 Task: Find connections with filter location Almuñécar with filter topic #construction with filter profile language French with filter current company Dabur India Limited with filter school Gargi College with filter industry Community Development and Urban Planning with filter service category Executive Coaching with filter keywords title Spa Manager
Action: Mouse moved to (591, 81)
Screenshot: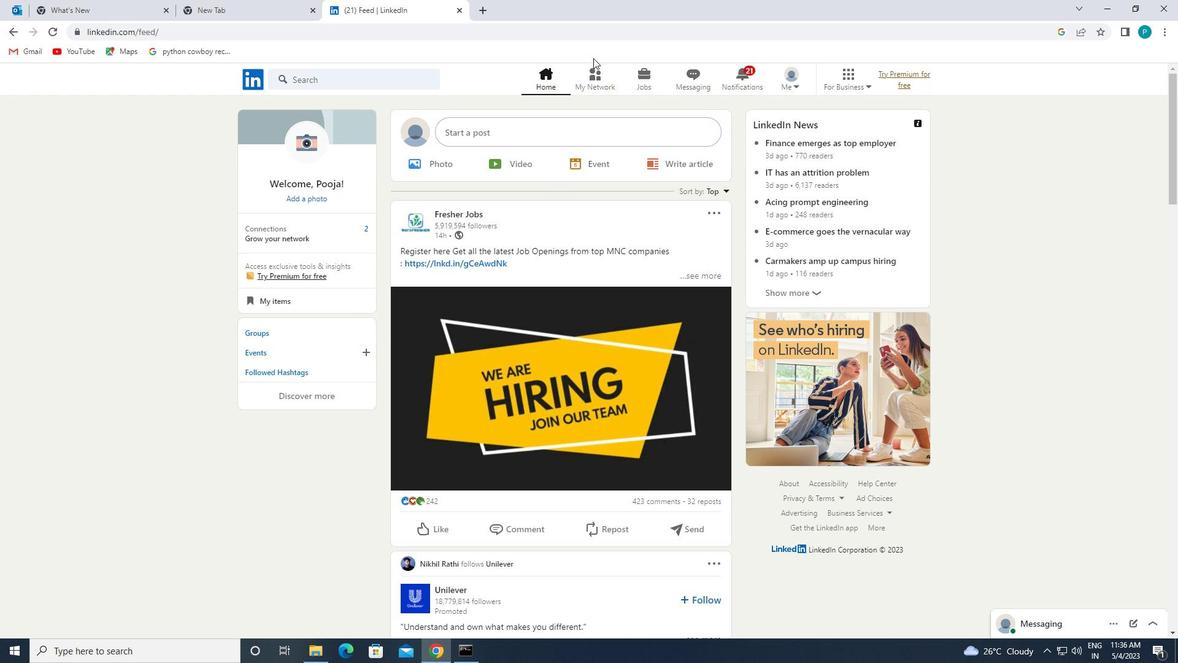 
Action: Mouse pressed left at (591, 81)
Screenshot: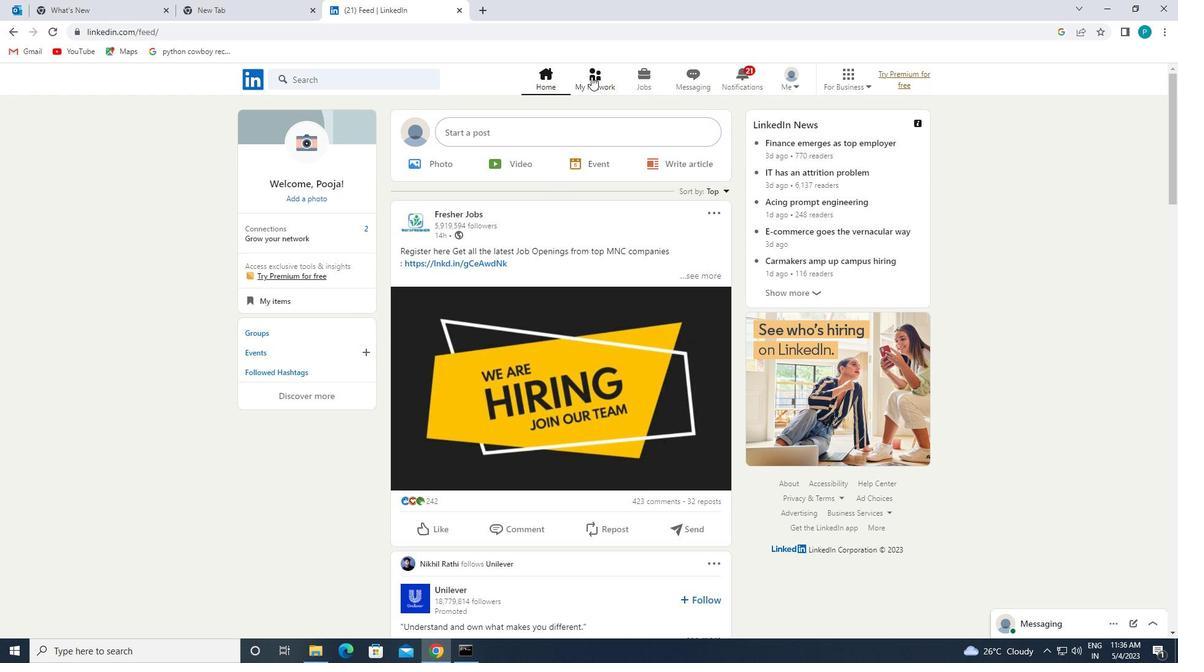 
Action: Mouse moved to (264, 155)
Screenshot: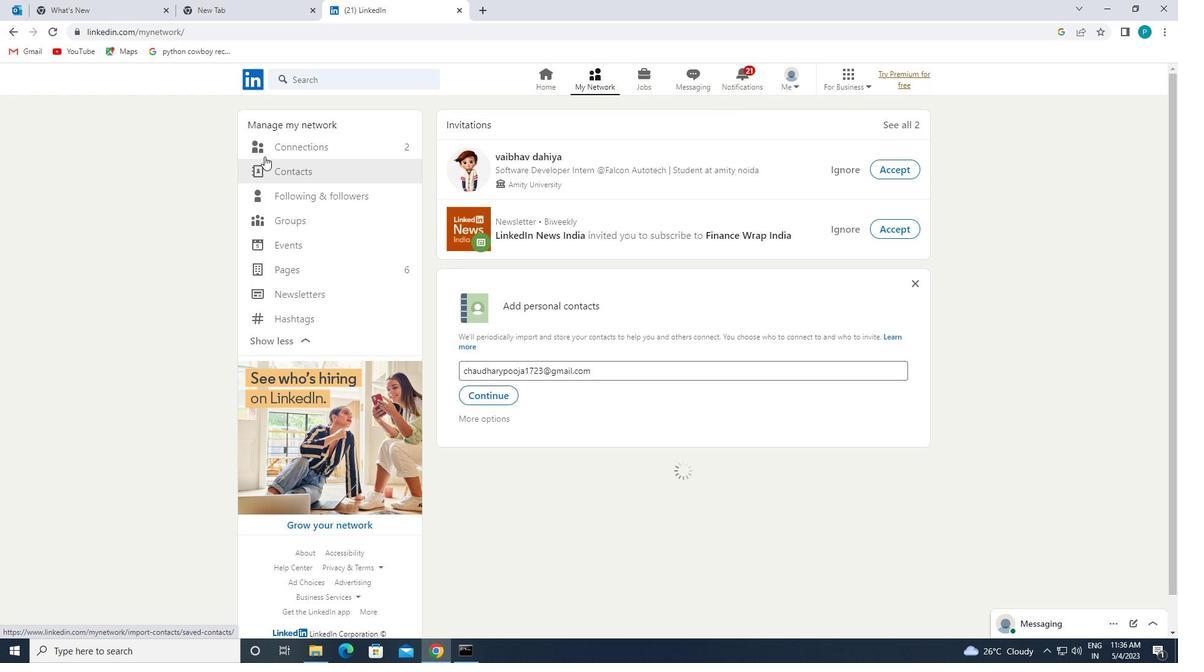 
Action: Mouse pressed left at (264, 155)
Screenshot: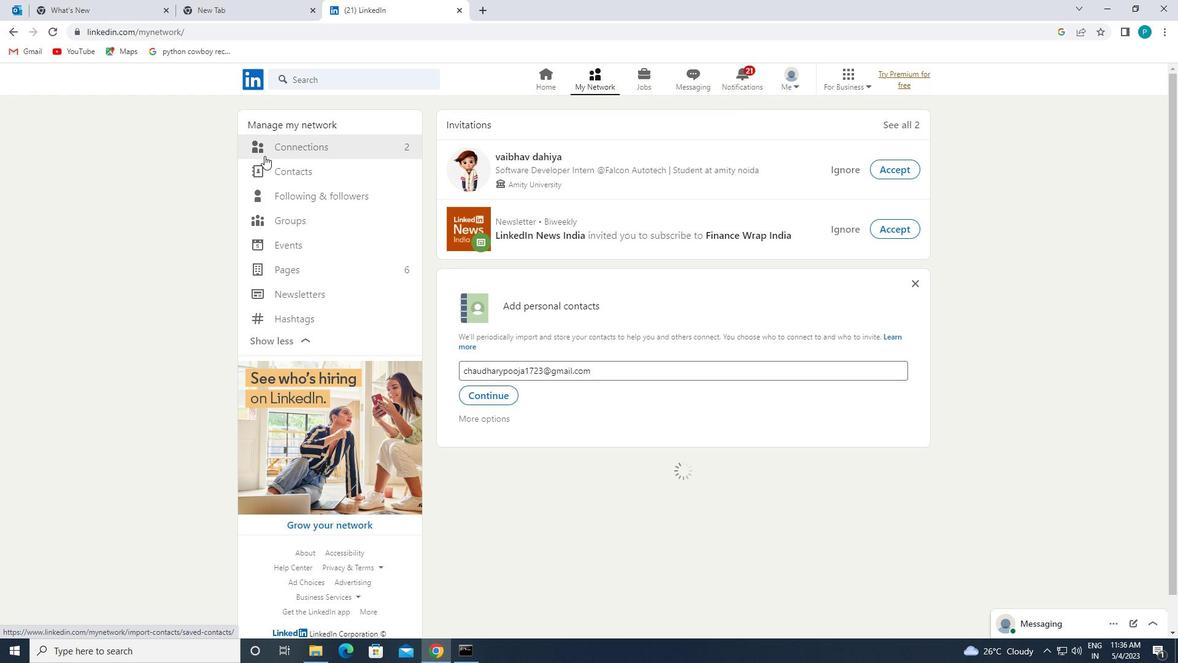 
Action: Mouse moved to (415, 143)
Screenshot: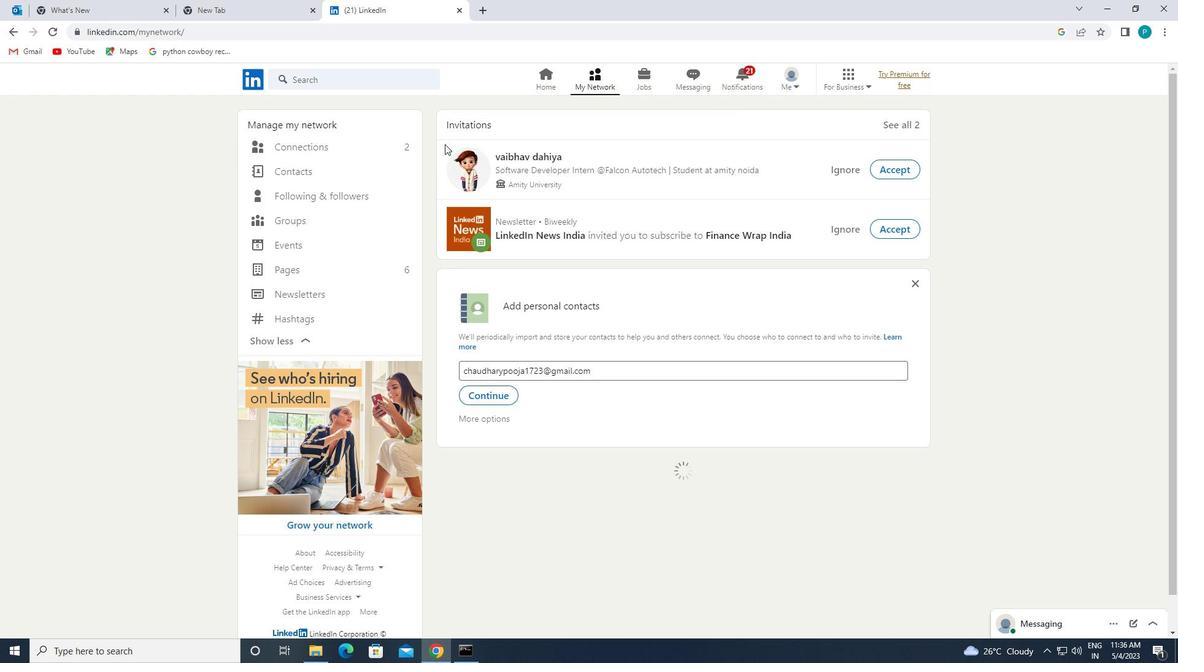 
Action: Mouse pressed left at (415, 143)
Screenshot: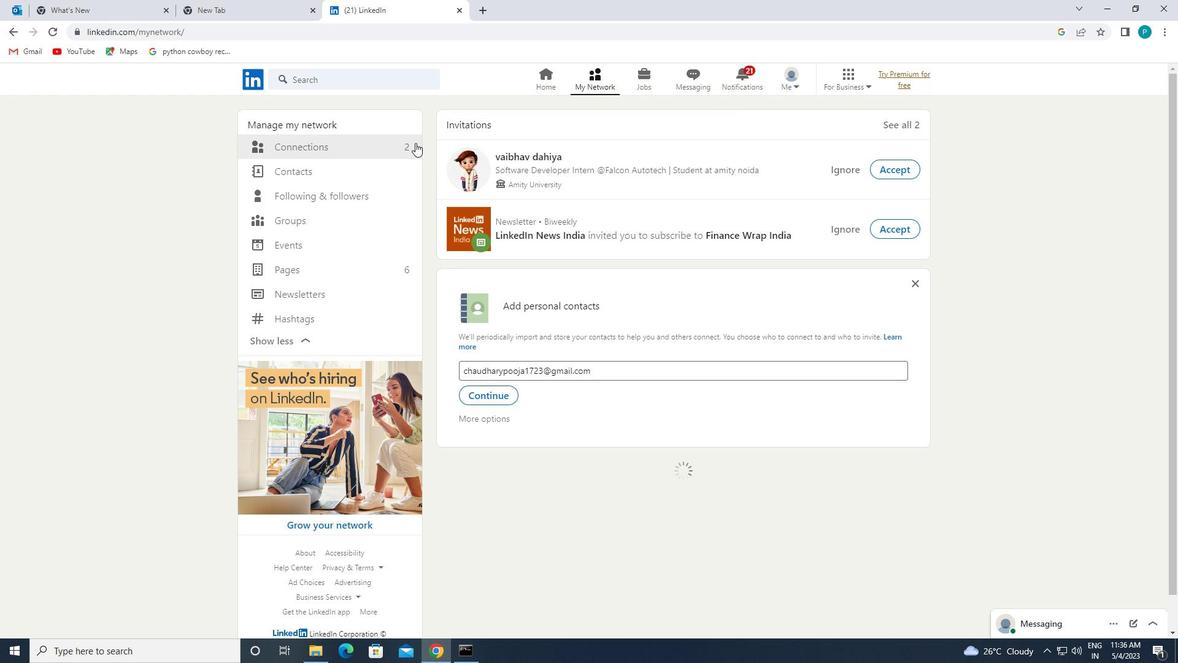 
Action: Mouse pressed left at (415, 143)
Screenshot: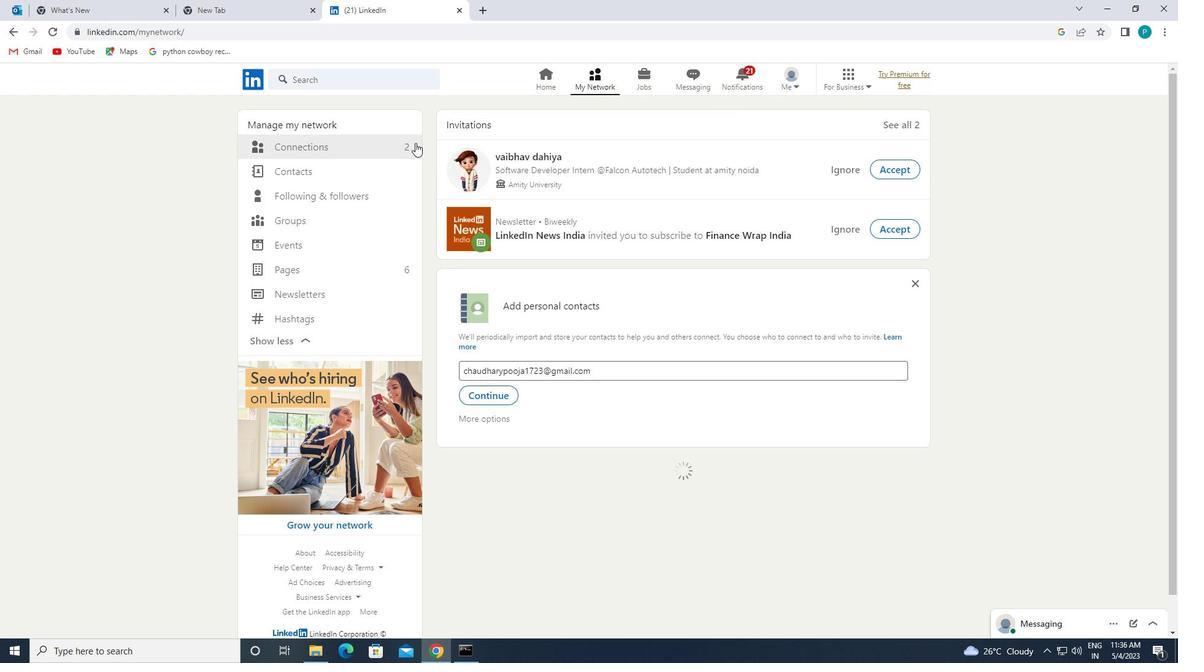 
Action: Mouse moved to (381, 137)
Screenshot: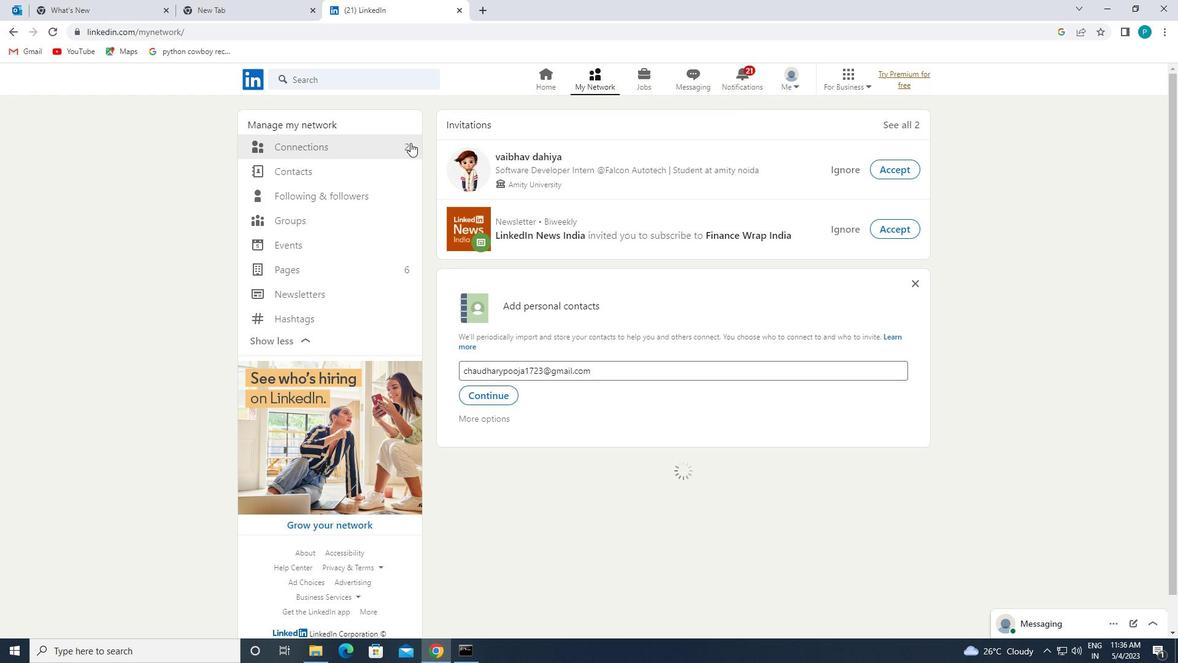 
Action: Mouse pressed left at (381, 137)
Screenshot: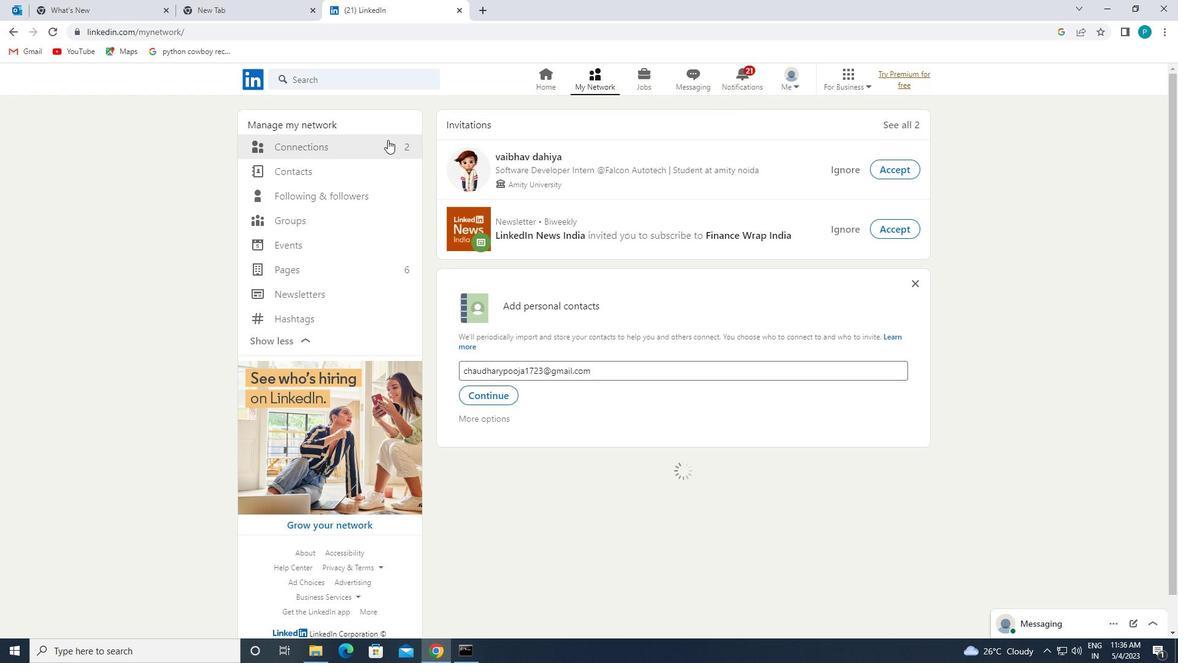 
Action: Mouse pressed left at (381, 137)
Screenshot: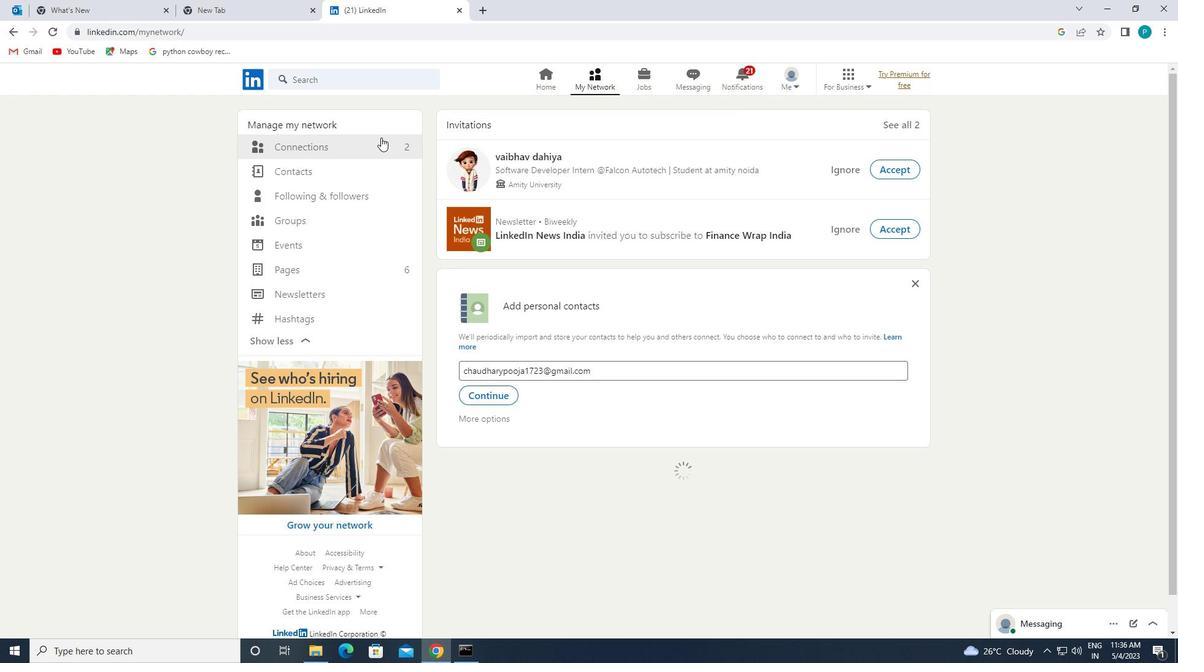 
Action: Mouse moved to (380, 137)
Screenshot: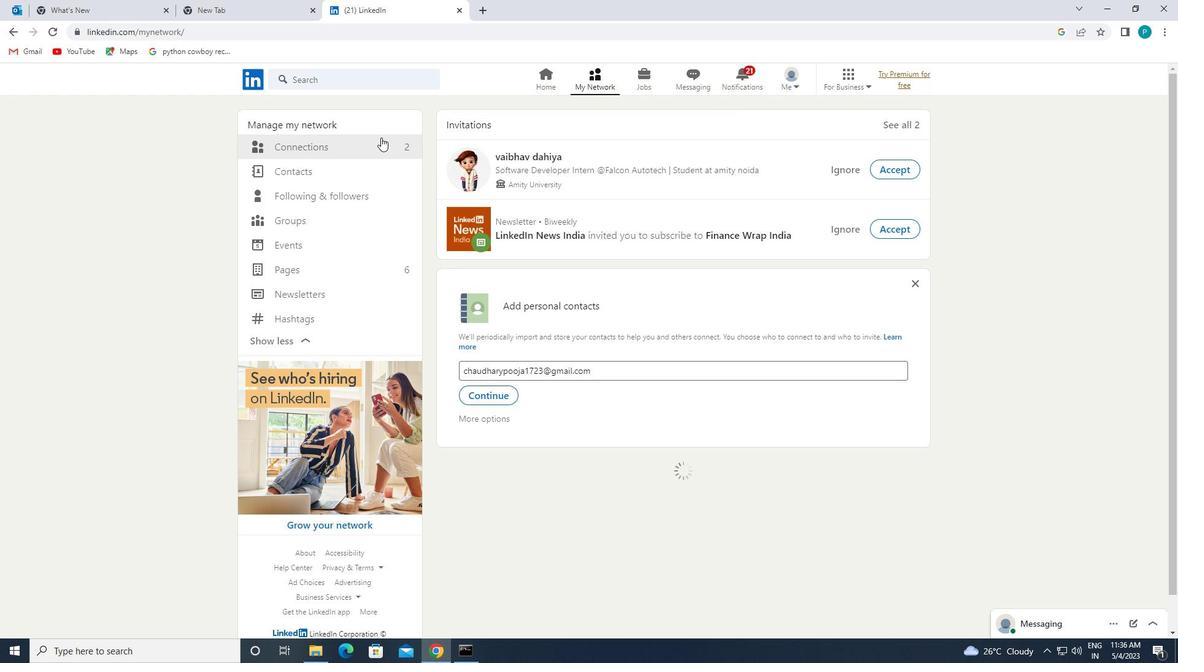 
Action: Mouse pressed left at (380, 137)
Screenshot: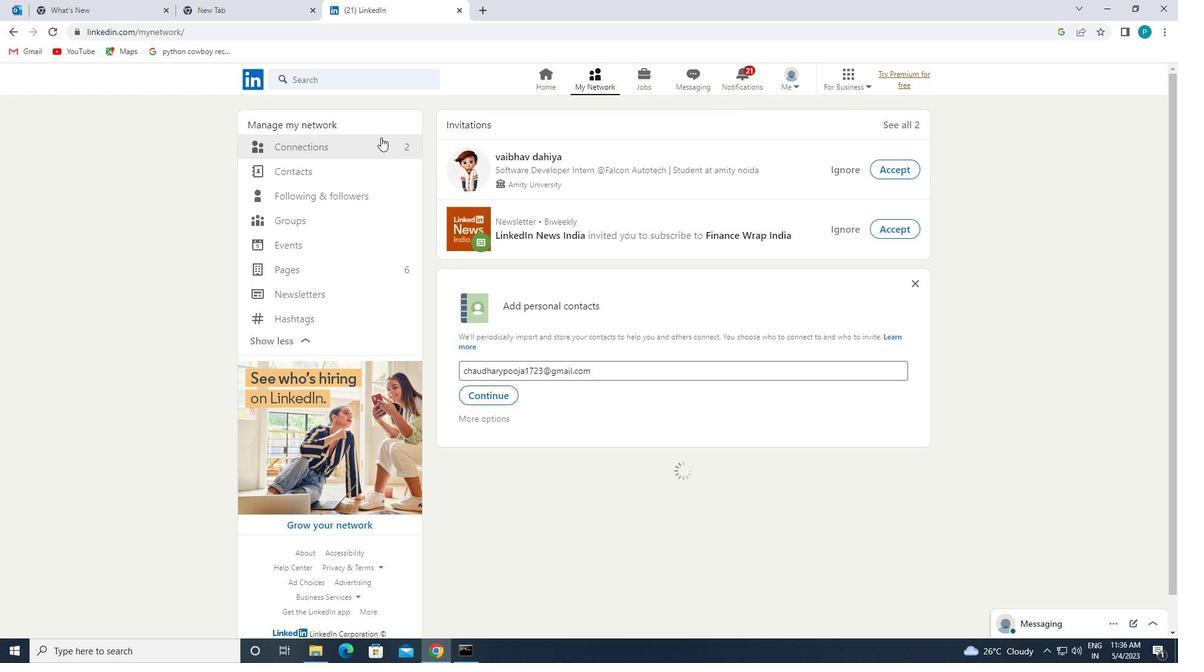 
Action: Mouse moved to (381, 155)
Screenshot: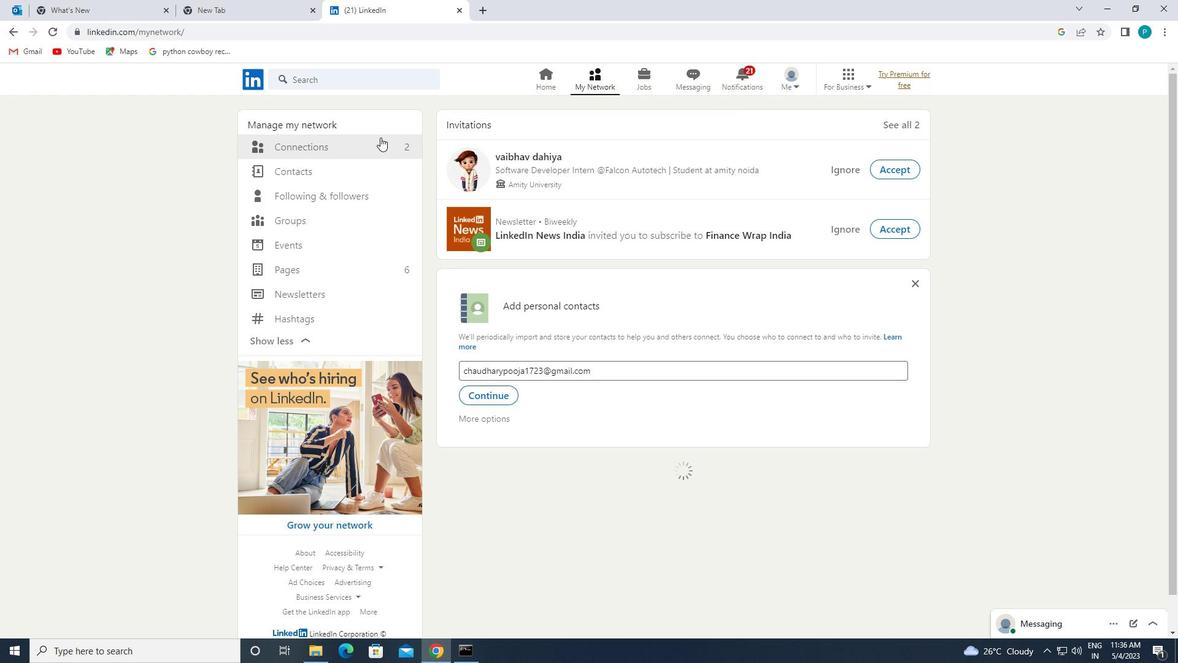 
Action: Mouse pressed left at (381, 155)
Screenshot: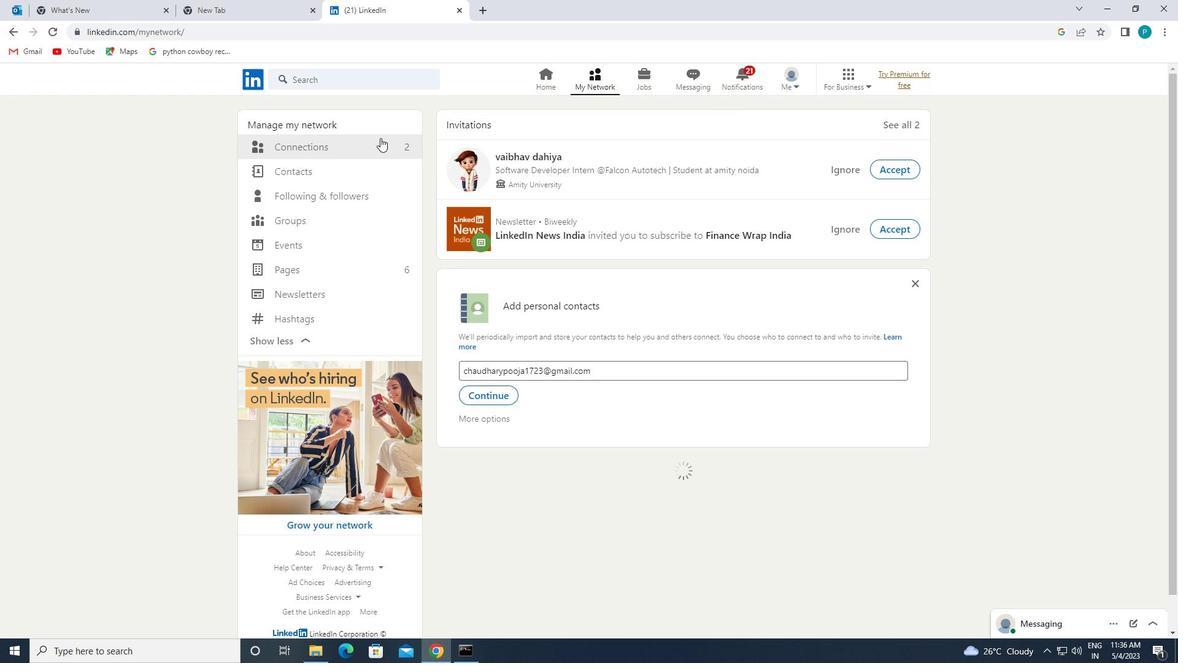 
Action: Mouse pressed left at (381, 155)
Screenshot: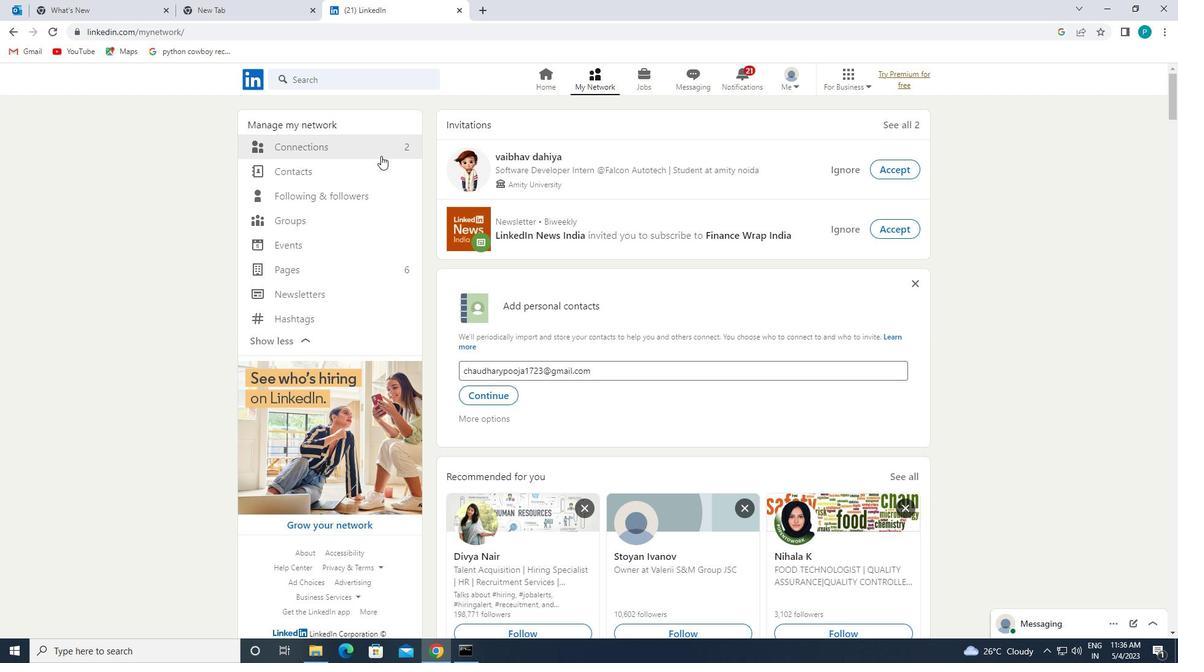 
Action: Mouse moved to (381, 155)
Screenshot: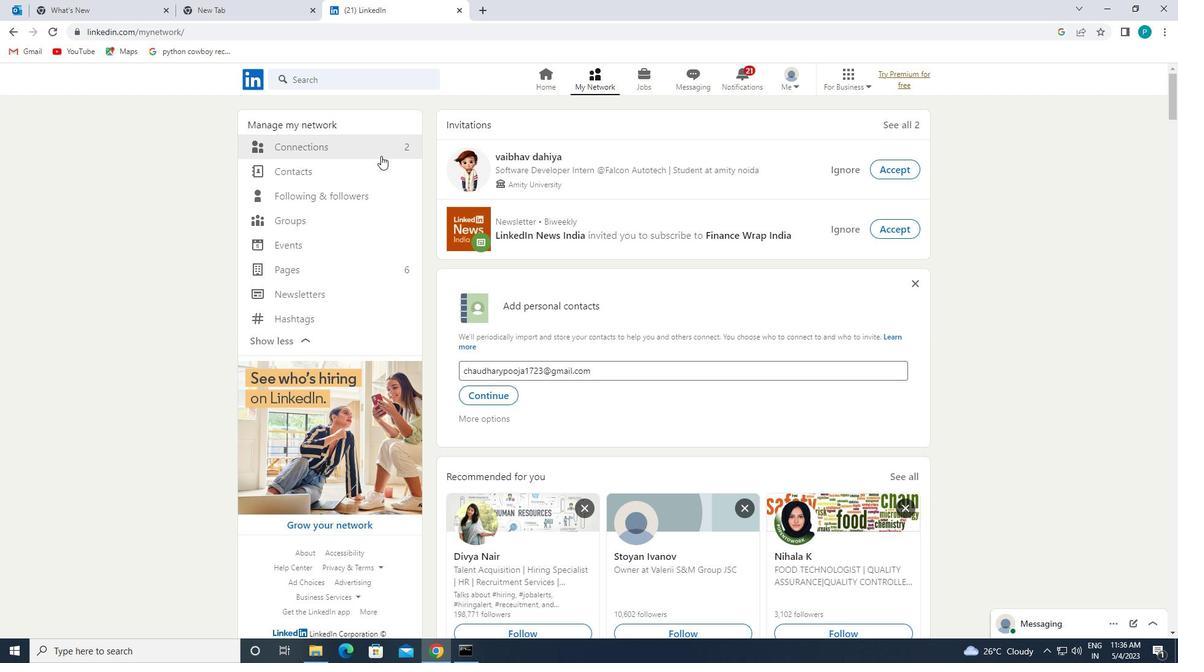 
Action: Mouse pressed left at (381, 155)
Screenshot: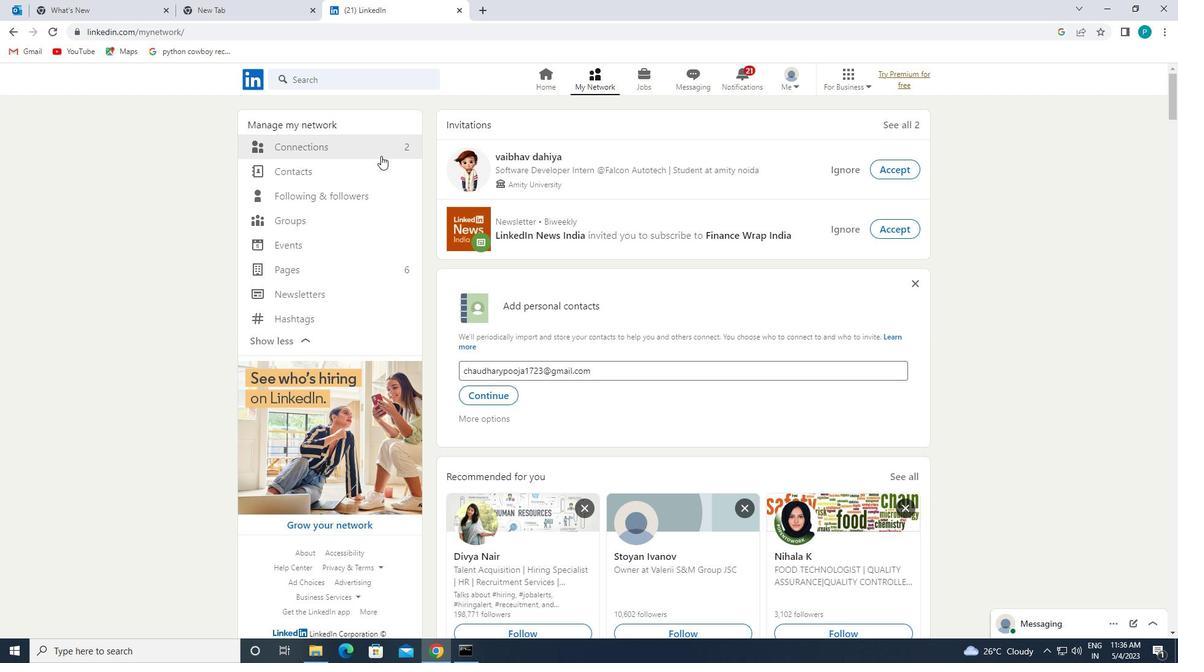 
Action: Mouse pressed left at (381, 155)
Screenshot: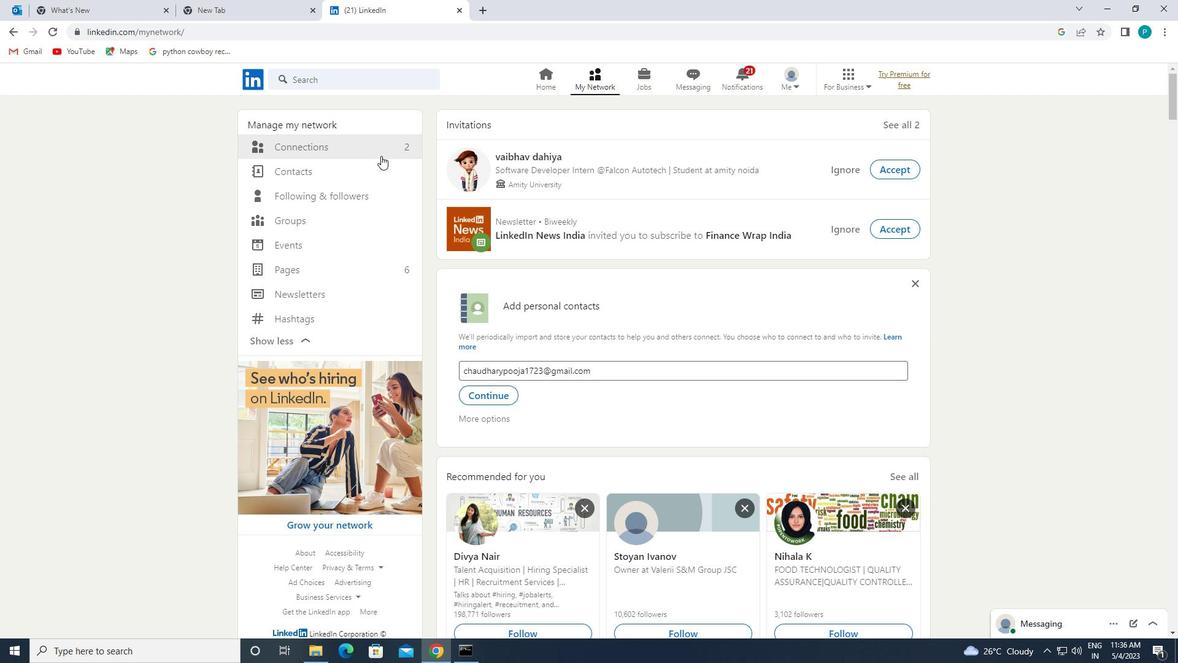 
Action: Mouse pressed left at (381, 155)
Screenshot: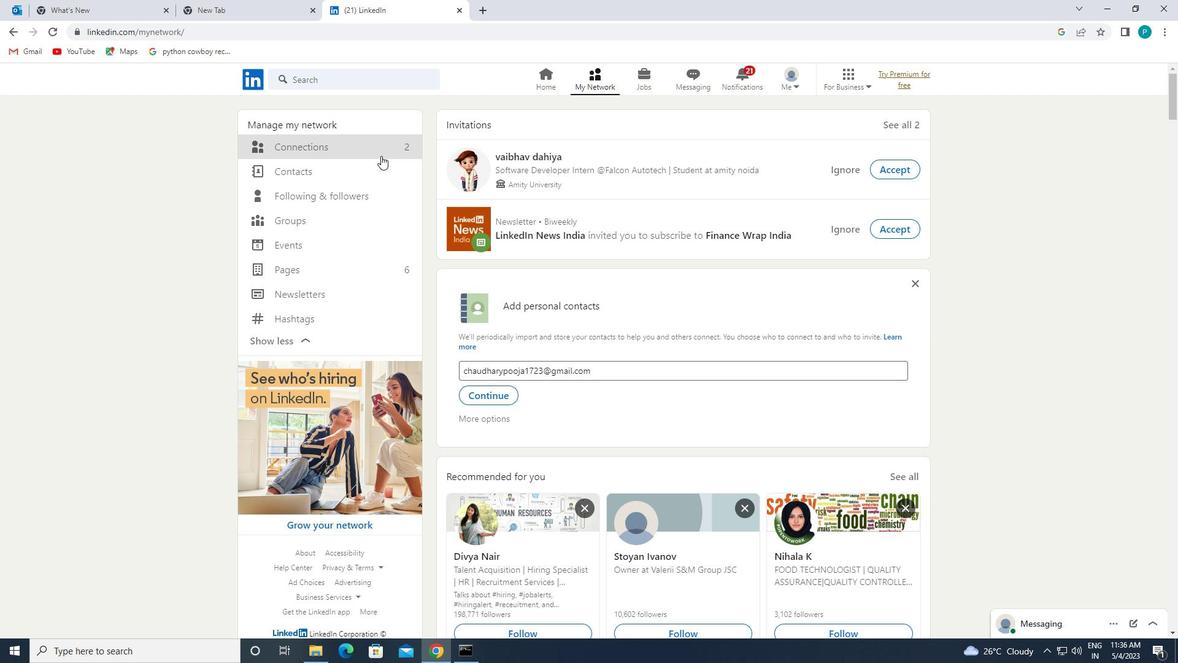 
Action: Mouse pressed left at (381, 155)
Screenshot: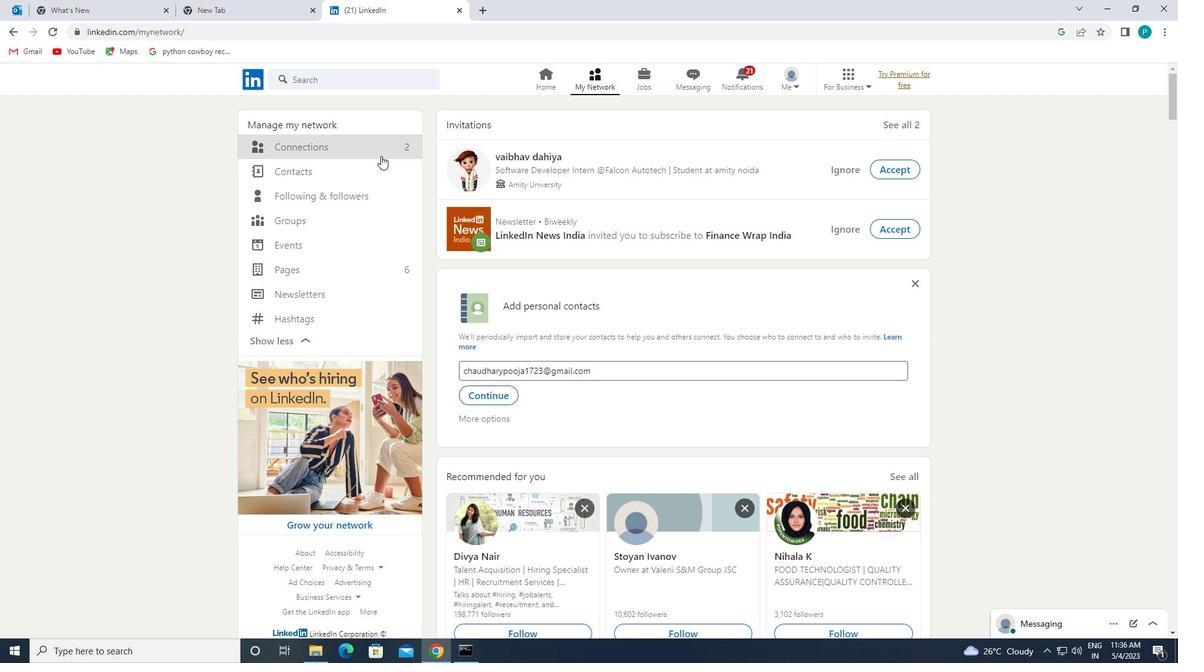 
Action: Mouse pressed left at (381, 155)
Screenshot: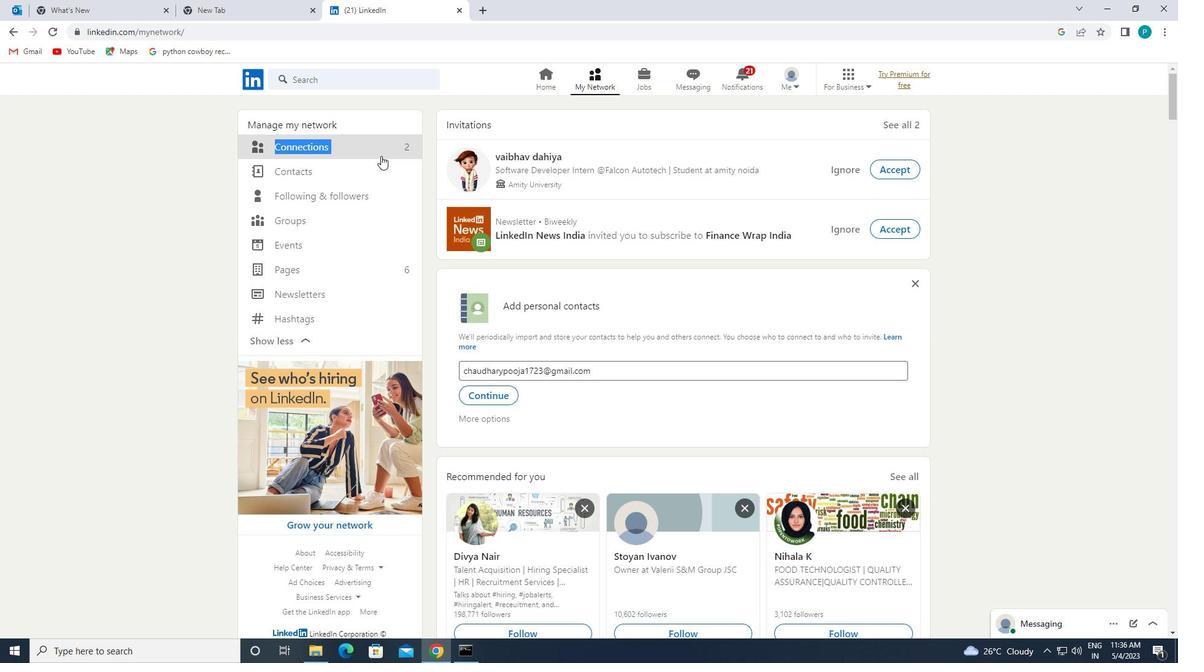 
Action: Mouse moved to (361, 137)
Screenshot: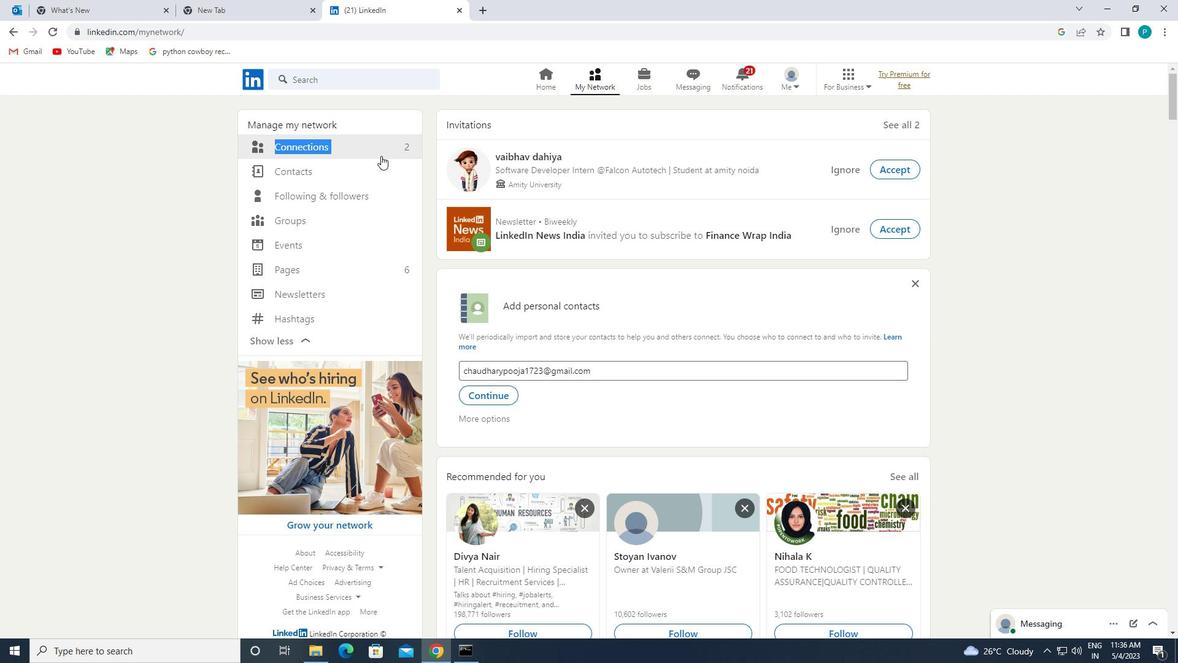 
Action: Mouse pressed left at (361, 137)
Screenshot: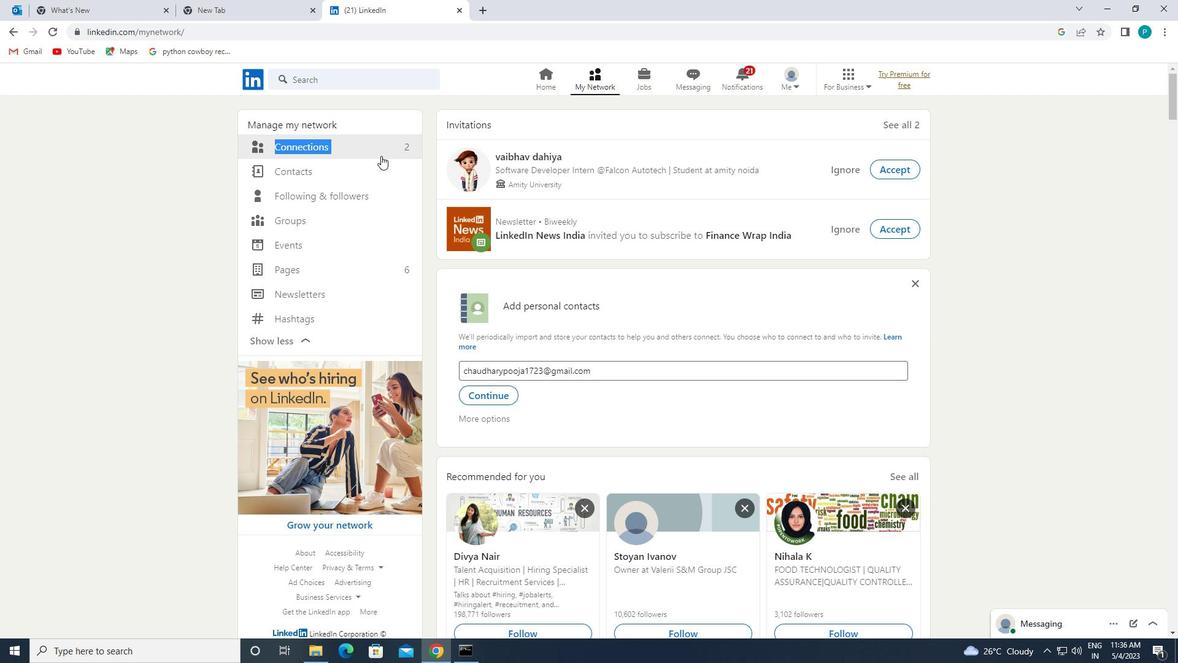 
Action: Mouse moved to (368, 142)
Screenshot: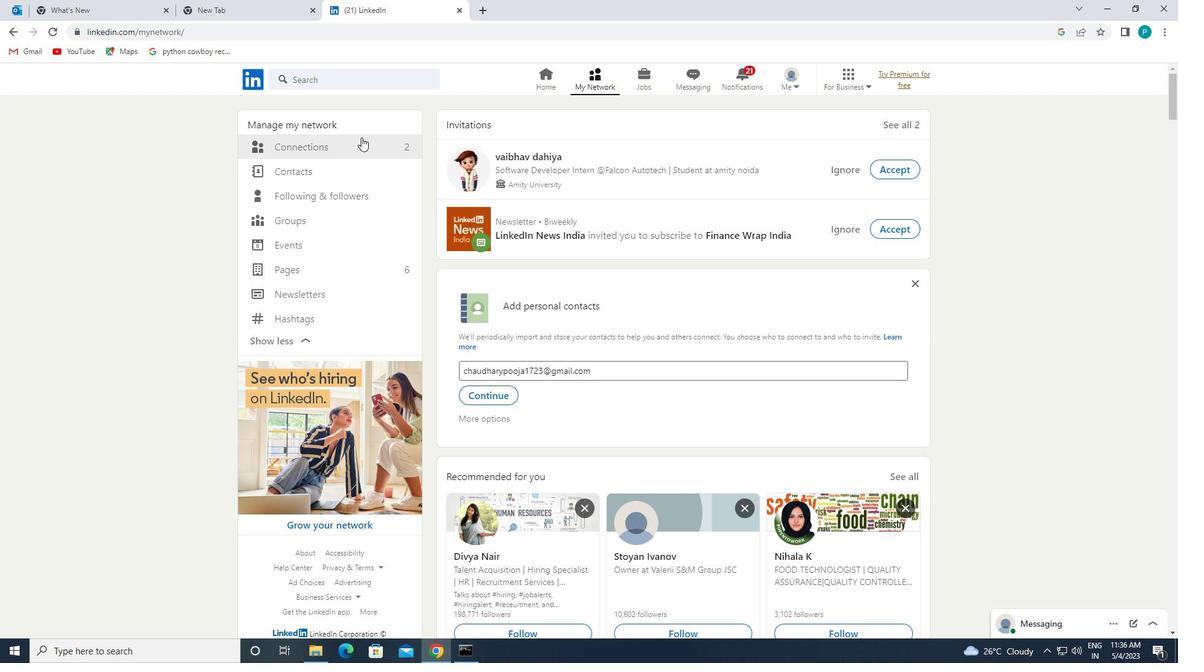 
Action: Mouse pressed left at (368, 142)
Screenshot: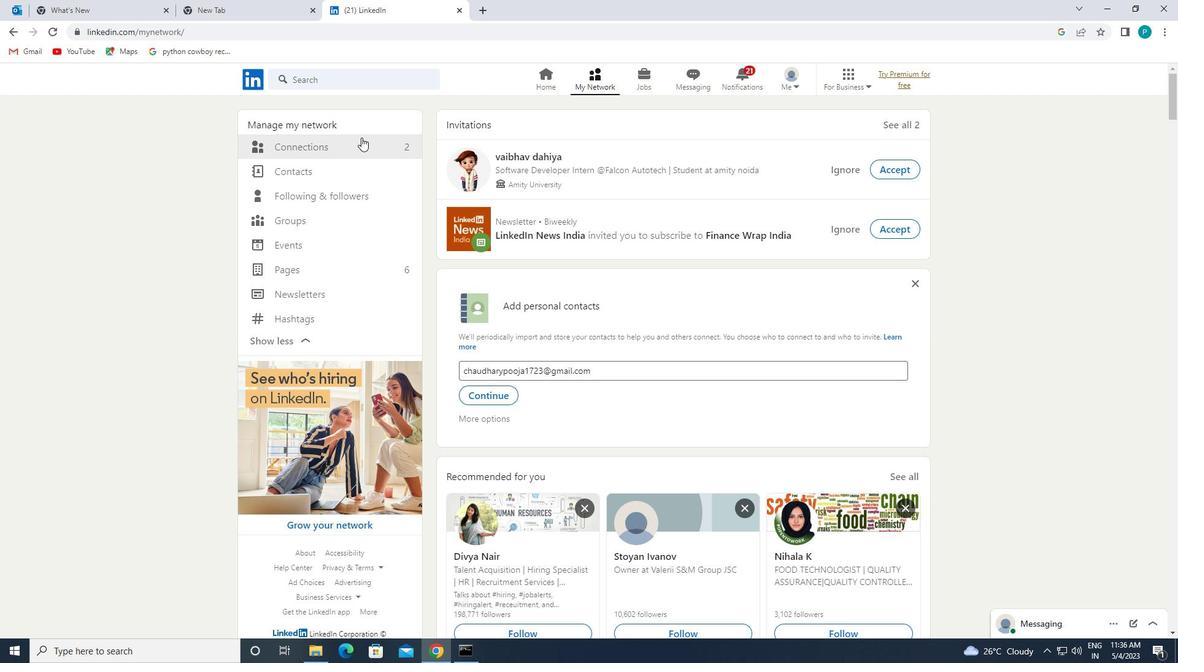 
Action: Mouse pressed left at (368, 142)
Screenshot: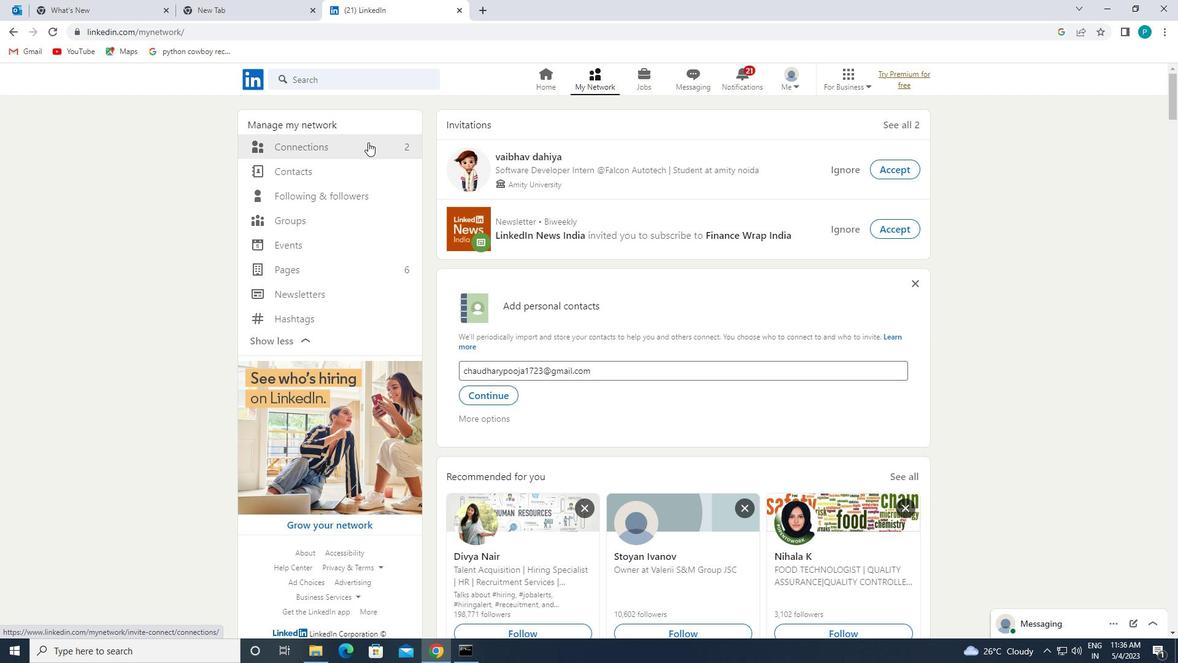 
Action: Mouse moved to (669, 142)
Screenshot: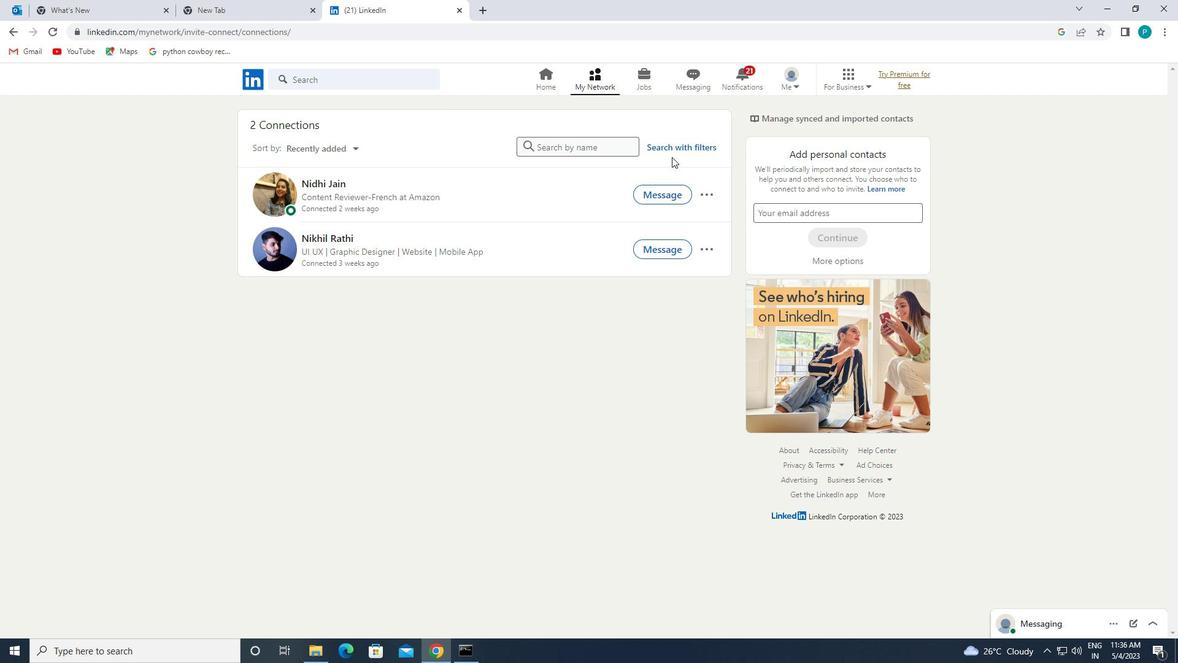 
Action: Mouse pressed left at (669, 142)
Screenshot: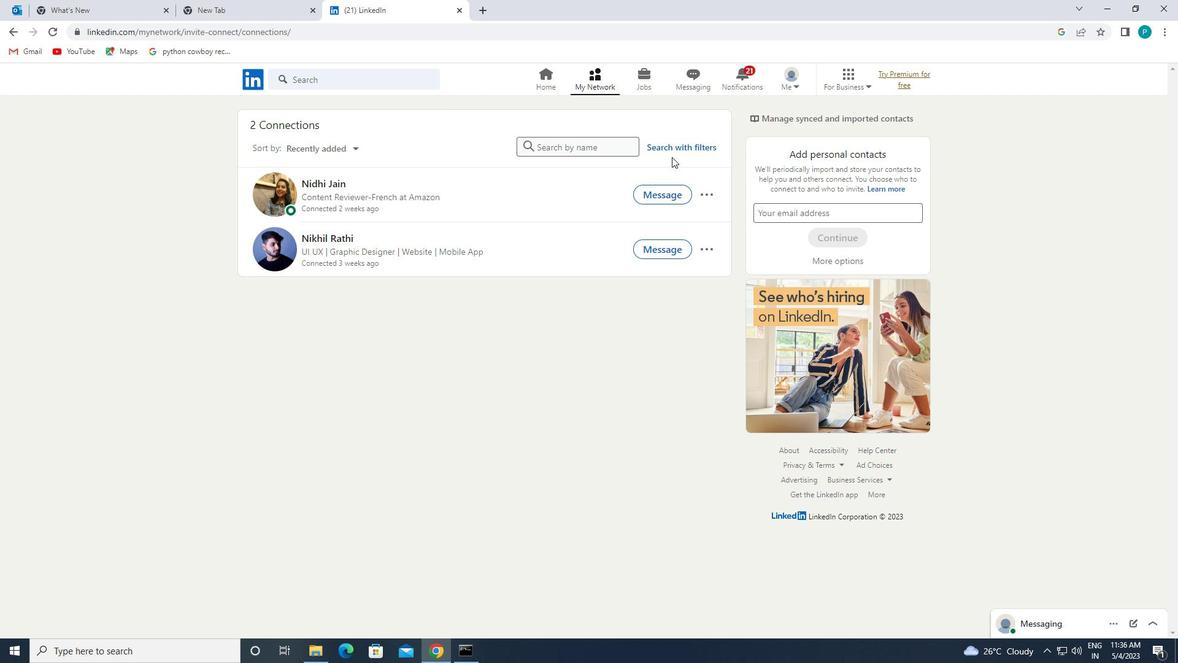 
Action: Mouse moved to (631, 112)
Screenshot: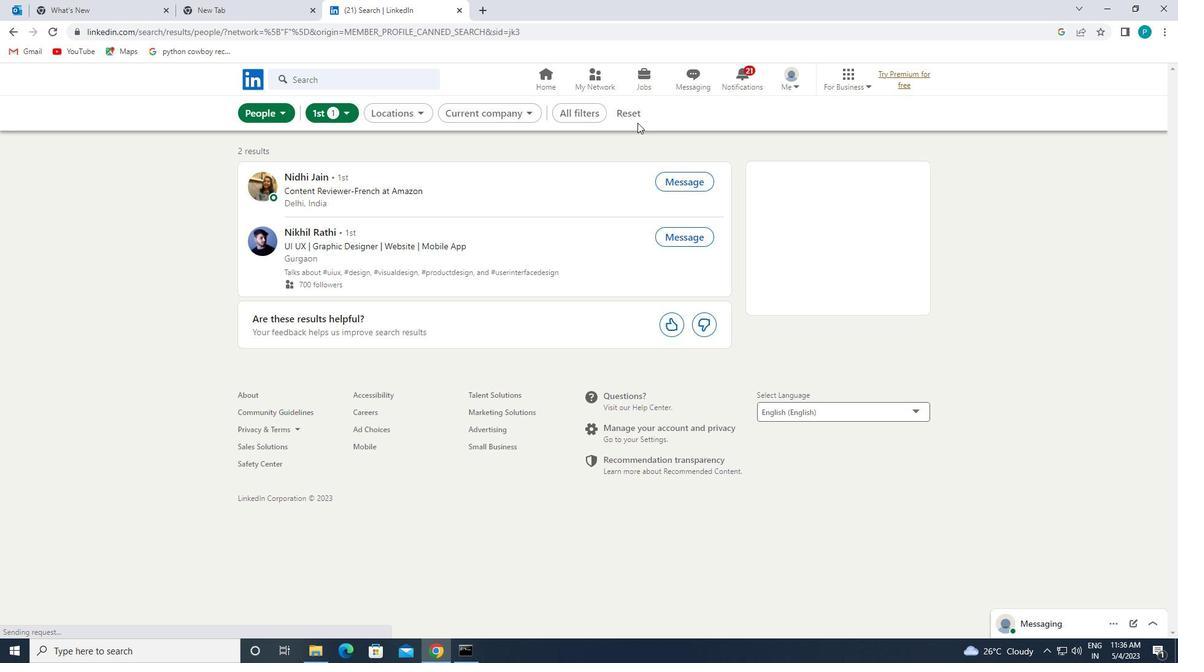 
Action: Mouse pressed left at (631, 112)
Screenshot: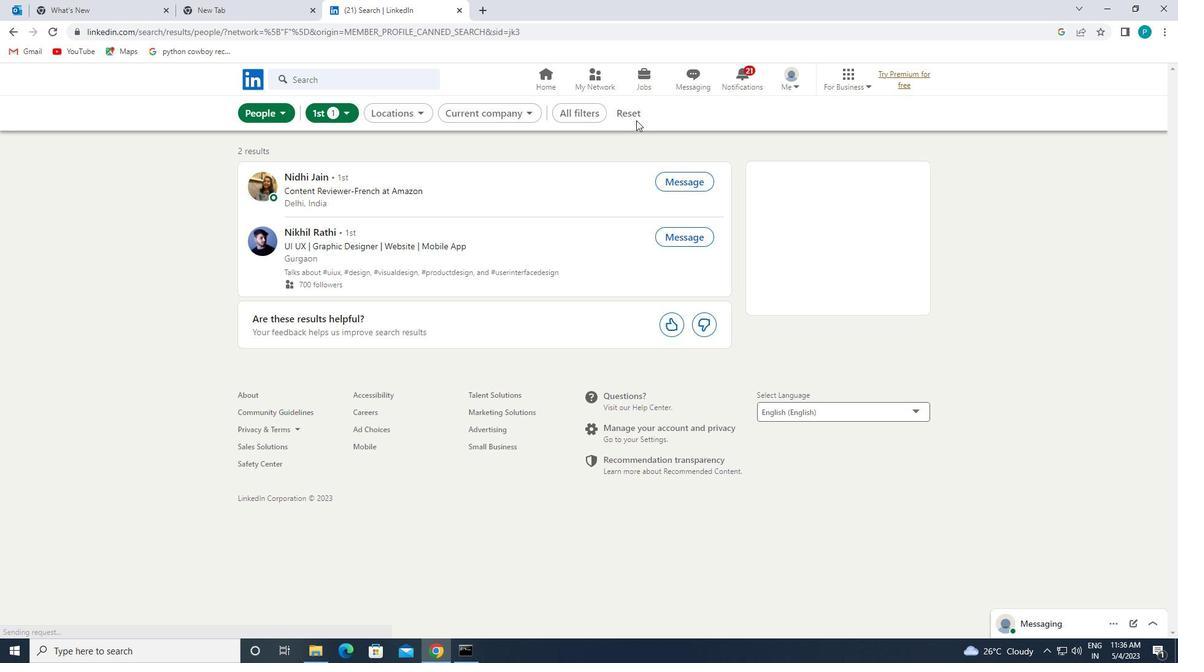 
Action: Mouse moved to (617, 109)
Screenshot: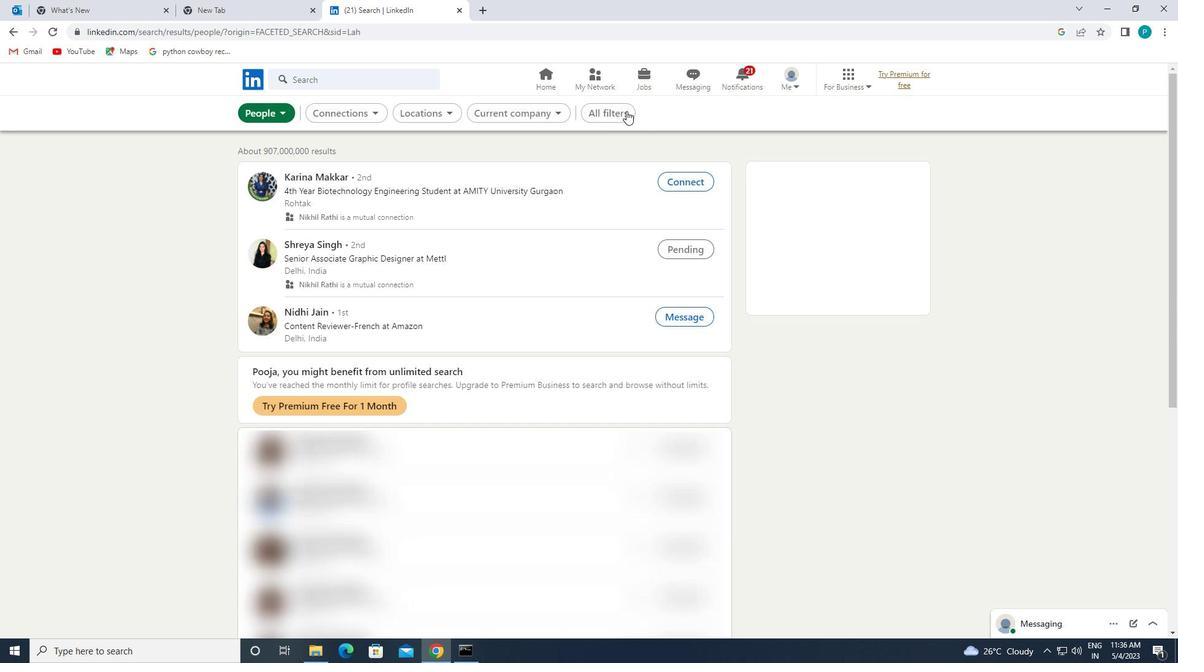 
Action: Mouse pressed left at (617, 109)
Screenshot: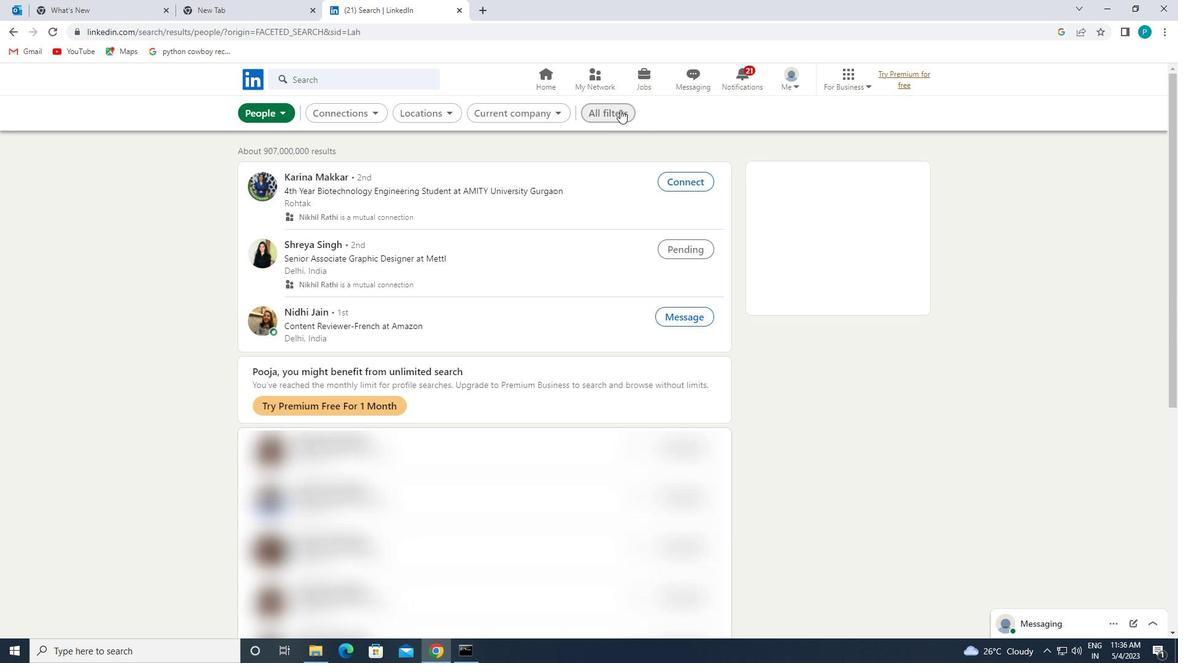 
Action: Mouse moved to (1036, 384)
Screenshot: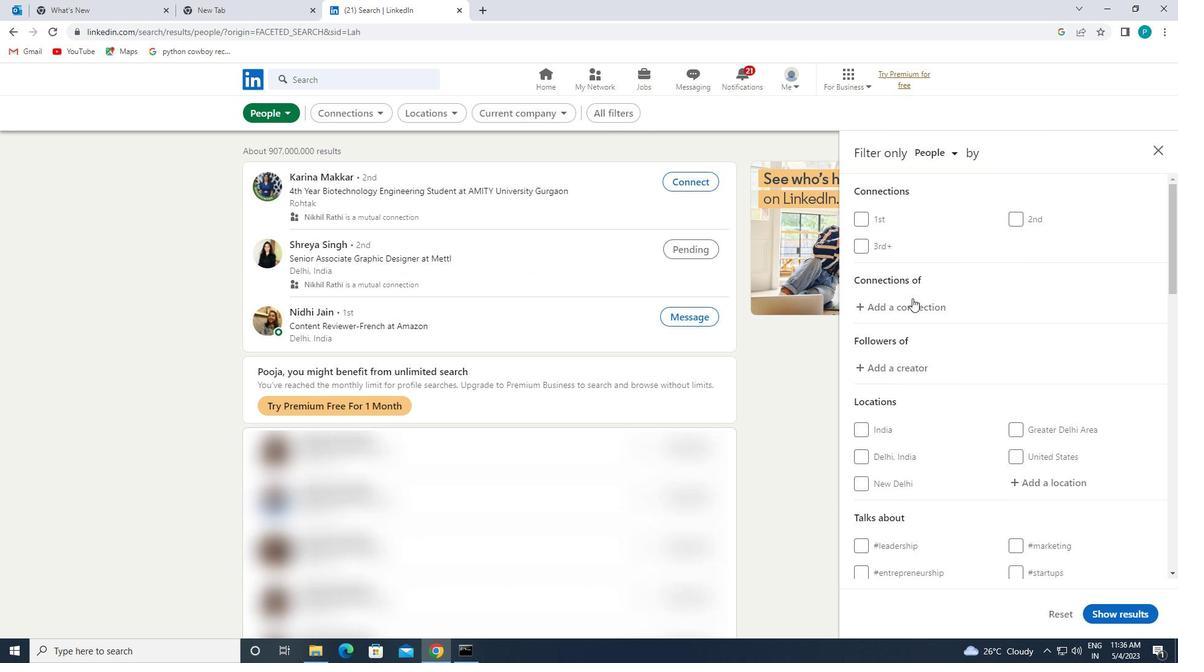 
Action: Mouse scrolled (1036, 384) with delta (0, 0)
Screenshot: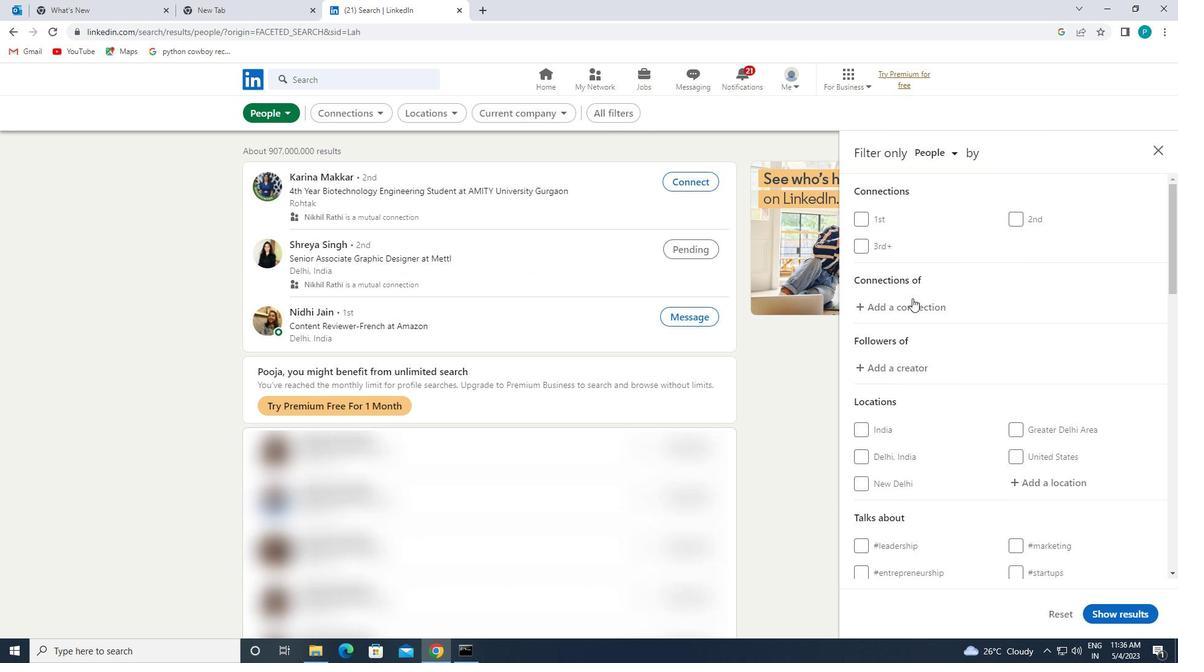 
Action: Mouse scrolled (1036, 384) with delta (0, 0)
Screenshot: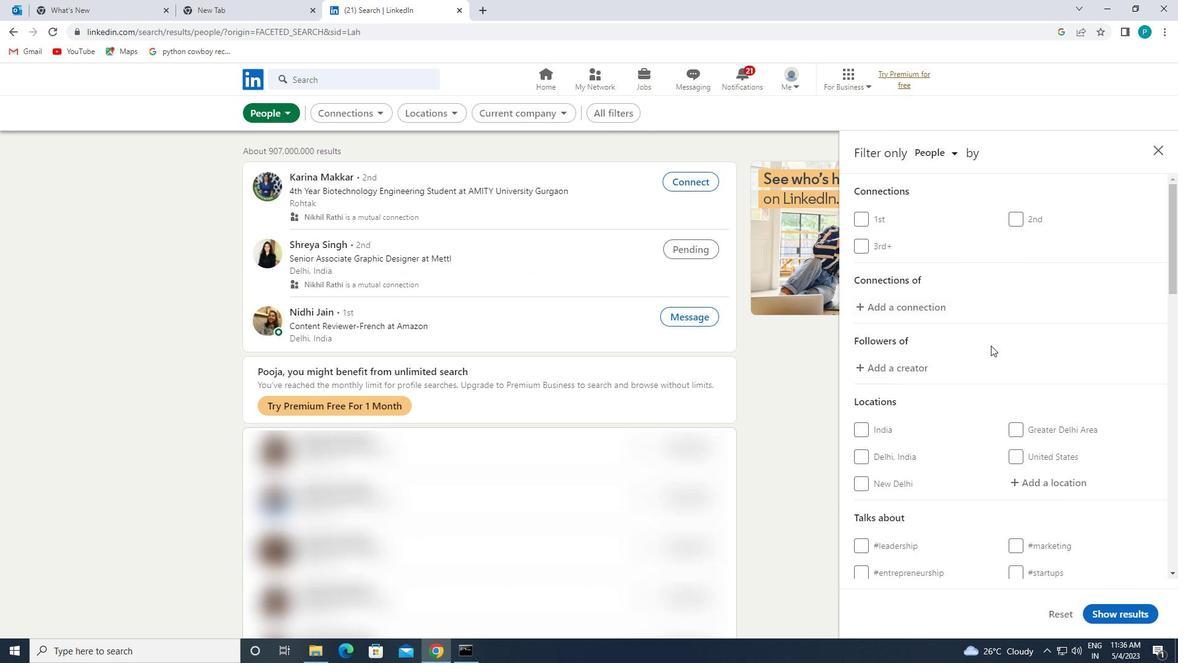 
Action: Mouse moved to (1027, 344)
Screenshot: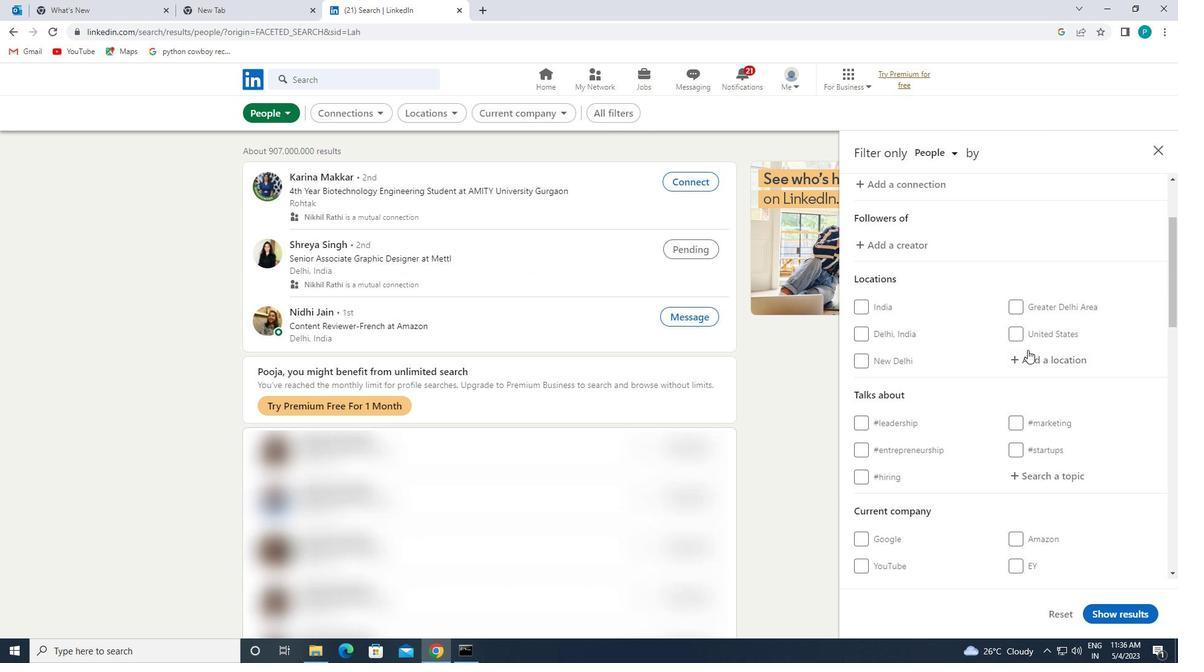 
Action: Mouse pressed left at (1027, 344)
Screenshot: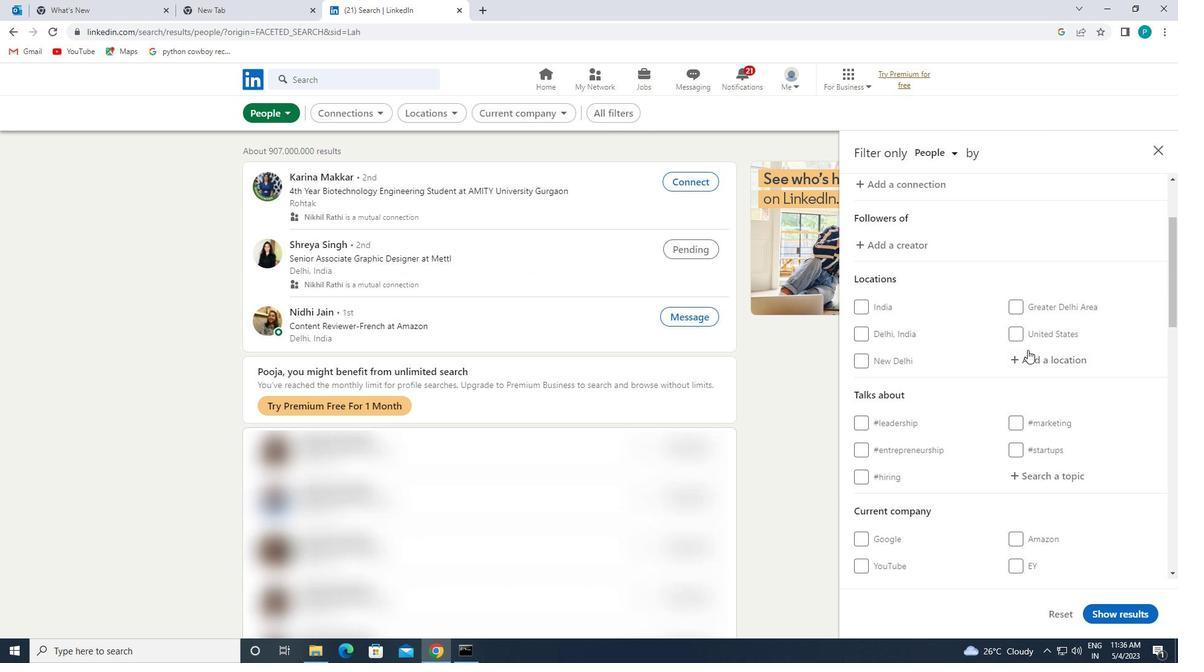 
Action: Mouse moved to (1029, 346)
Screenshot: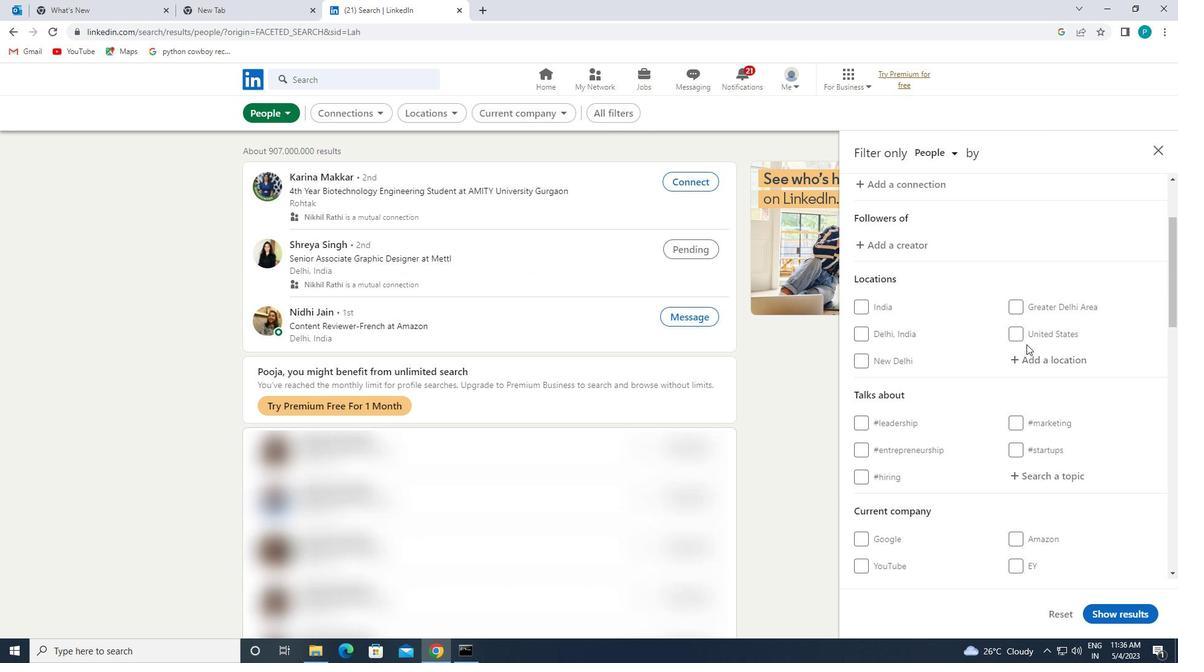 
Action: Mouse pressed left at (1029, 346)
Screenshot: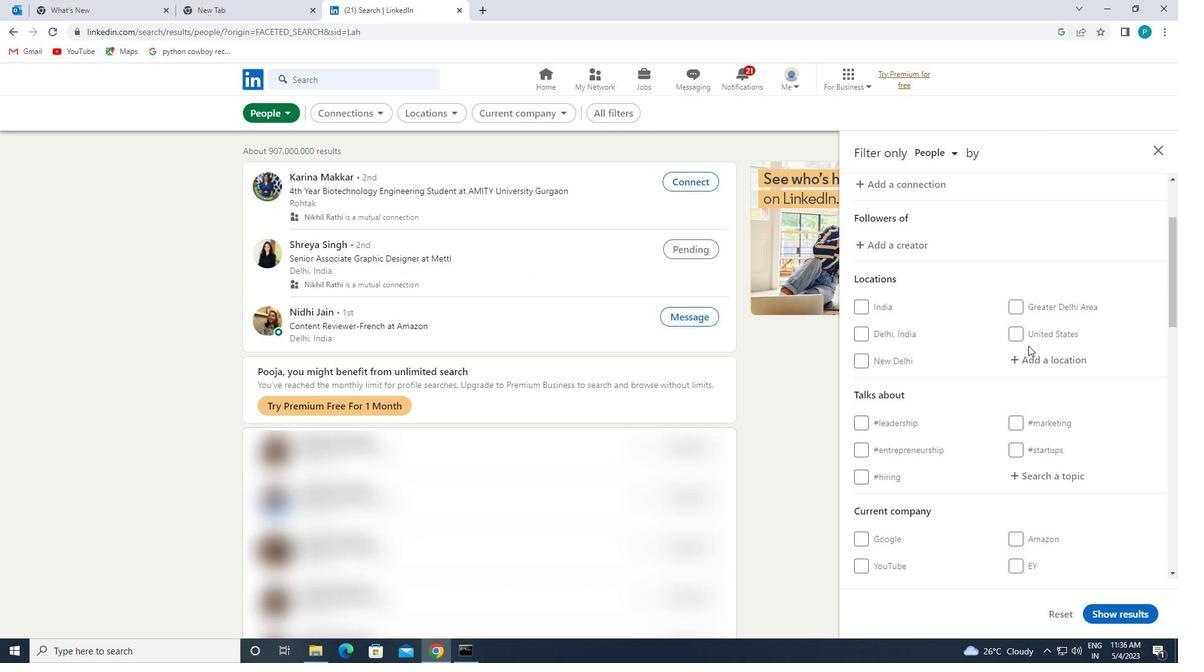 
Action: Mouse moved to (1035, 351)
Screenshot: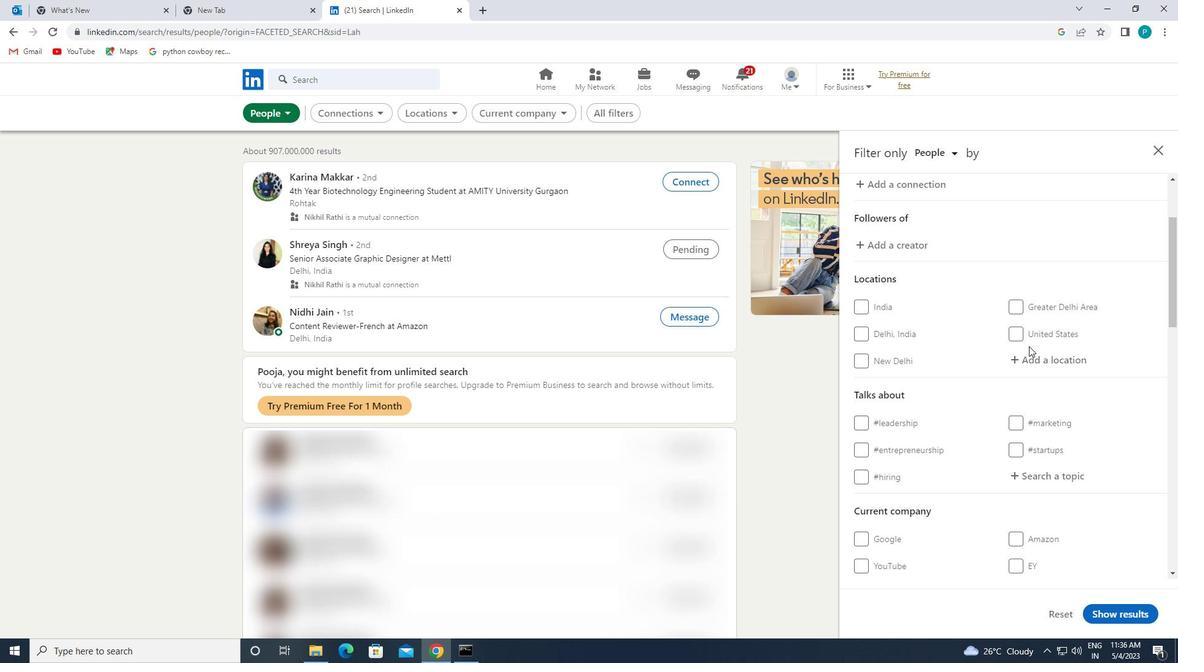
Action: Mouse pressed left at (1035, 351)
Screenshot: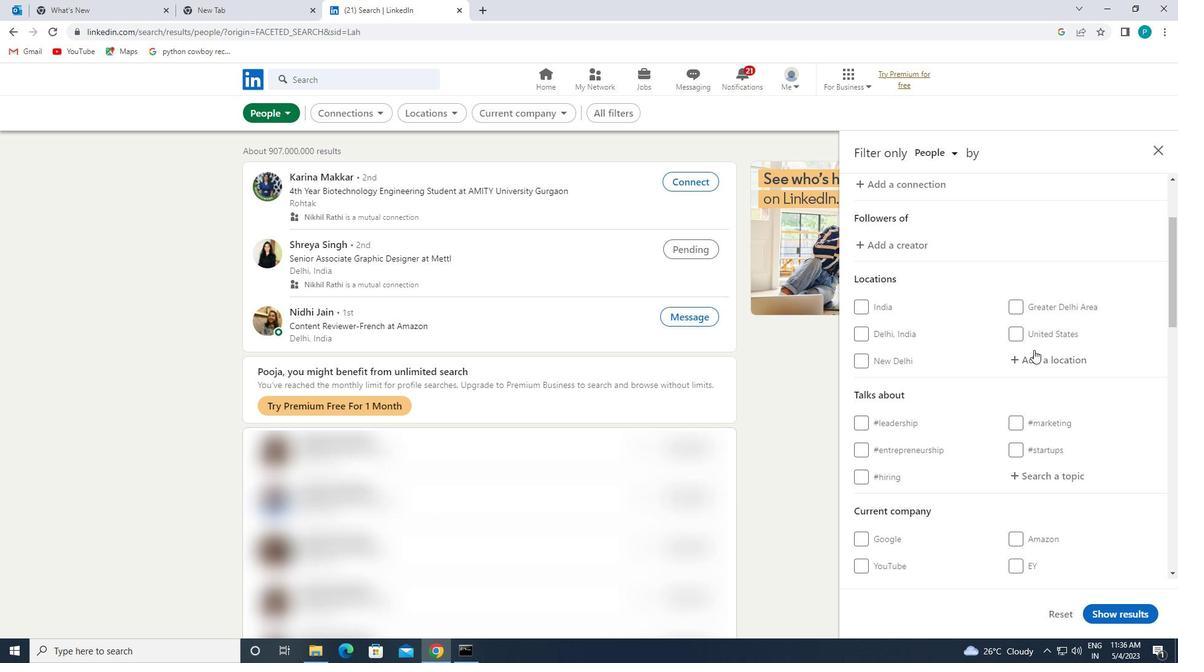 
Action: Key pressed <Key.caps_lock>a<Key.caps_lock>l
Screenshot: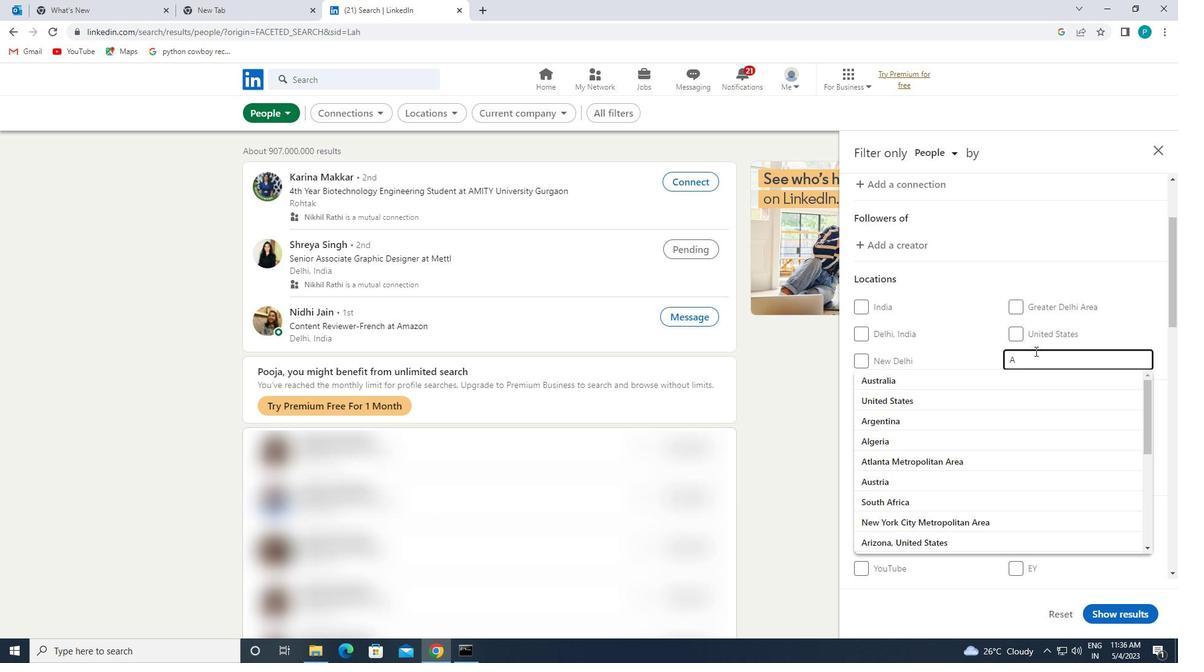 
Action: Mouse moved to (1036, 351)
Screenshot: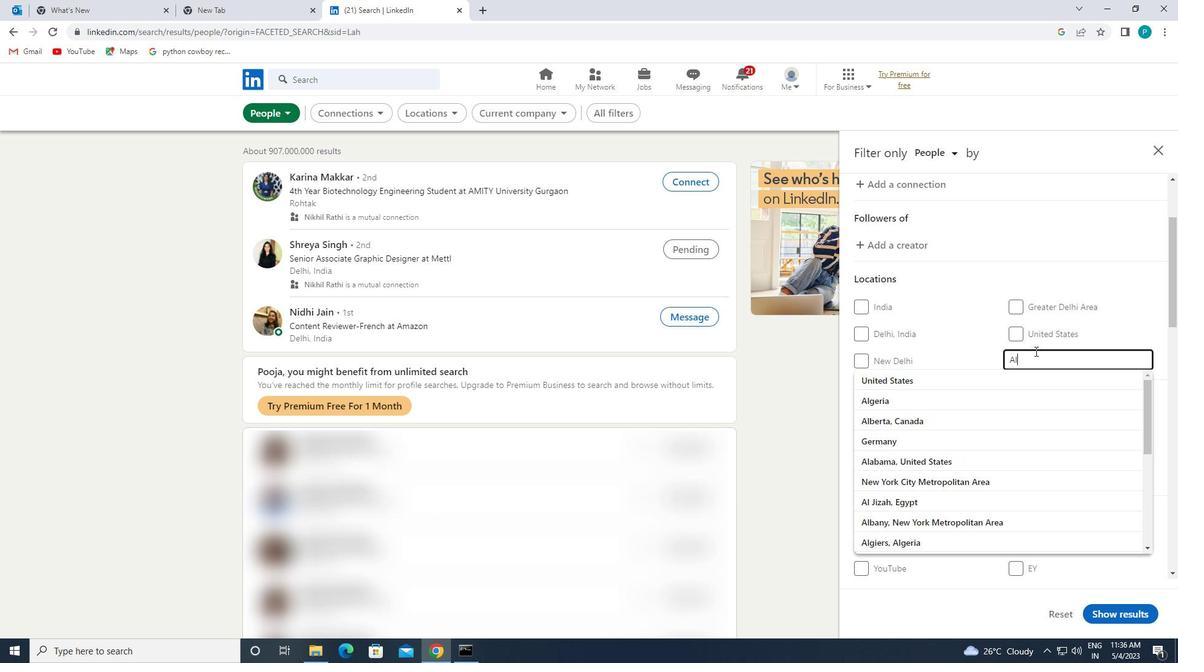 
Action: Key pressed mune
Screenshot: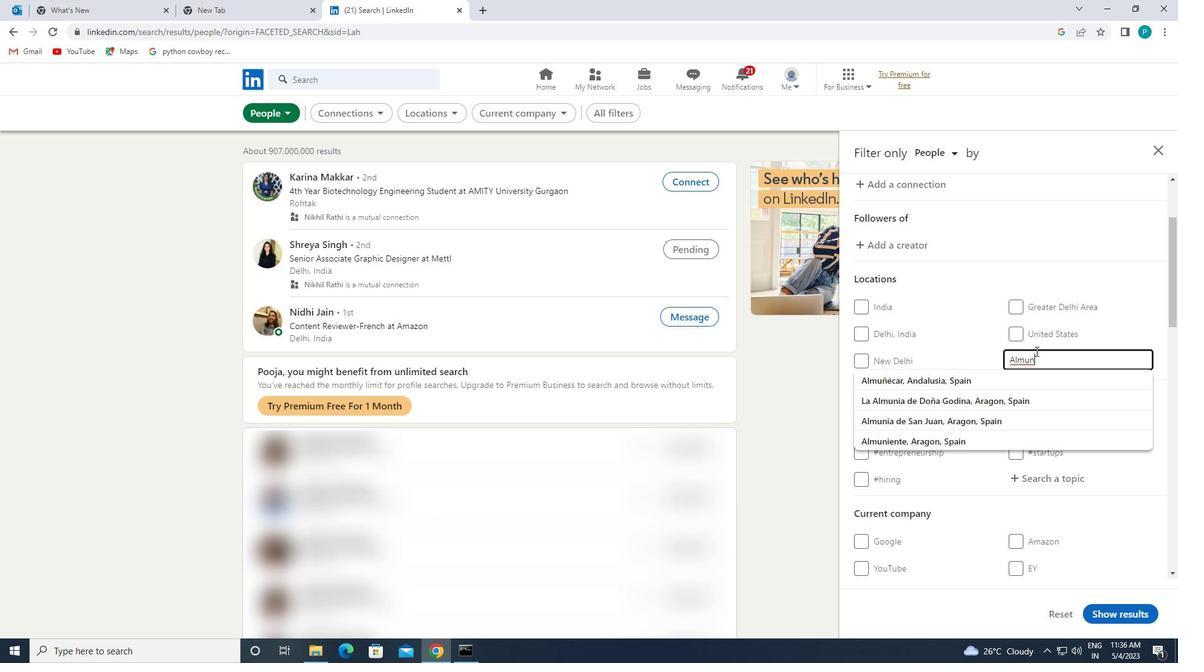 
Action: Mouse moved to (1028, 389)
Screenshot: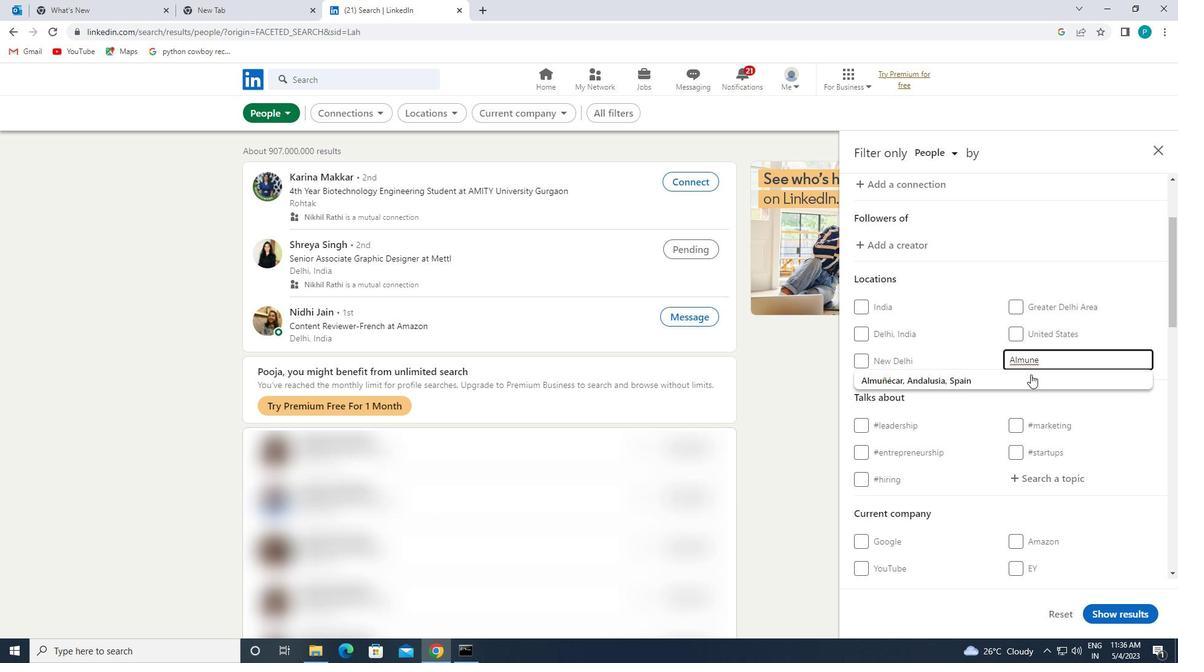 
Action: Mouse pressed left at (1028, 389)
Screenshot: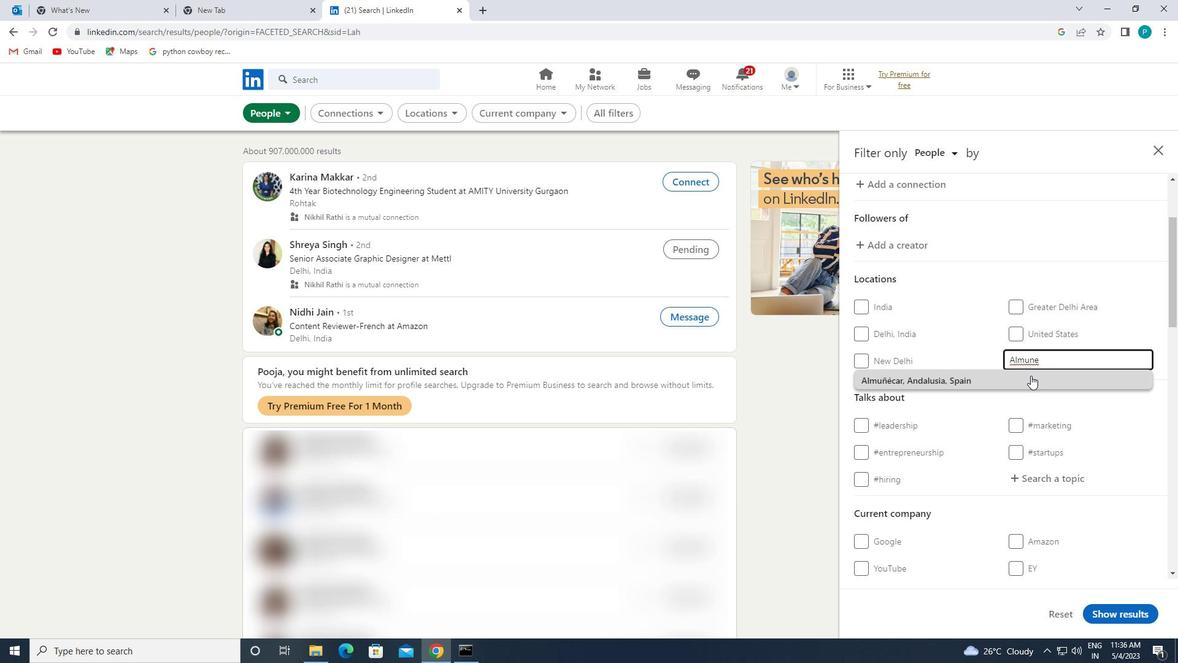 
Action: Mouse moved to (1043, 364)
Screenshot: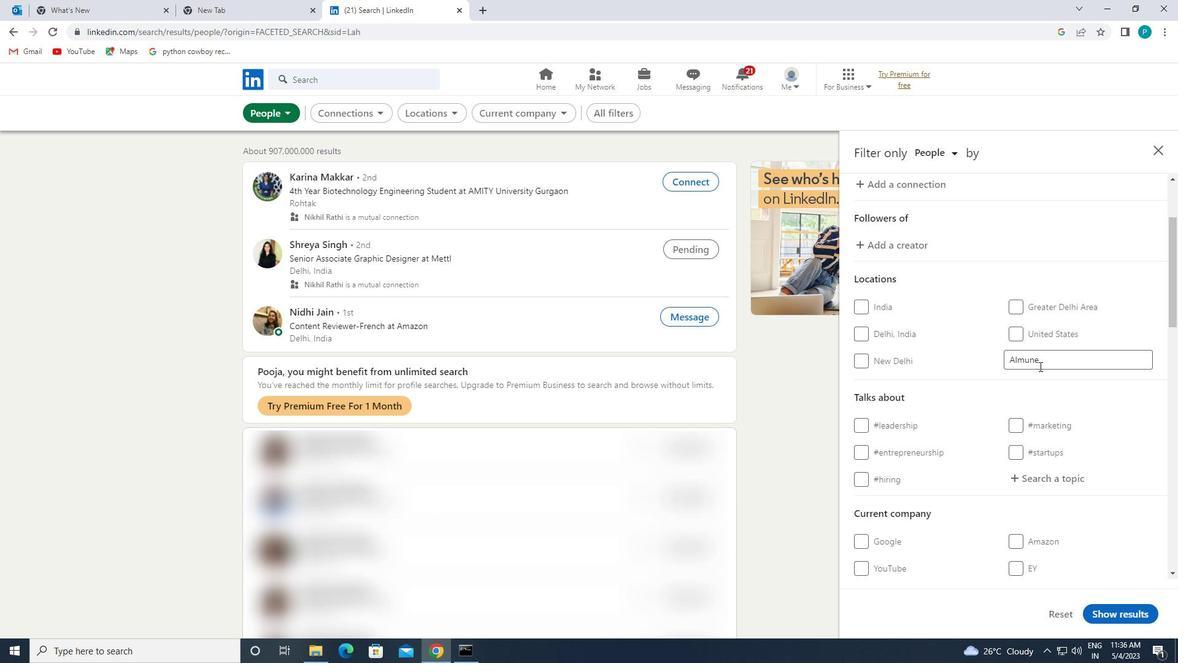 
Action: Mouse pressed left at (1043, 364)
Screenshot: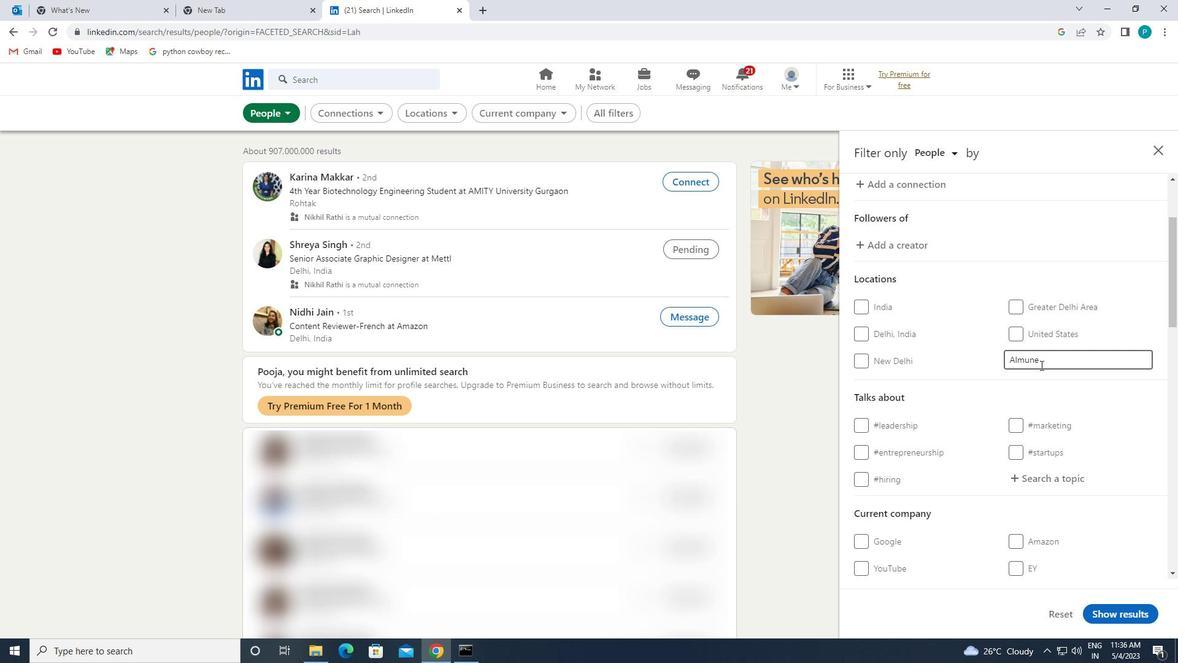
Action: Mouse moved to (1044, 381)
Screenshot: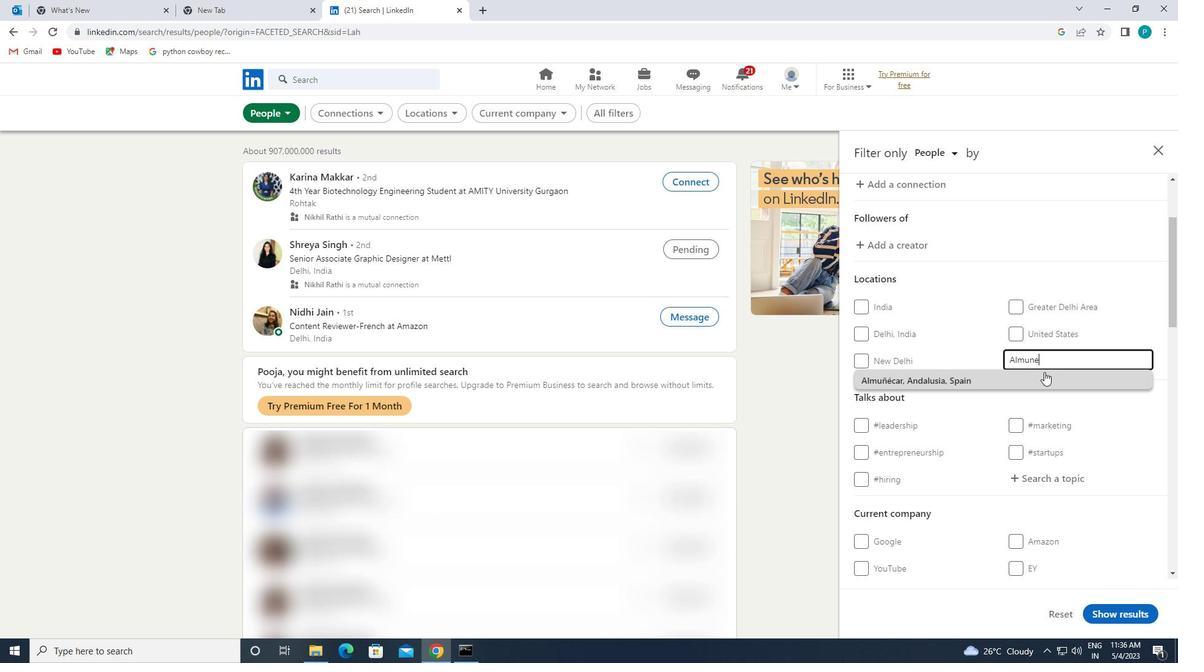 
Action: Mouse pressed left at (1044, 381)
Screenshot: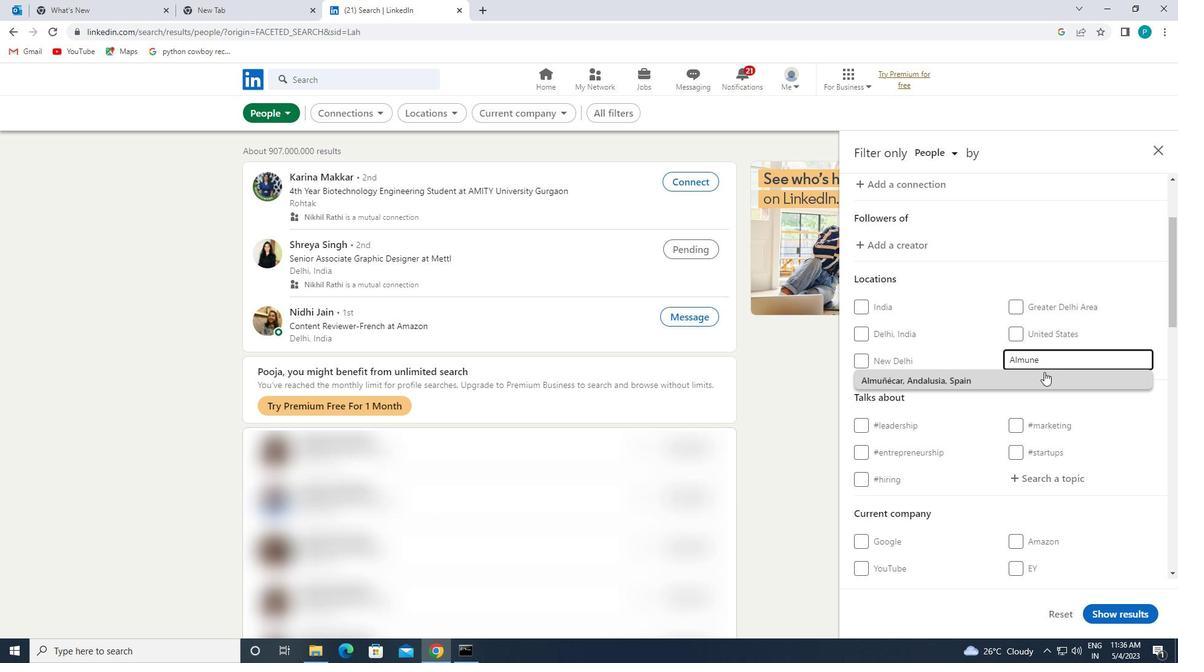
Action: Mouse scrolled (1044, 380) with delta (0, 0)
Screenshot: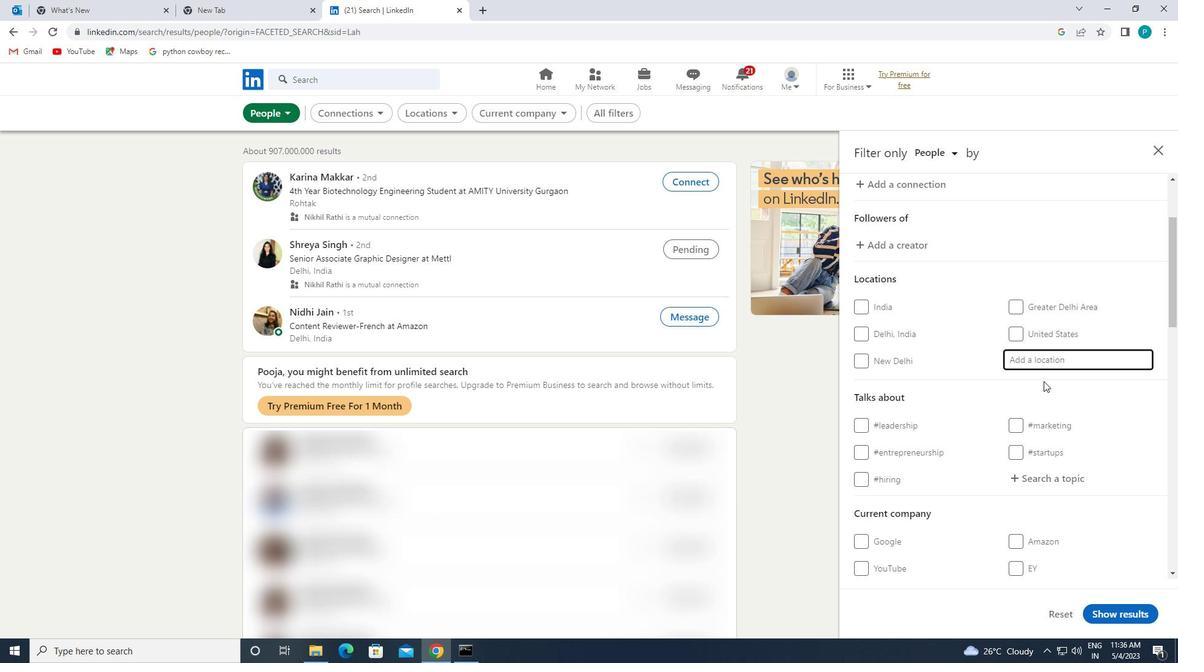 
Action: Mouse scrolled (1044, 380) with delta (0, 0)
Screenshot: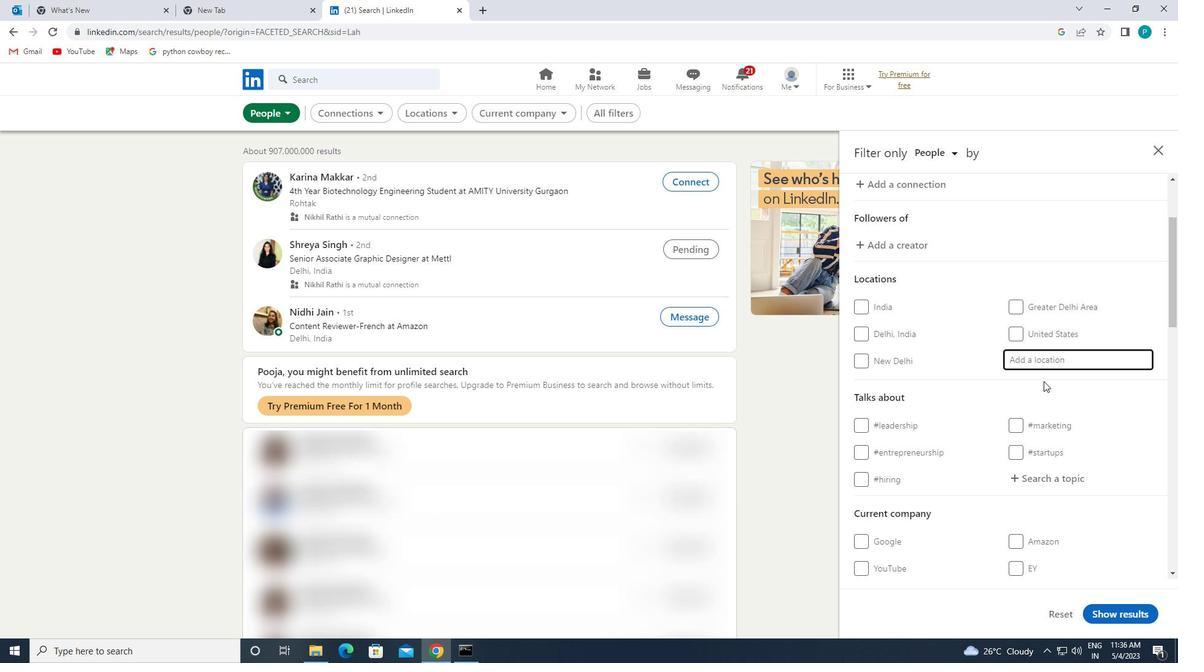 
Action: Mouse scrolled (1044, 380) with delta (0, 0)
Screenshot: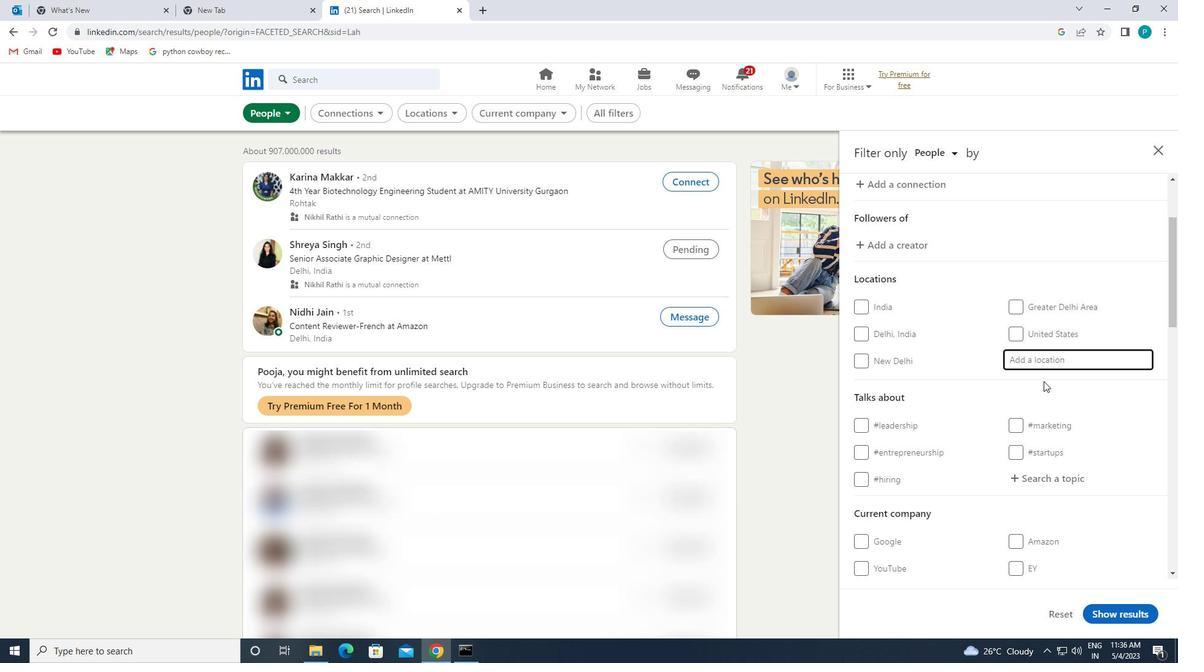 
Action: Mouse scrolled (1044, 380) with delta (0, 0)
Screenshot: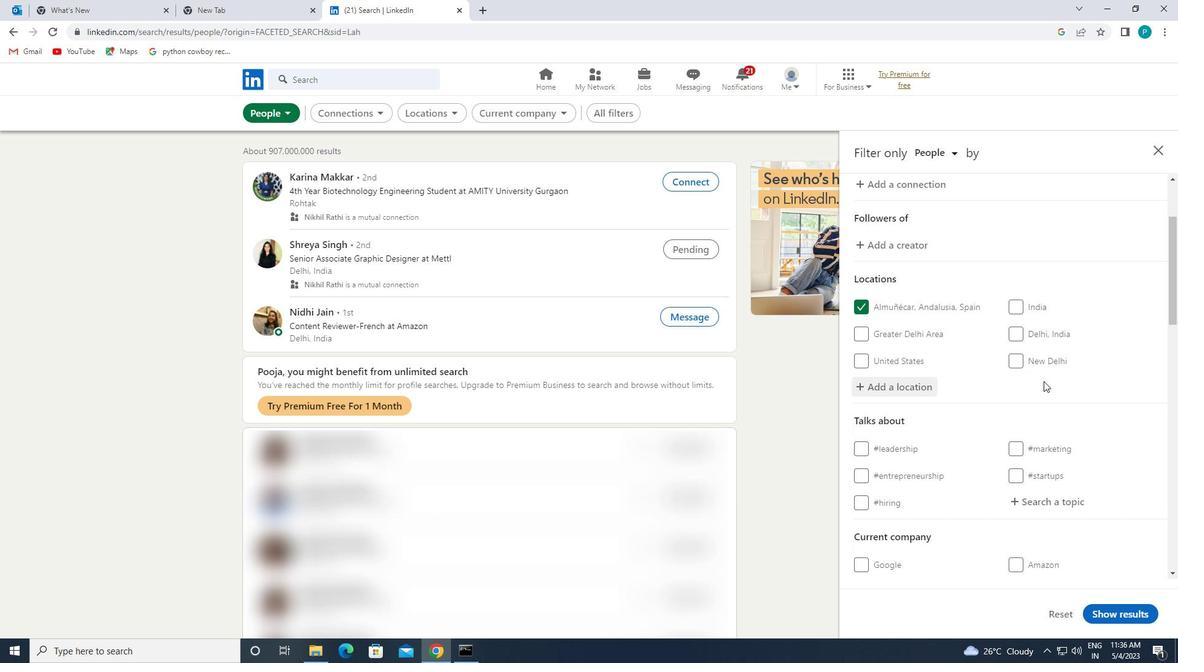 
Action: Mouse moved to (1029, 252)
Screenshot: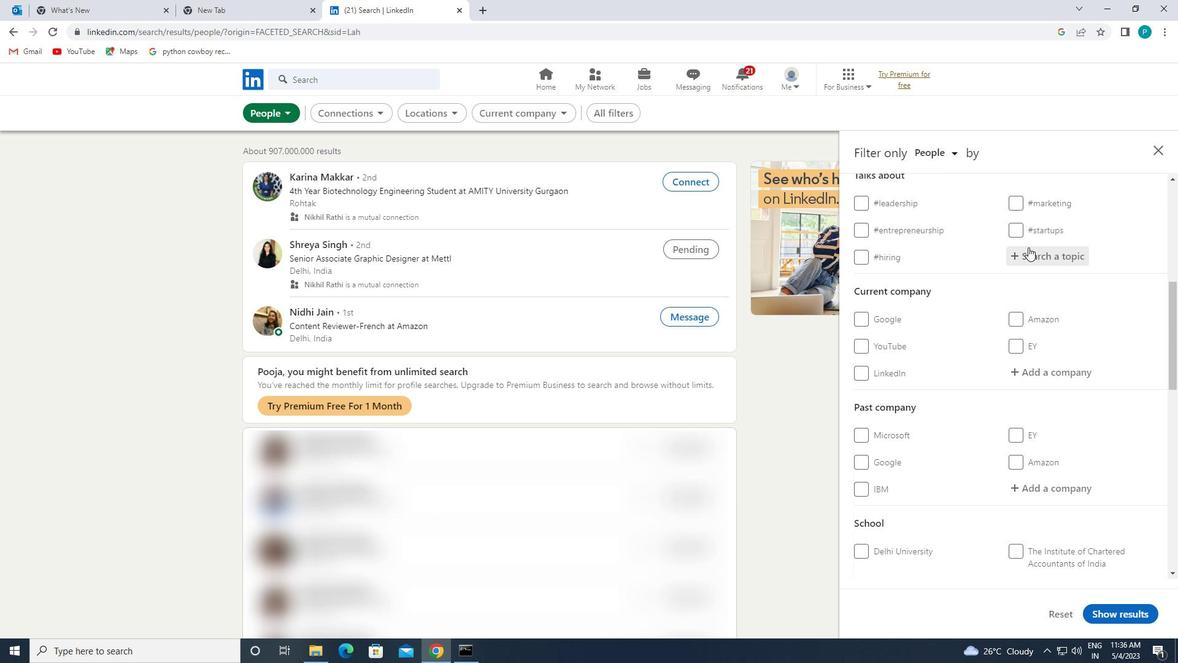 
Action: Mouse pressed left at (1029, 252)
Screenshot: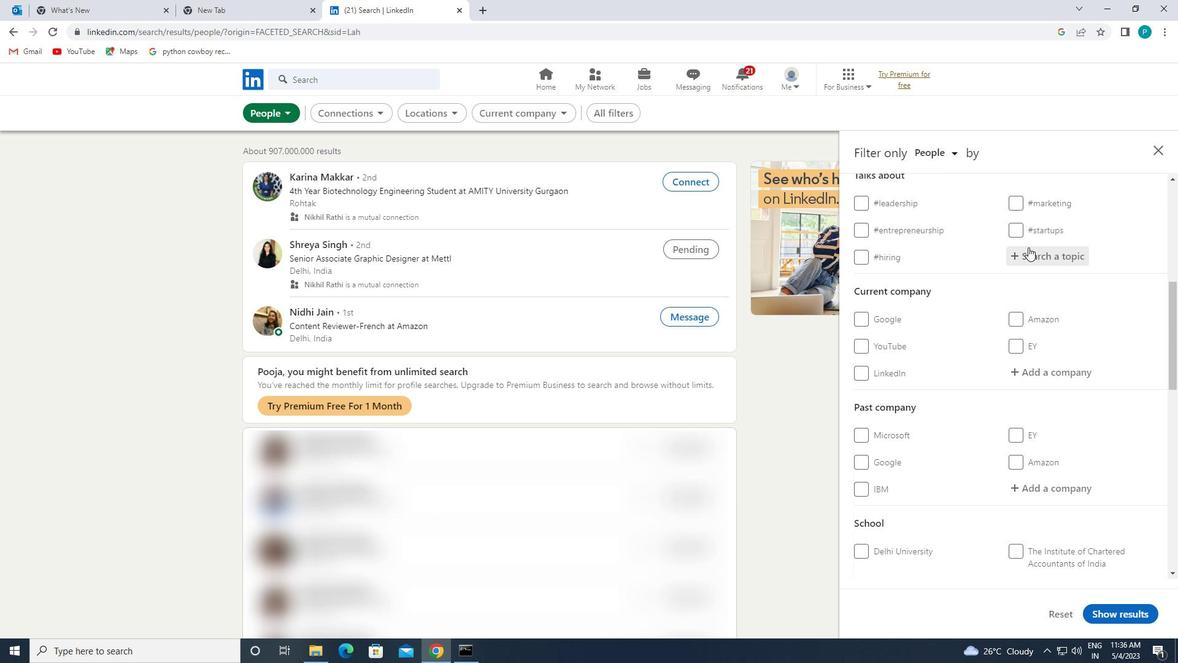 
Action: Mouse moved to (1024, 249)
Screenshot: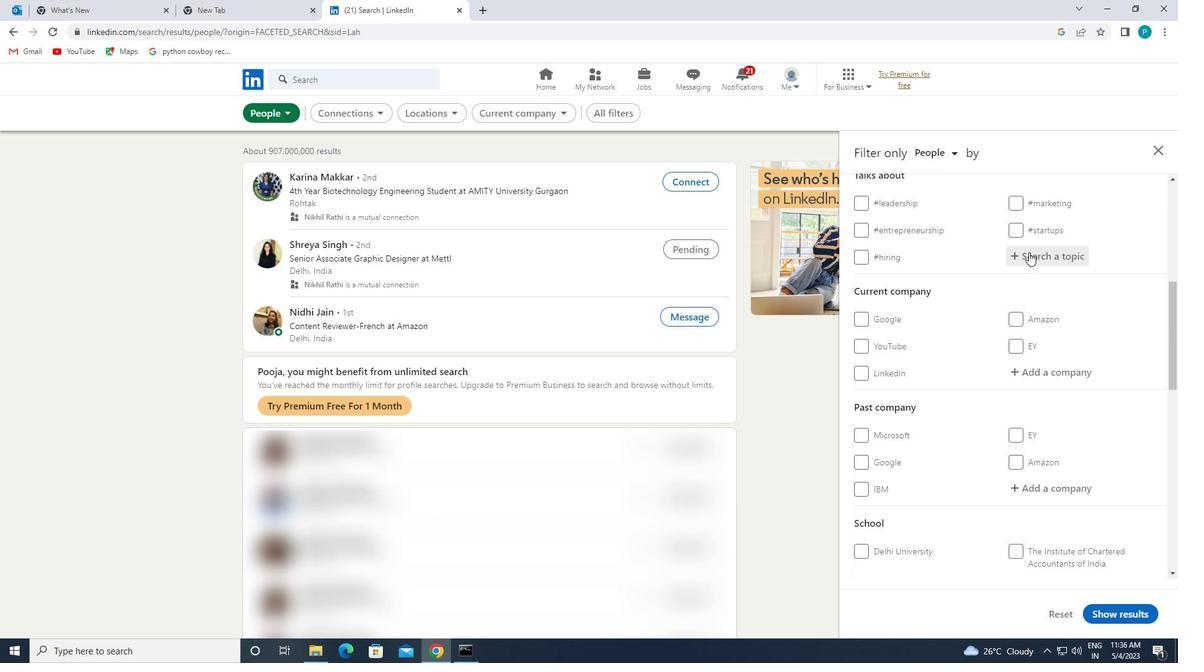 
Action: Key pressed <Key.shift>#CONSTRUCTION
Screenshot: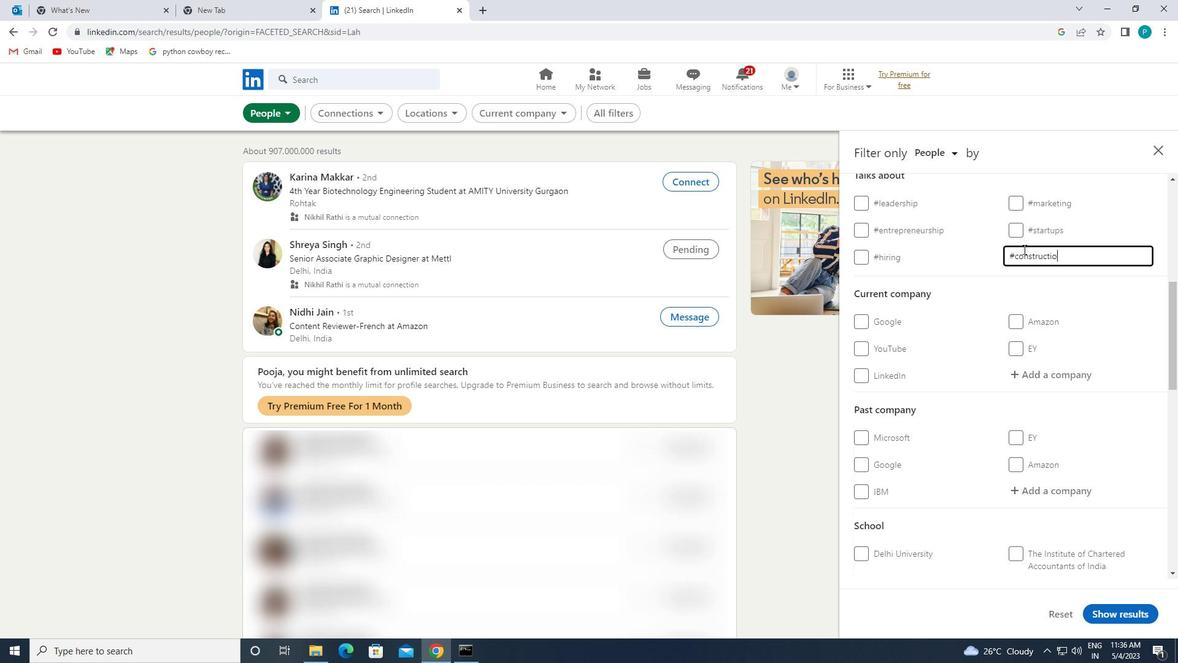 
Action: Mouse moved to (1005, 271)
Screenshot: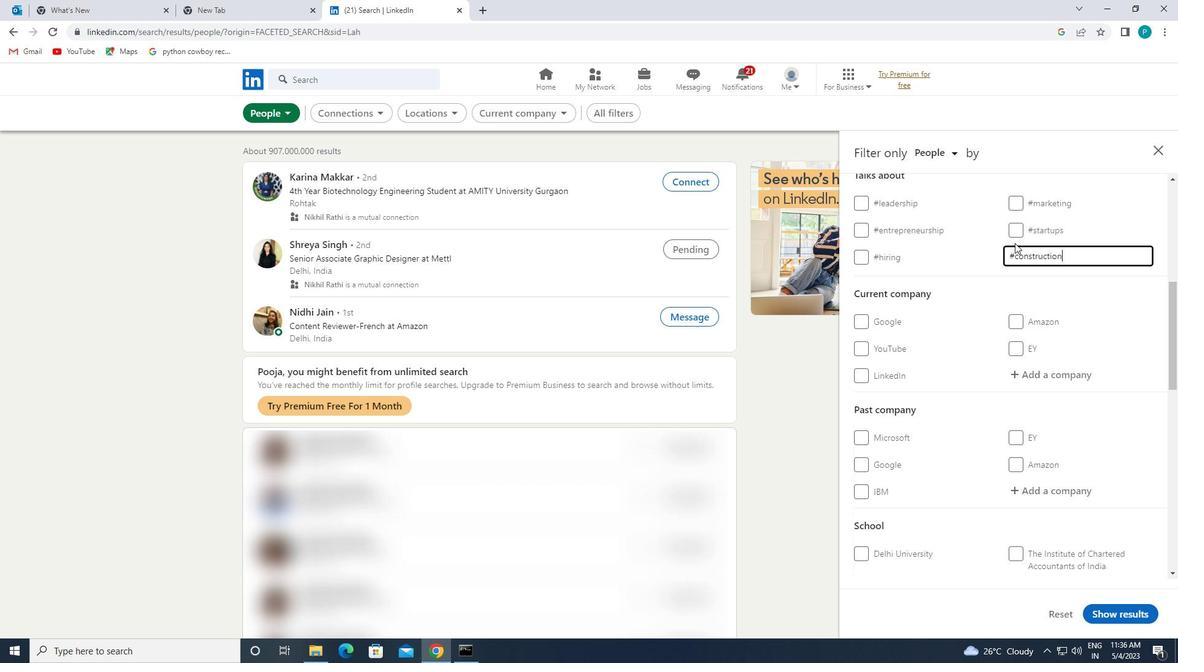 
Action: Mouse scrolled (1005, 270) with delta (0, 0)
Screenshot: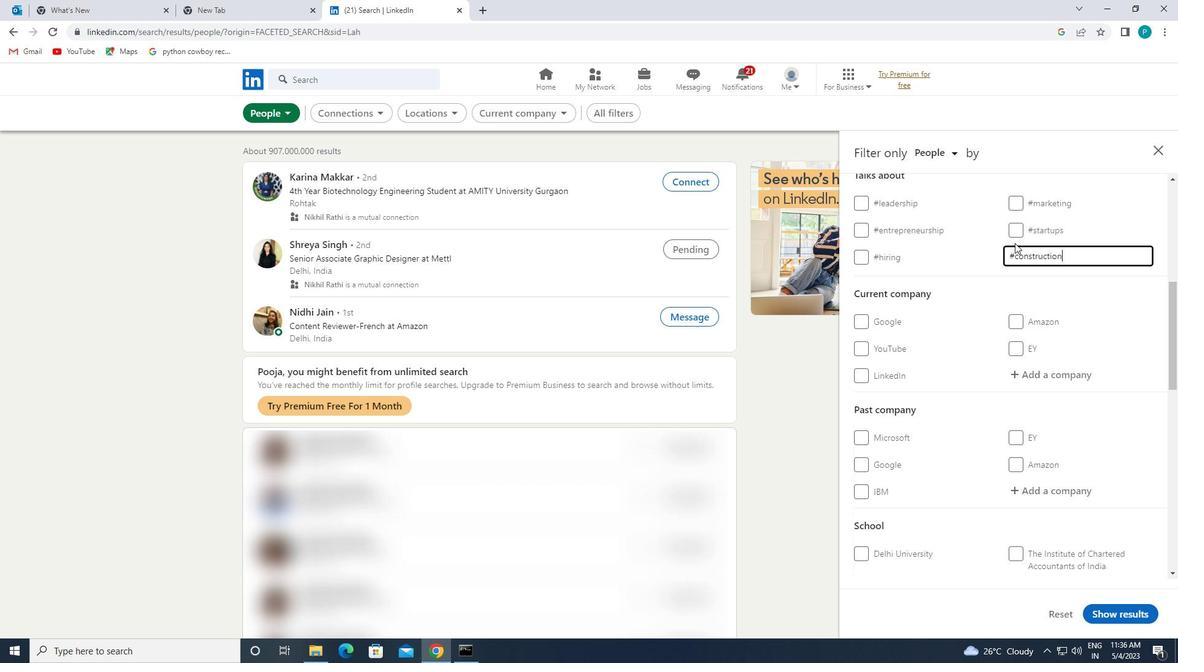 
Action: Mouse moved to (1004, 276)
Screenshot: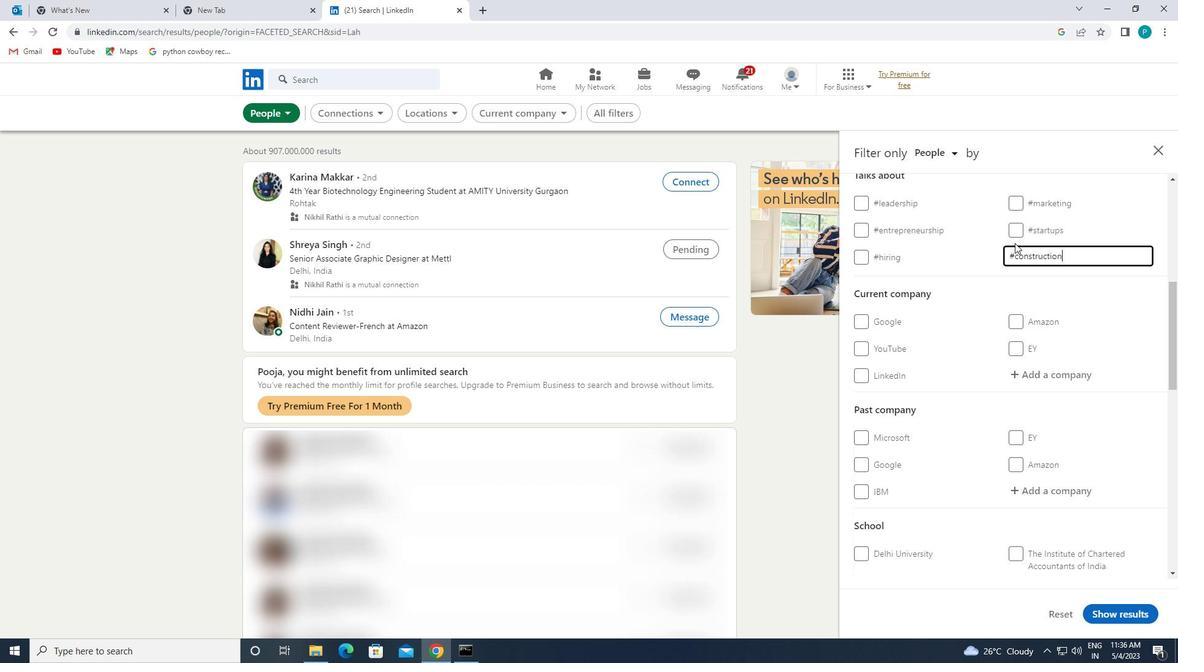 
Action: Mouse scrolled (1004, 276) with delta (0, 0)
Screenshot: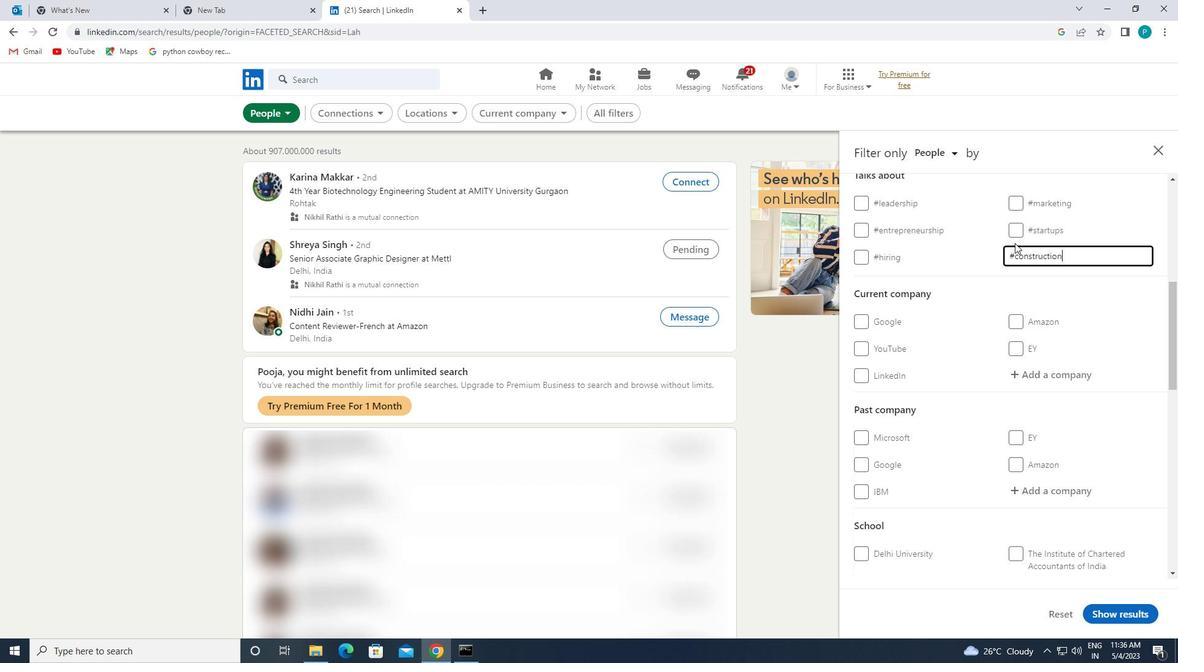 
Action: Mouse moved to (1004, 279)
Screenshot: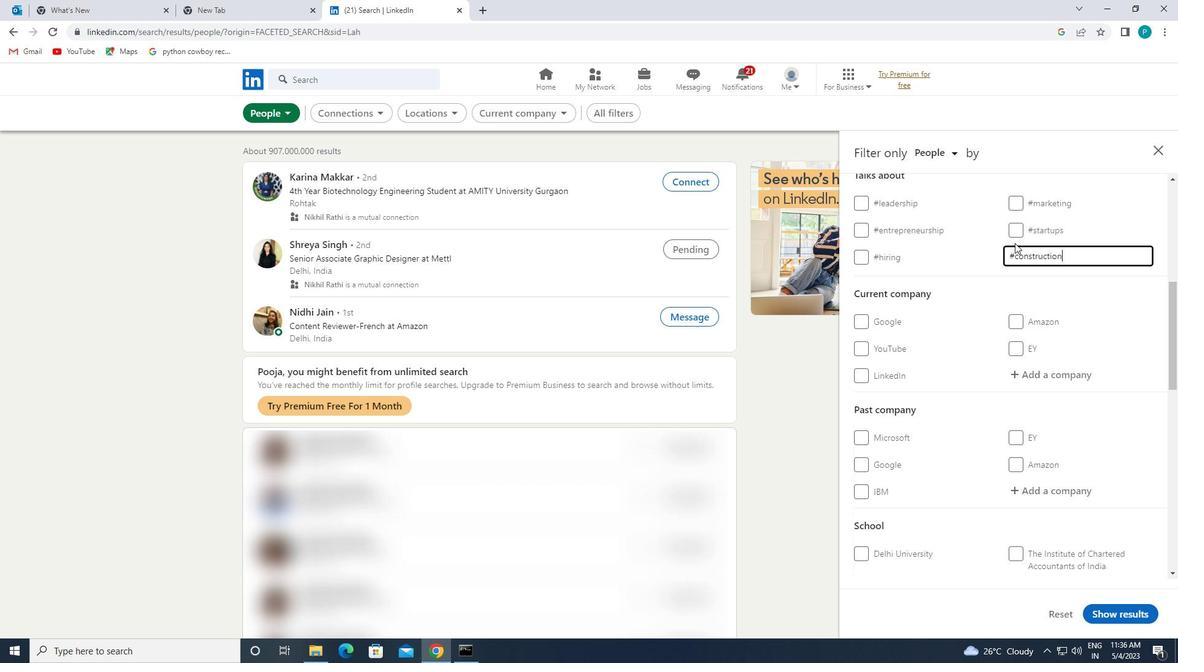 
Action: Mouse scrolled (1004, 278) with delta (0, 0)
Screenshot: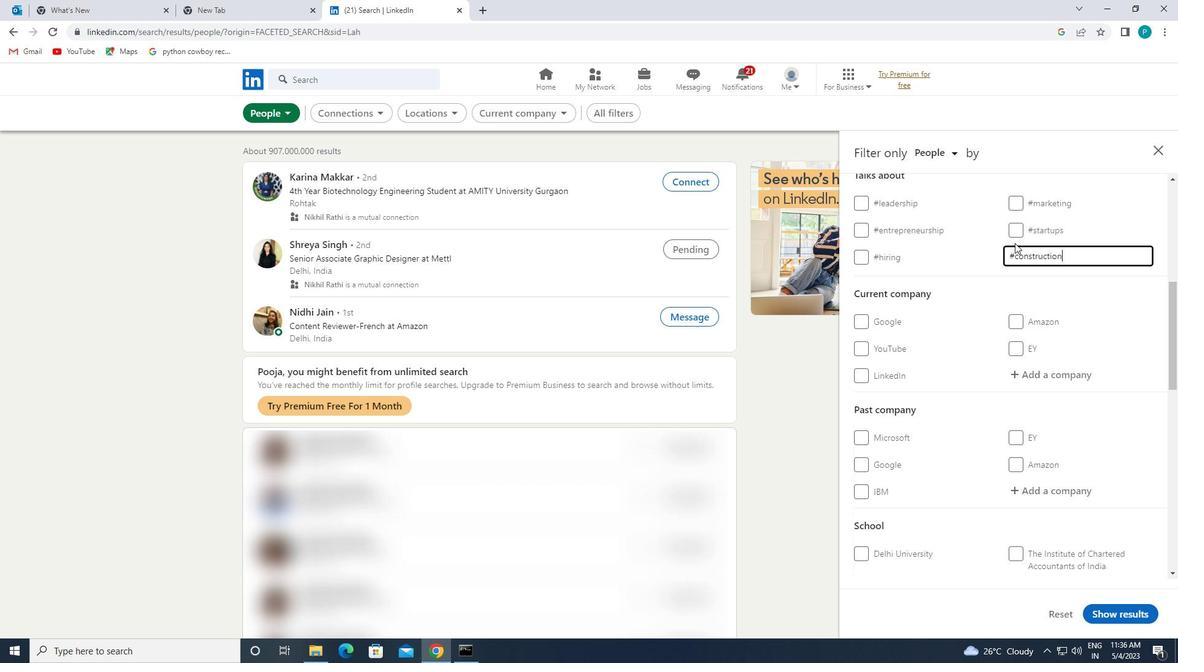 
Action: Mouse moved to (1004, 279)
Screenshot: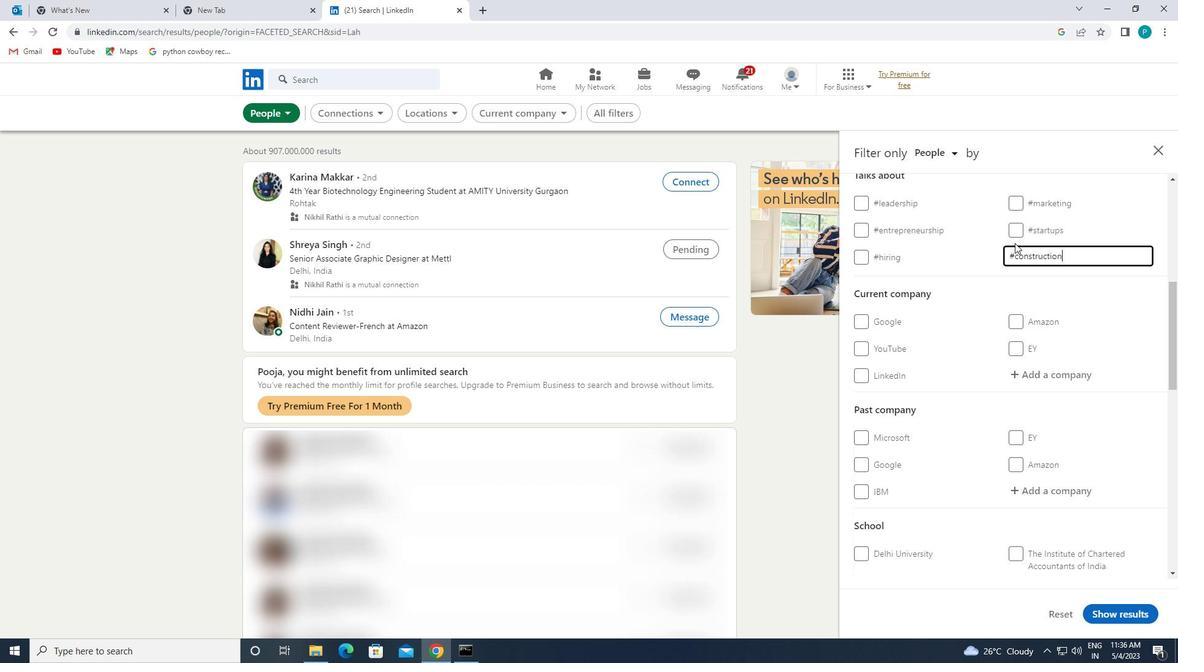 
Action: Mouse scrolled (1004, 279) with delta (0, 0)
Screenshot: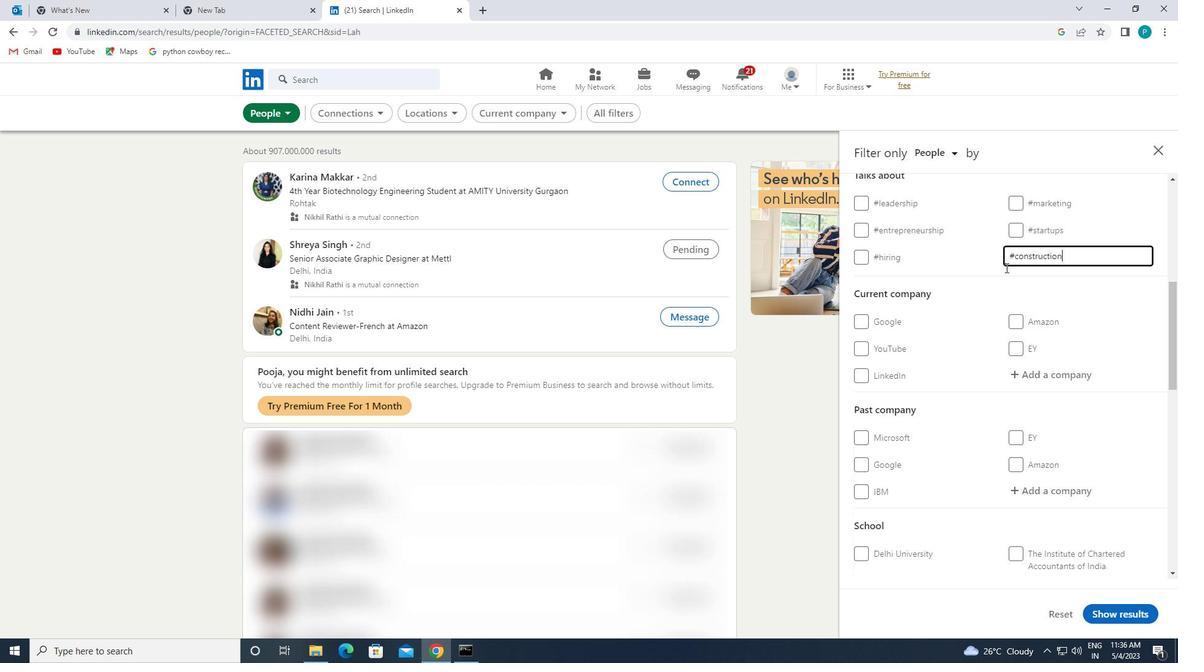 
Action: Mouse moved to (998, 276)
Screenshot: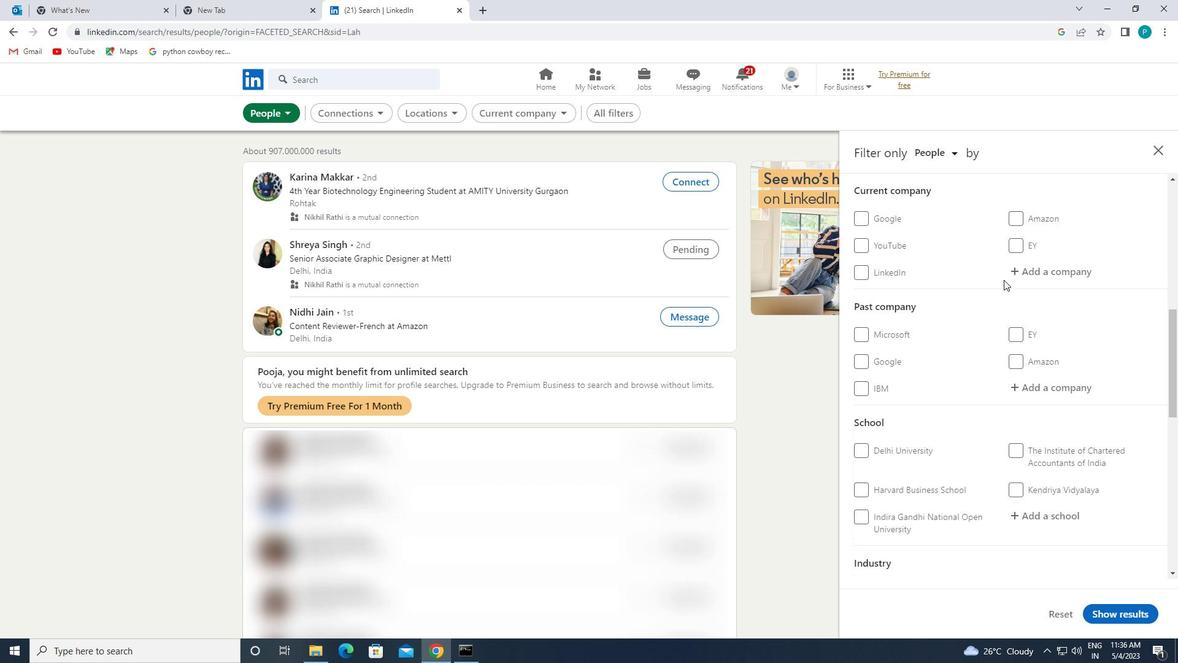 
Action: Mouse scrolled (998, 276) with delta (0, 0)
Screenshot: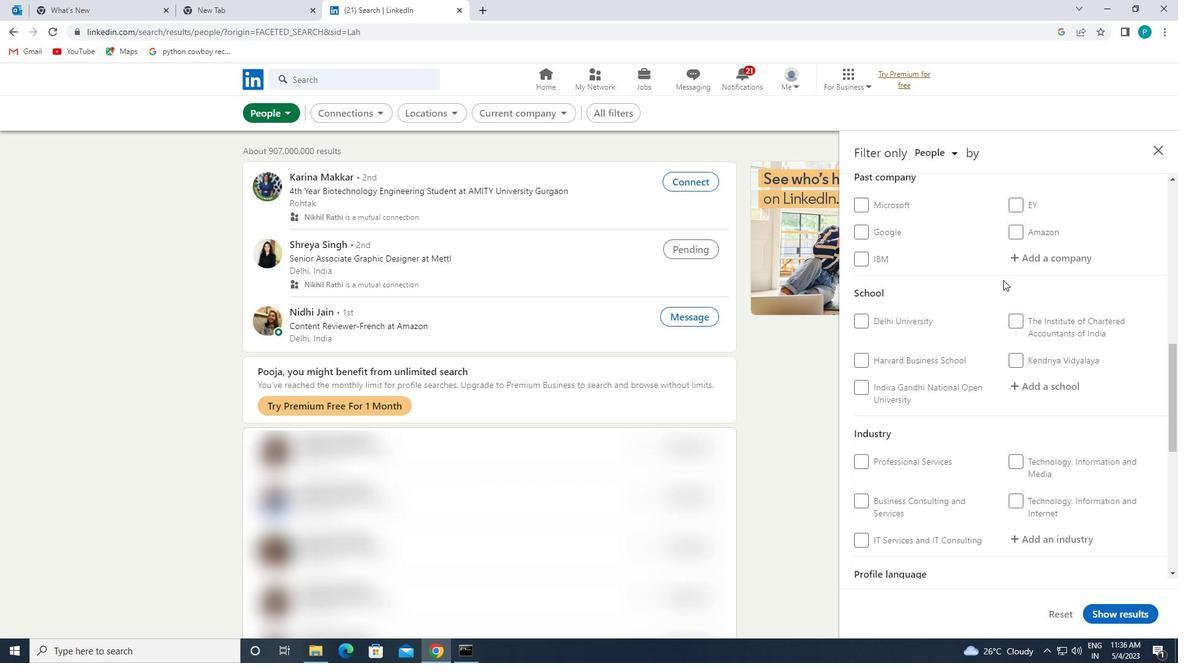 
Action: Mouse moved to (997, 276)
Screenshot: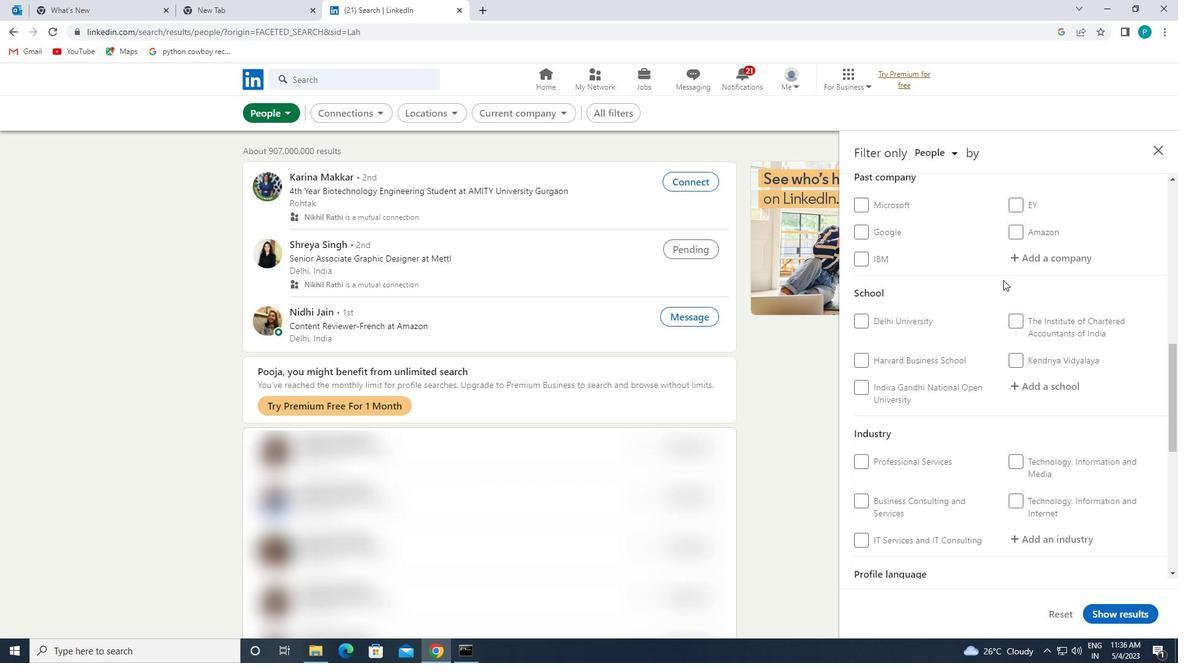 
Action: Mouse scrolled (997, 276) with delta (0, 0)
Screenshot: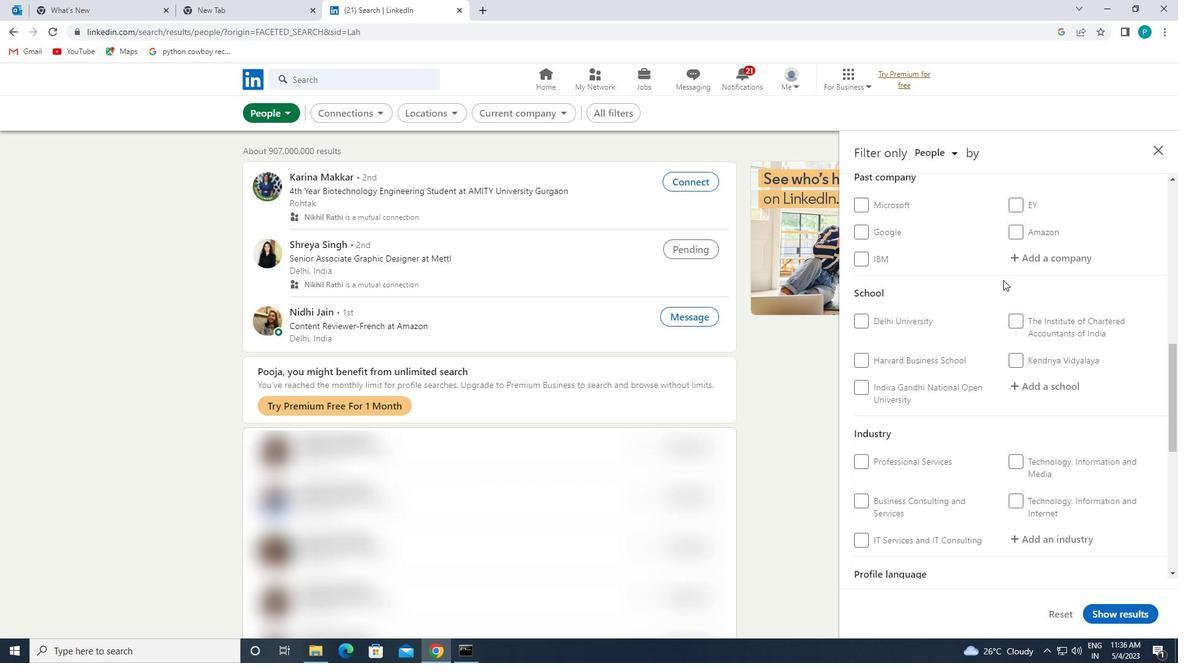 
Action: Mouse moved to (993, 280)
Screenshot: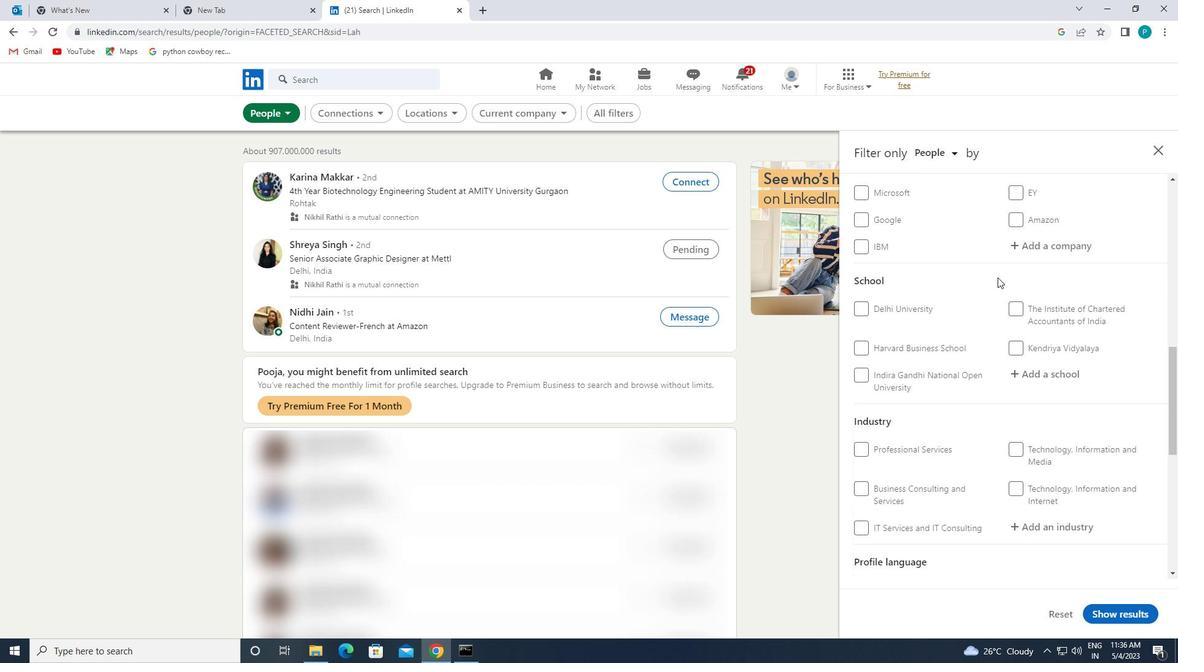 
Action: Mouse scrolled (993, 279) with delta (0, 0)
Screenshot: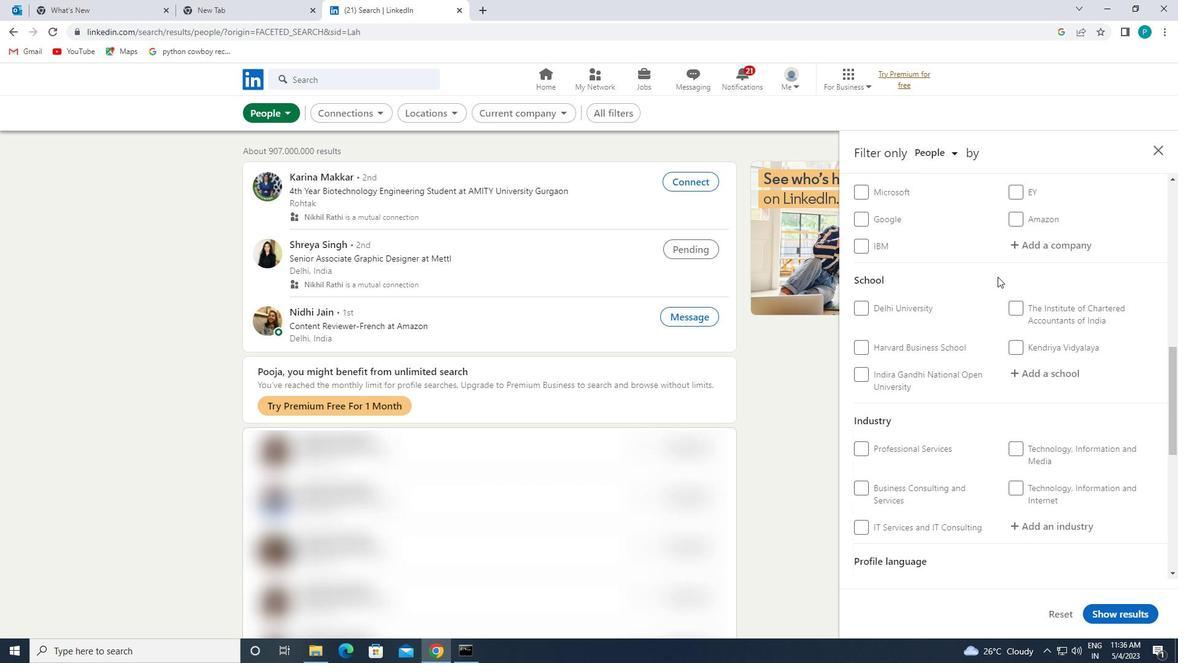 
Action: Mouse moved to (914, 356)
Screenshot: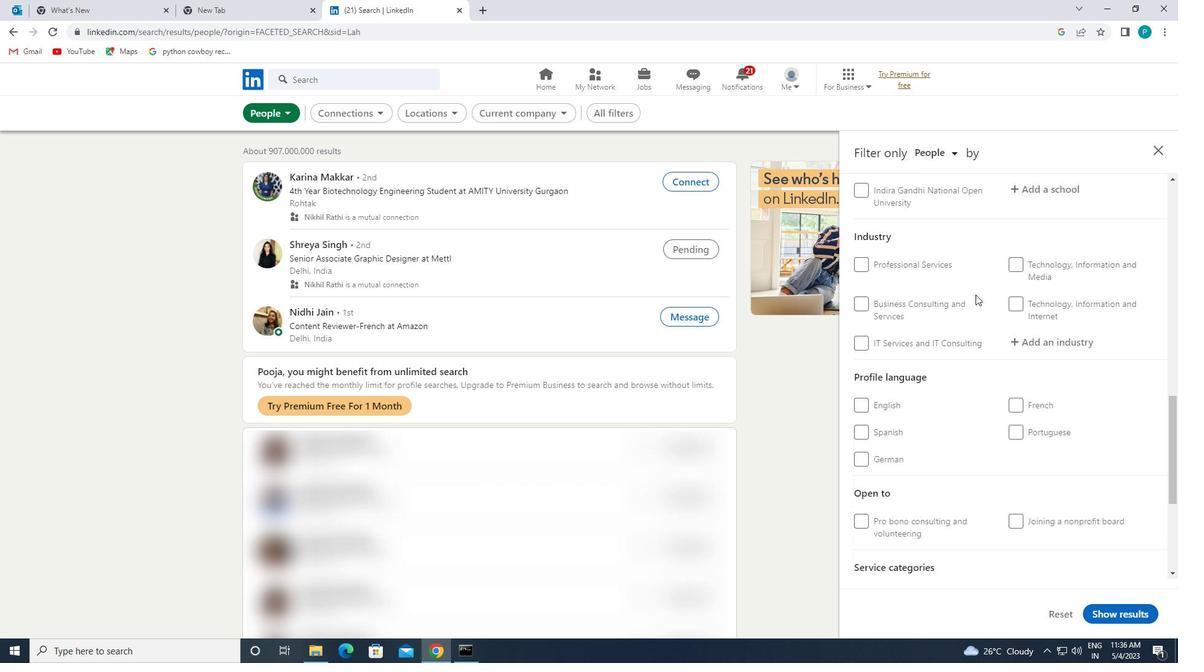 
Action: Mouse scrolled (914, 355) with delta (0, 0)
Screenshot: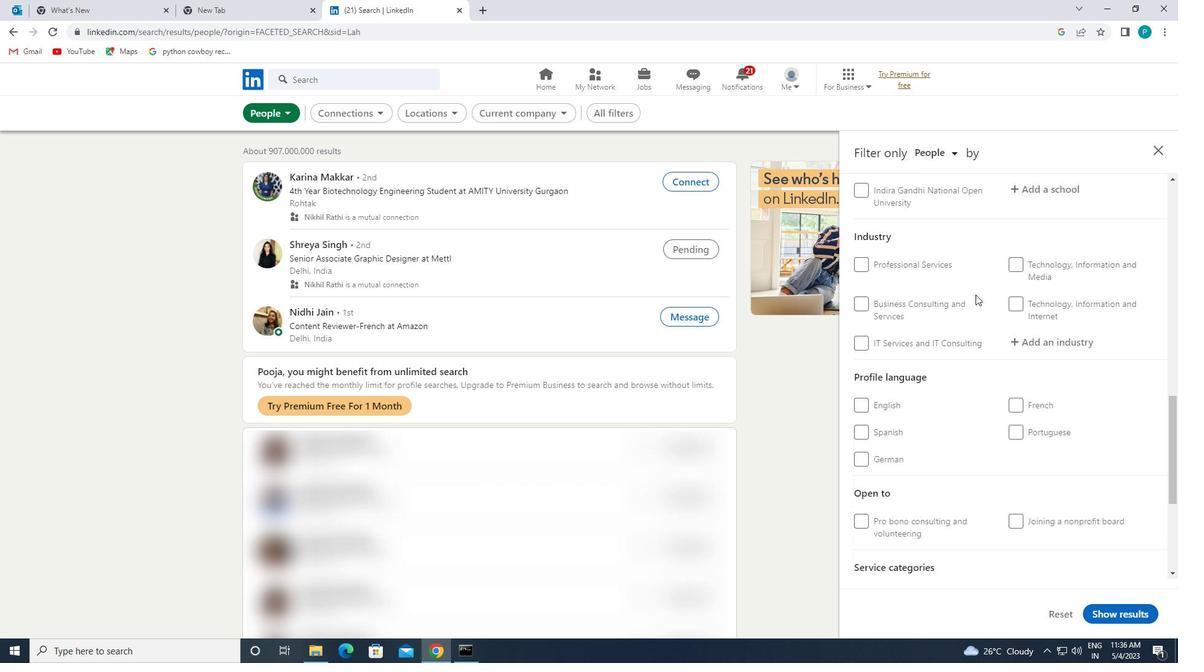 
Action: Mouse moved to (914, 357)
Screenshot: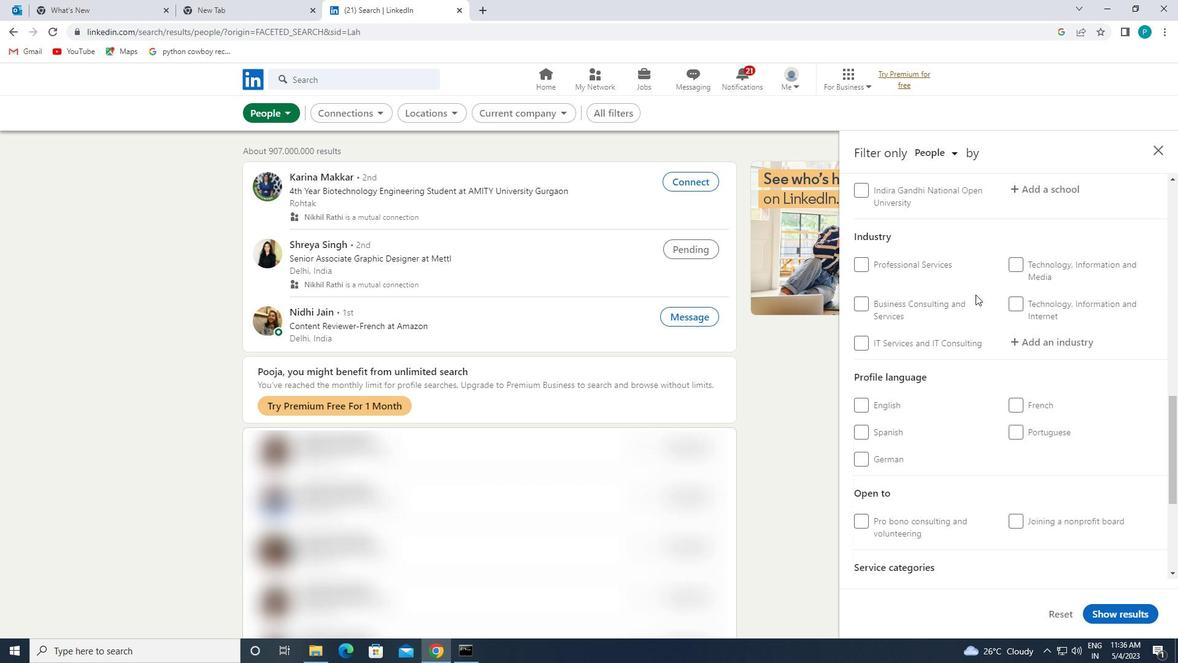 
Action: Mouse scrolled (914, 357) with delta (0, 0)
Screenshot: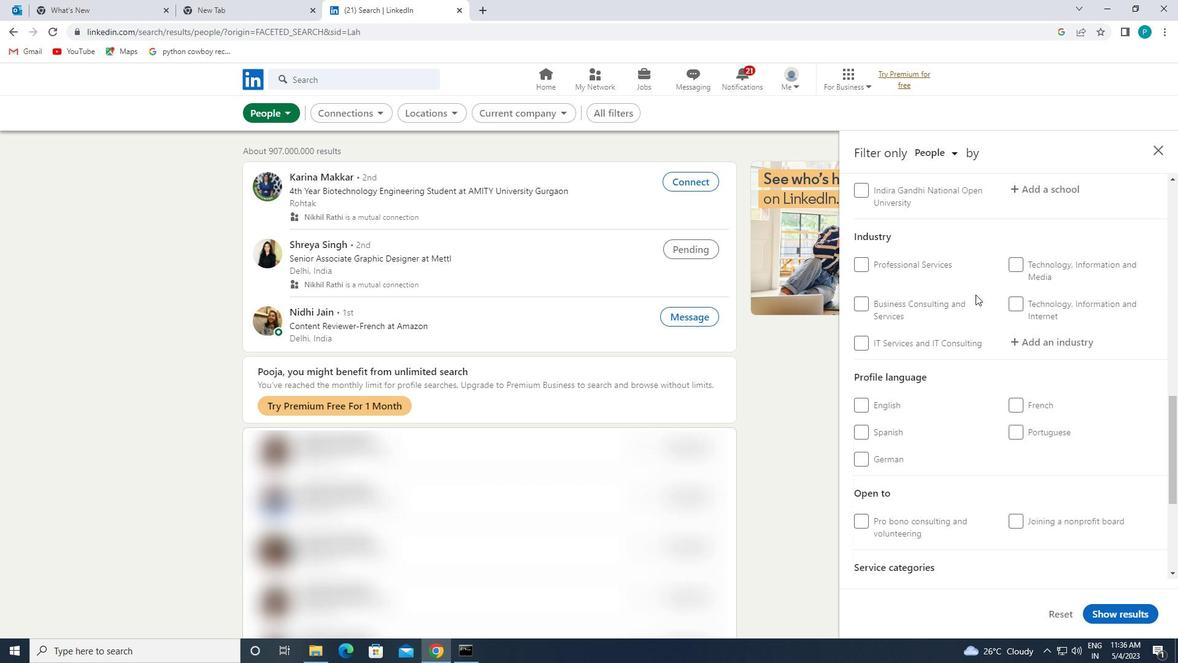 
Action: Mouse moved to (1050, 276)
Screenshot: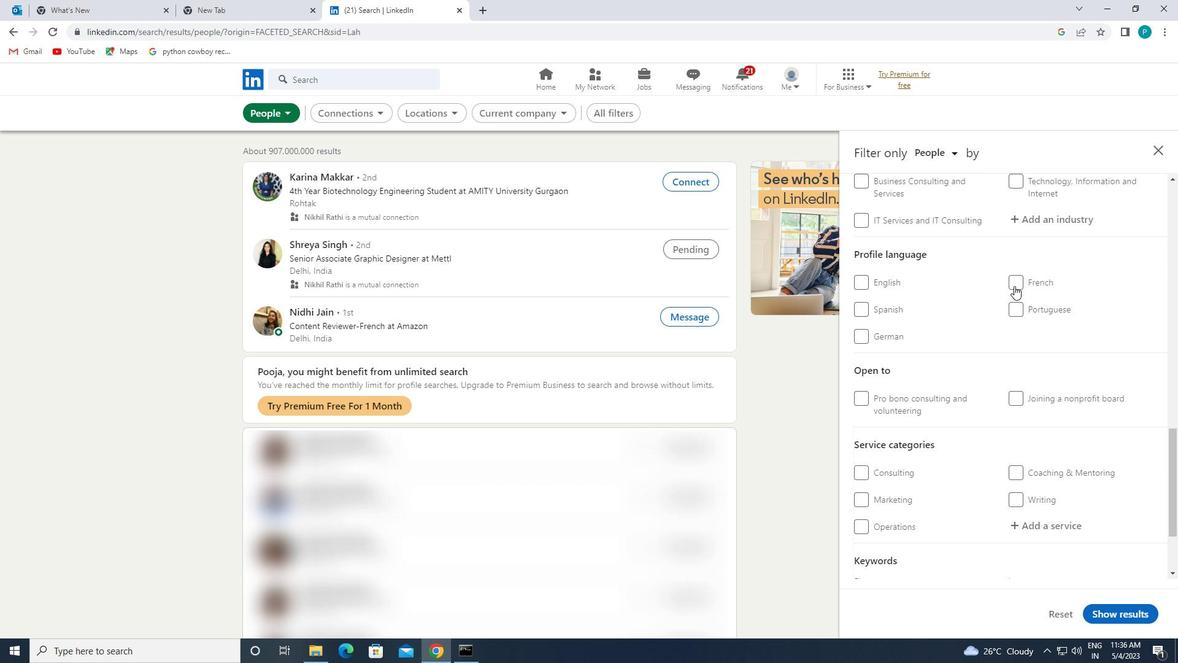 
Action: Mouse pressed left at (1050, 276)
Screenshot: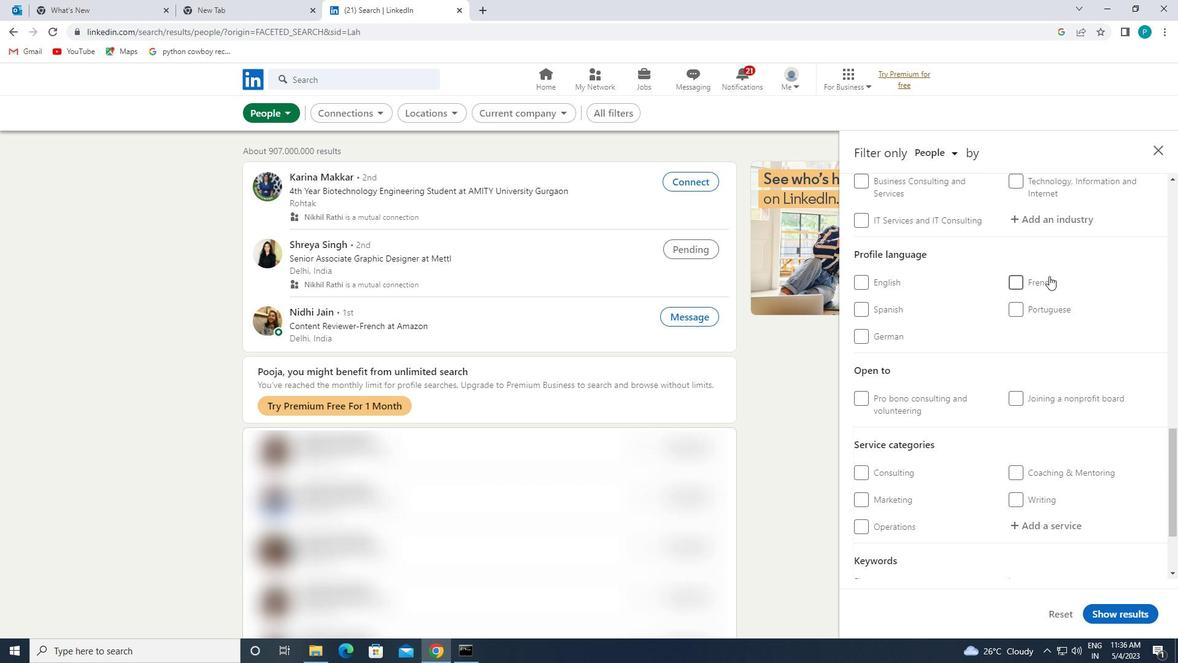 
Action: Mouse moved to (1044, 271)
Screenshot: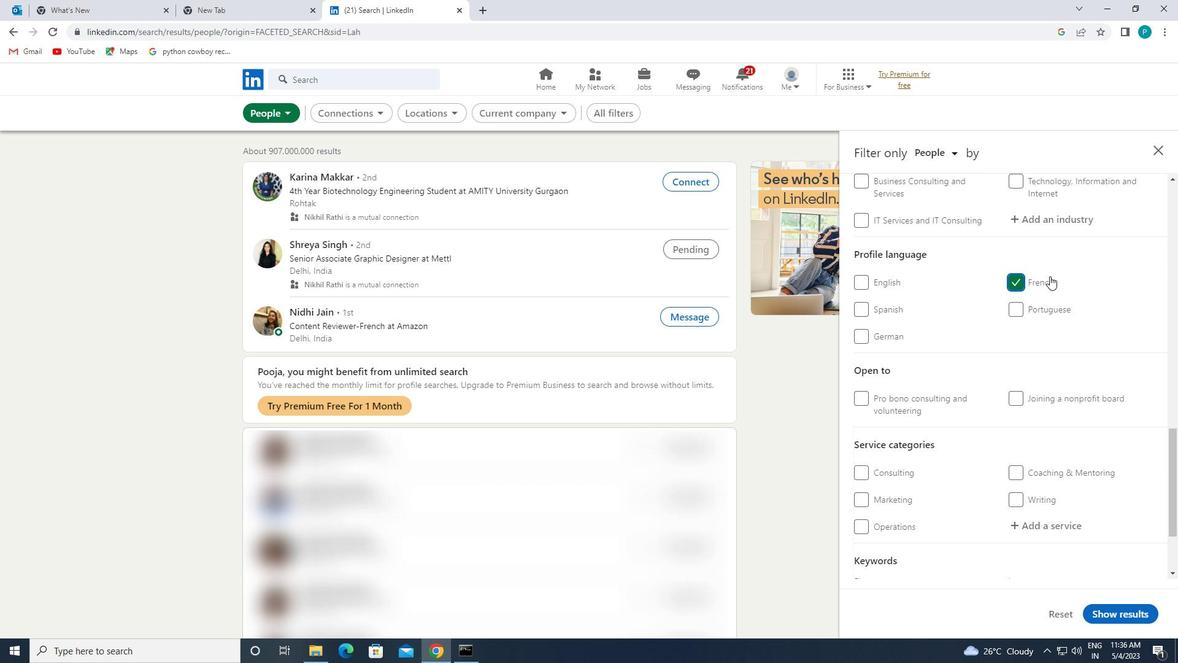 
Action: Mouse scrolled (1044, 272) with delta (0, 0)
Screenshot: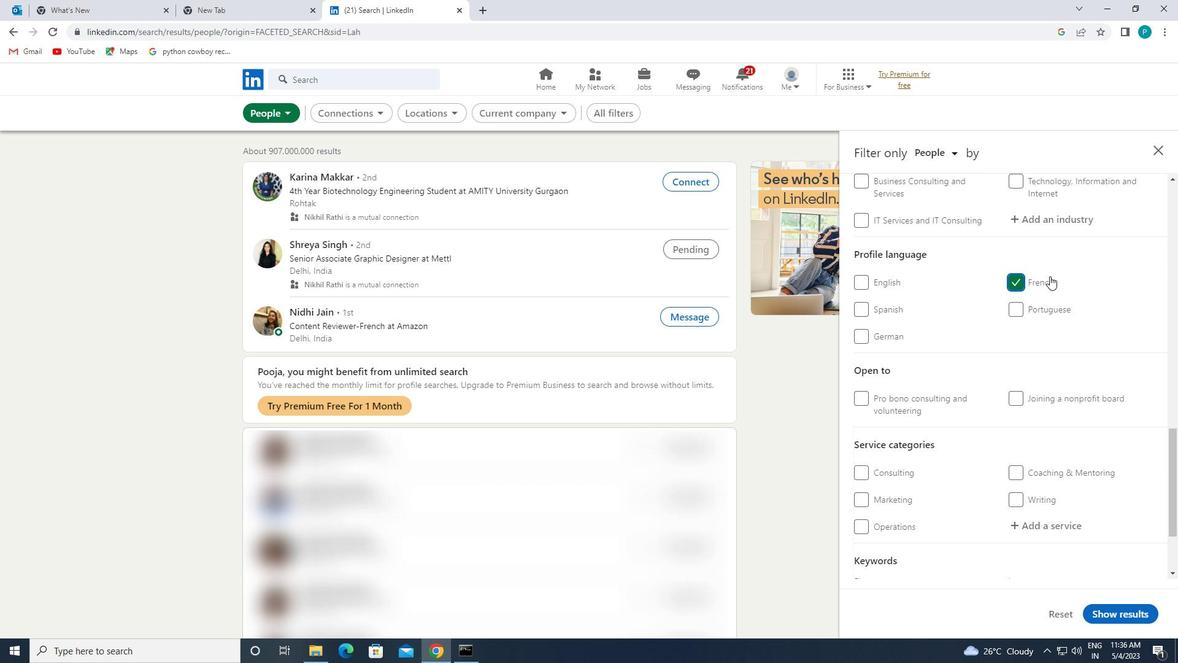 
Action: Mouse scrolled (1044, 272) with delta (0, 0)
Screenshot: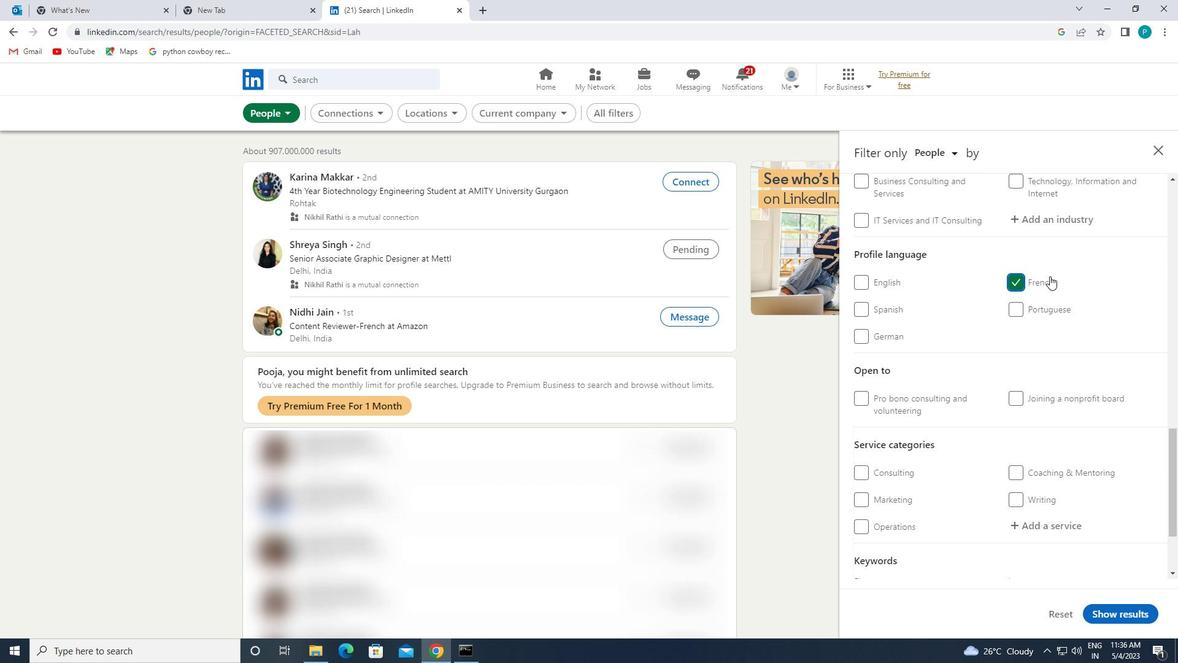 
Action: Mouse scrolled (1044, 272) with delta (0, 0)
Screenshot: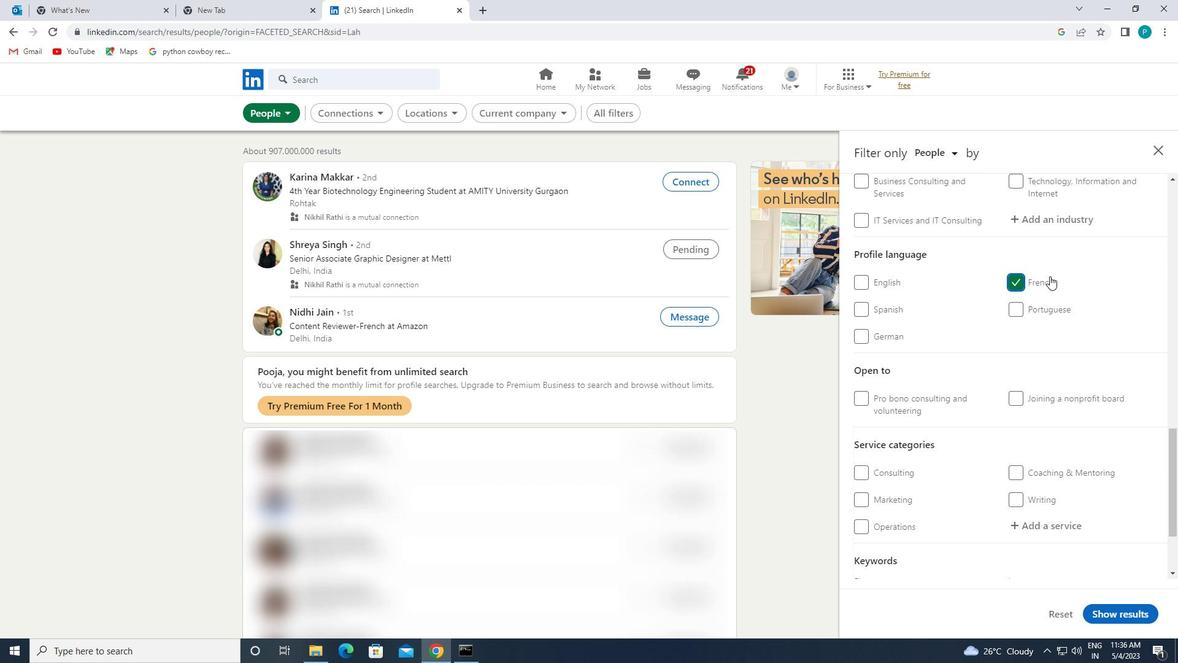 
Action: Mouse scrolled (1044, 272) with delta (0, 0)
Screenshot: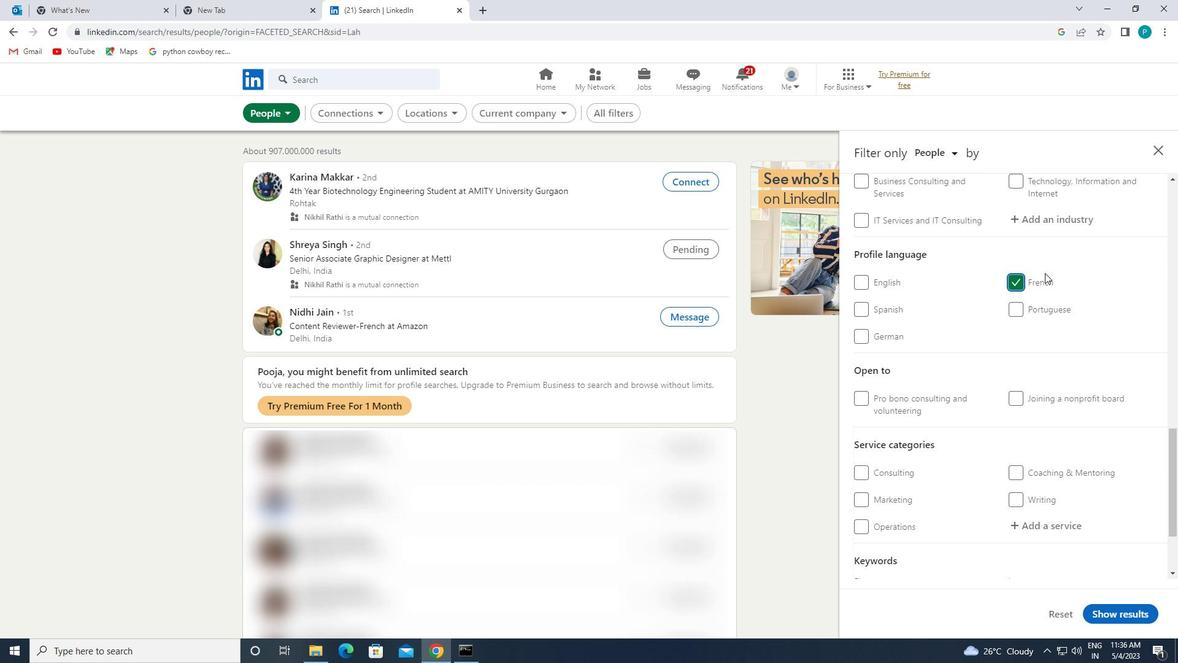 
Action: Mouse scrolled (1044, 272) with delta (0, 0)
Screenshot: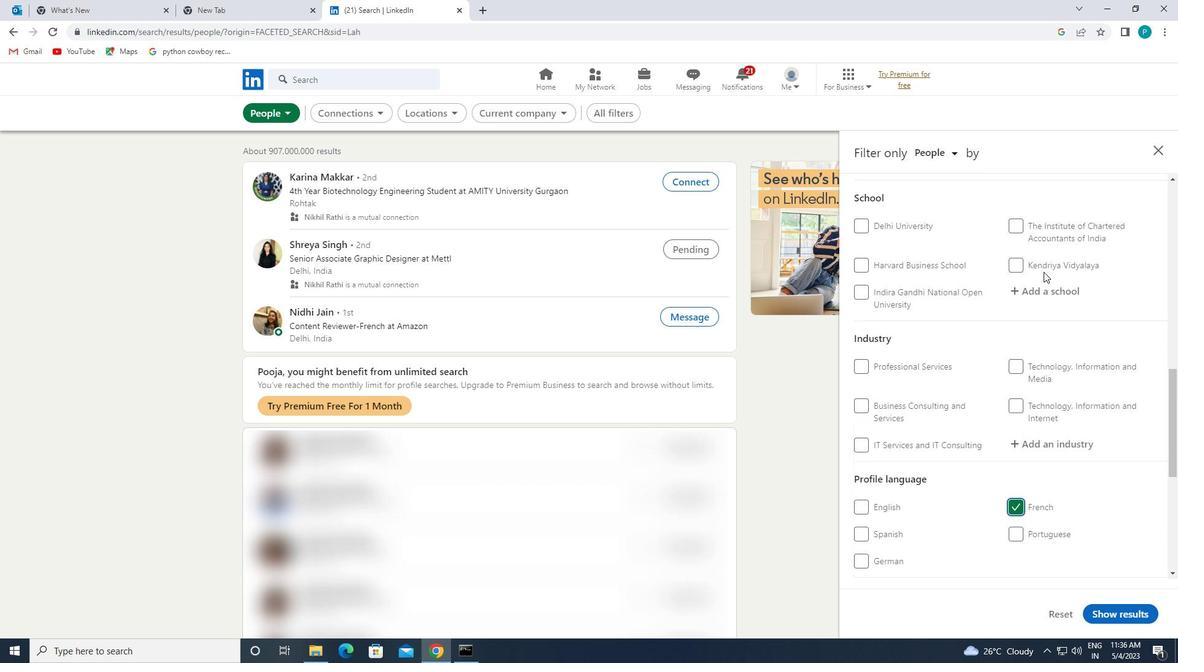 
Action: Mouse scrolled (1044, 272) with delta (0, 0)
Screenshot: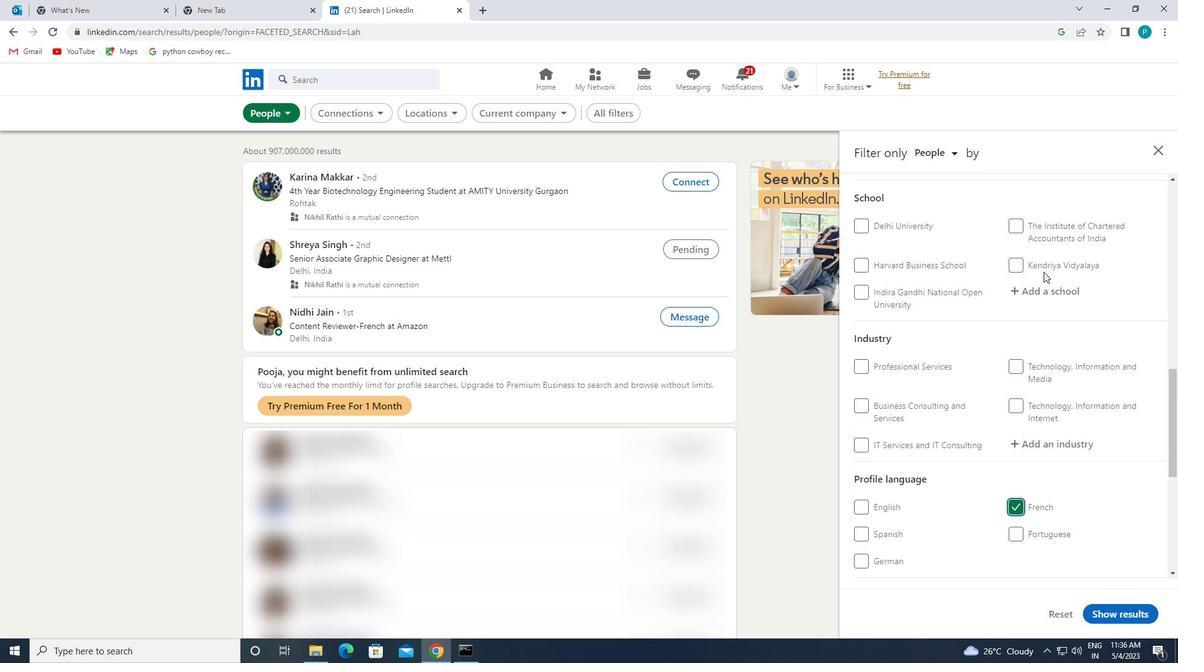 
Action: Mouse scrolled (1044, 272) with delta (0, 0)
Screenshot: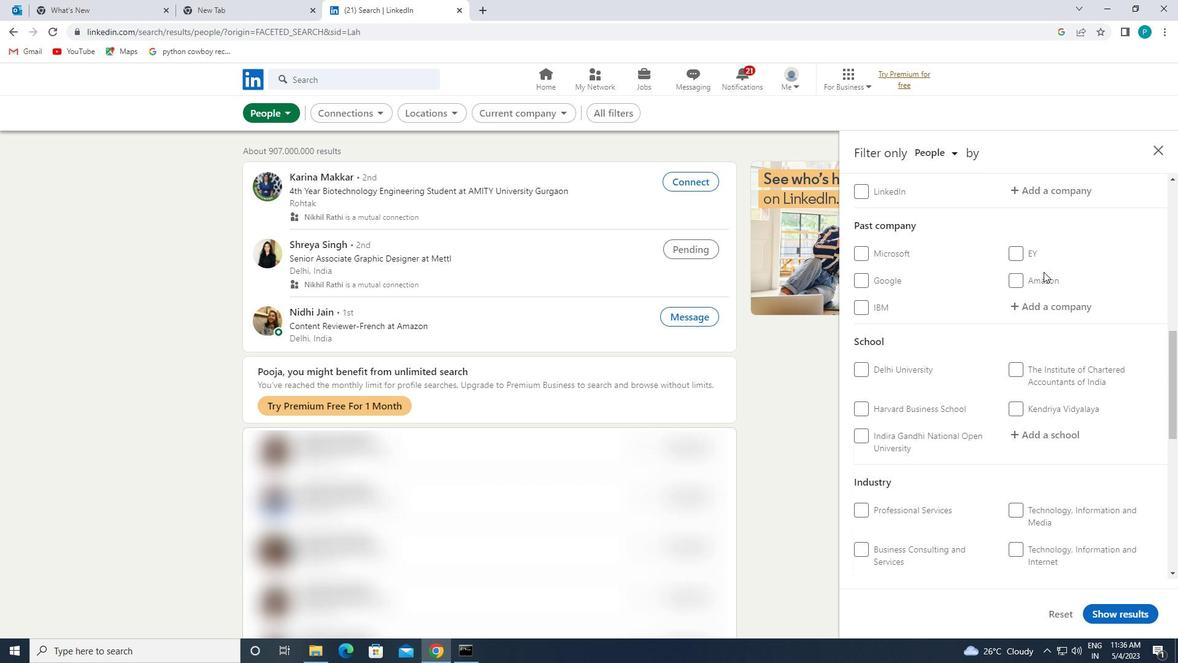 
Action: Mouse moved to (1041, 267)
Screenshot: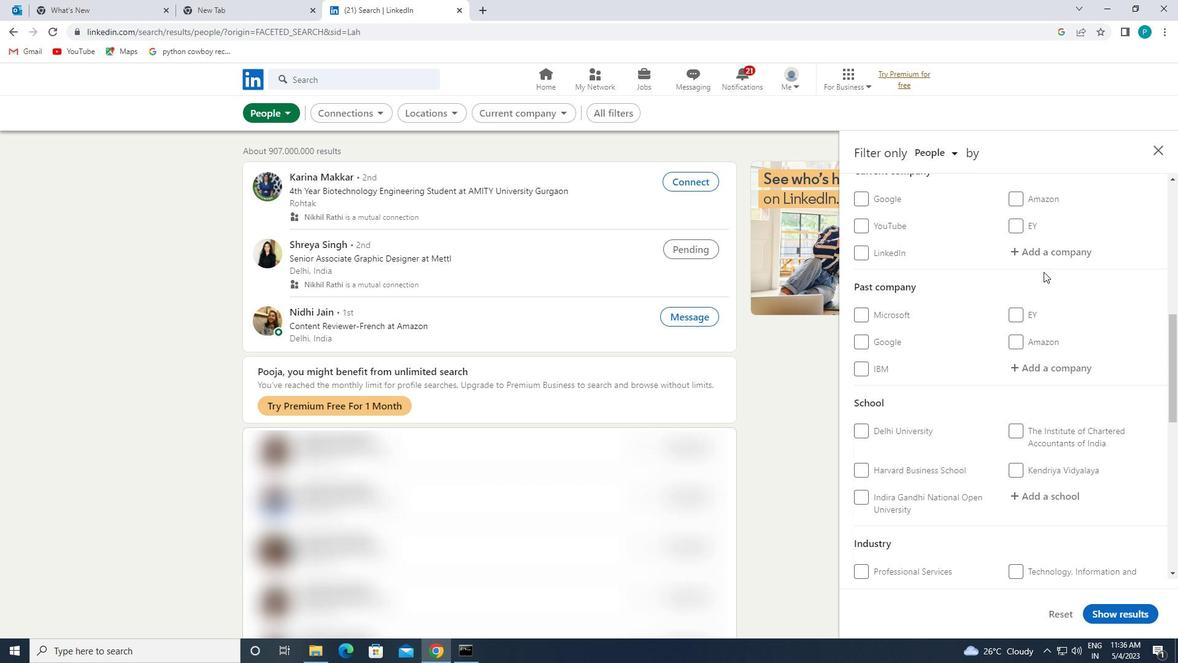 
Action: Mouse scrolled (1041, 268) with delta (0, 0)
Screenshot: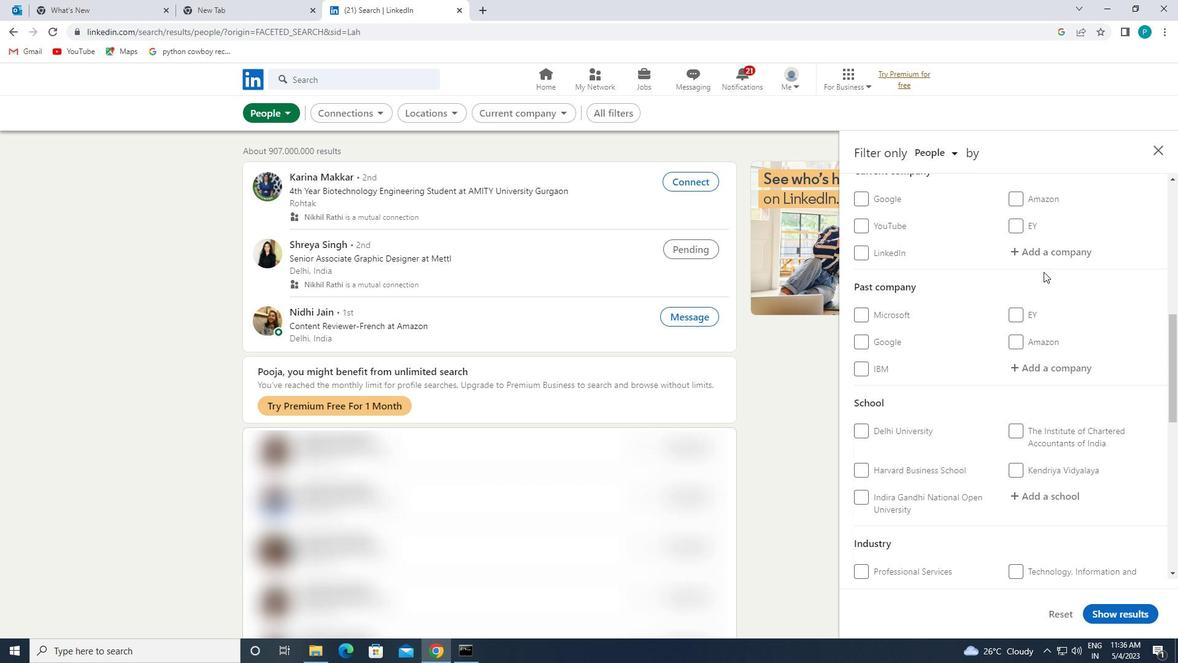 
Action: Mouse moved to (1047, 297)
Screenshot: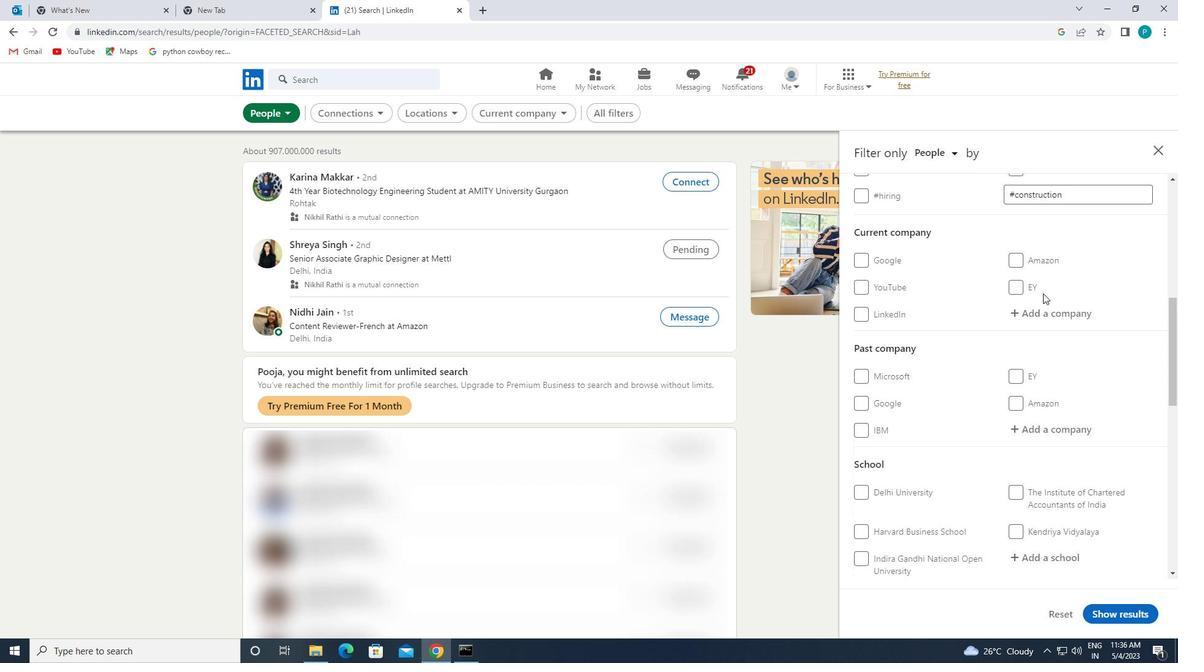 
Action: Mouse pressed left at (1047, 297)
Screenshot: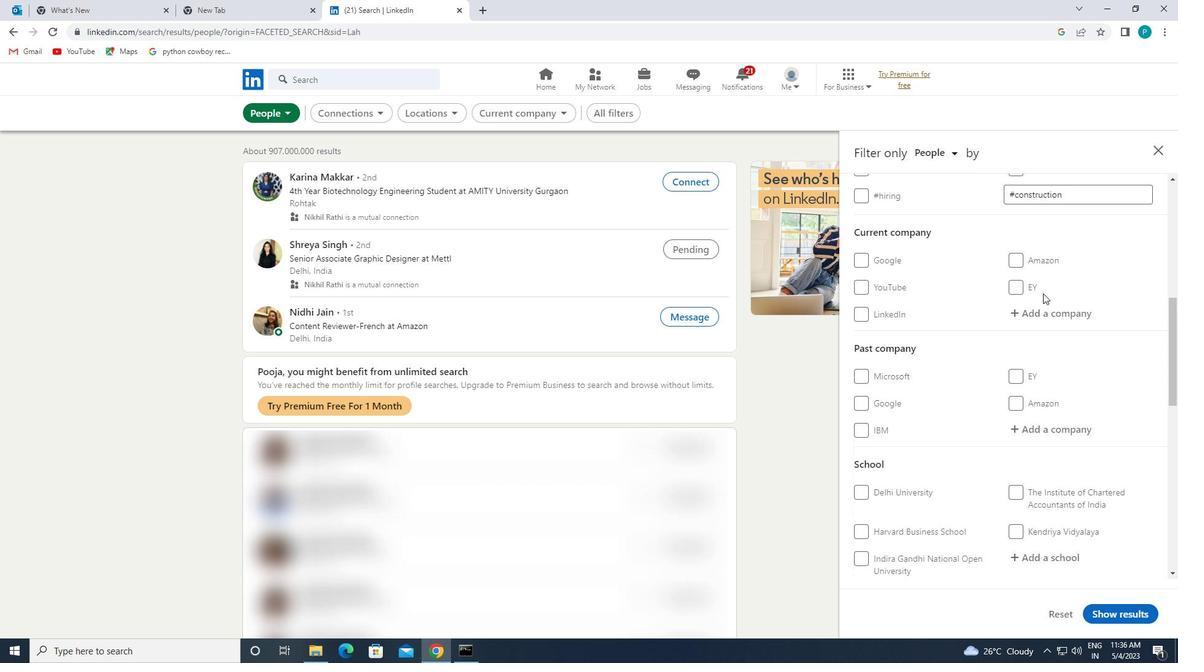 
Action: Mouse moved to (1064, 305)
Screenshot: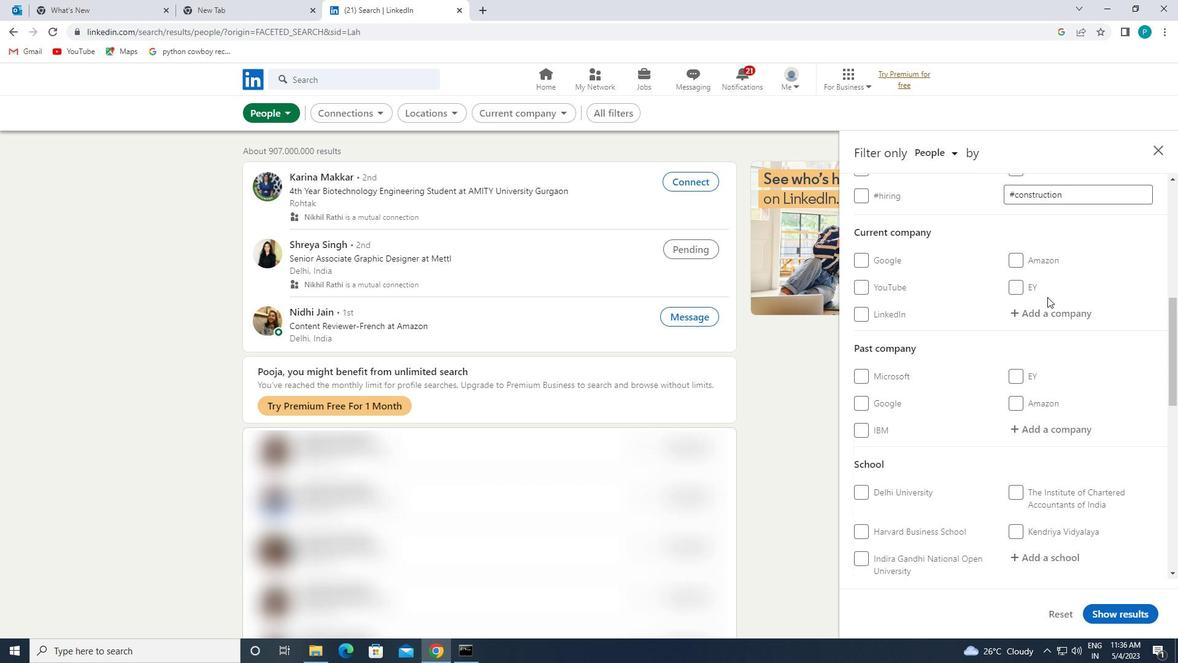 
Action: Mouse pressed left at (1064, 305)
Screenshot: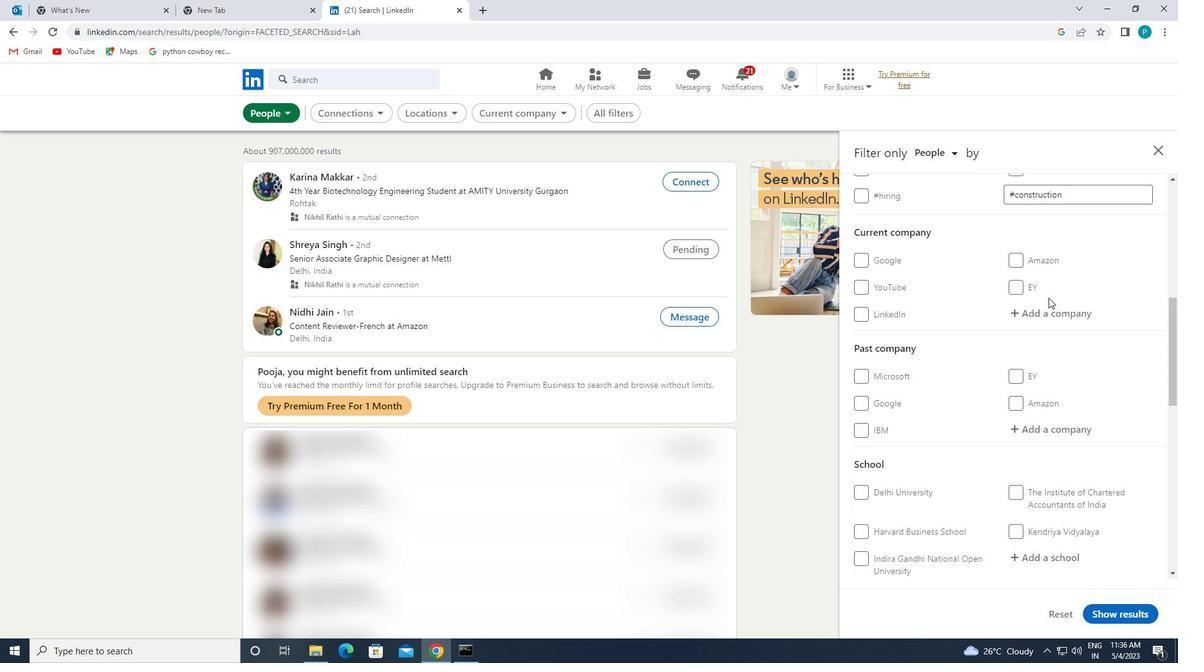 
Action: Mouse moved to (1060, 300)
Screenshot: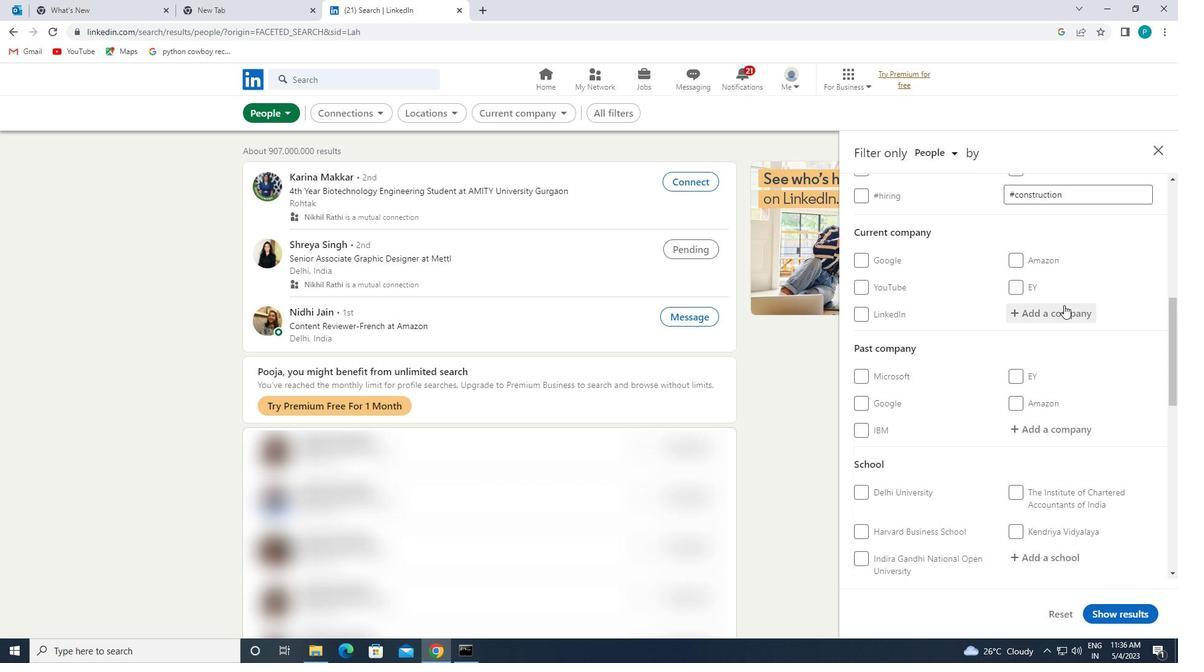 
Action: Key pressed <Key.caps_lock>D<Key.caps_lock>ABUR
Screenshot: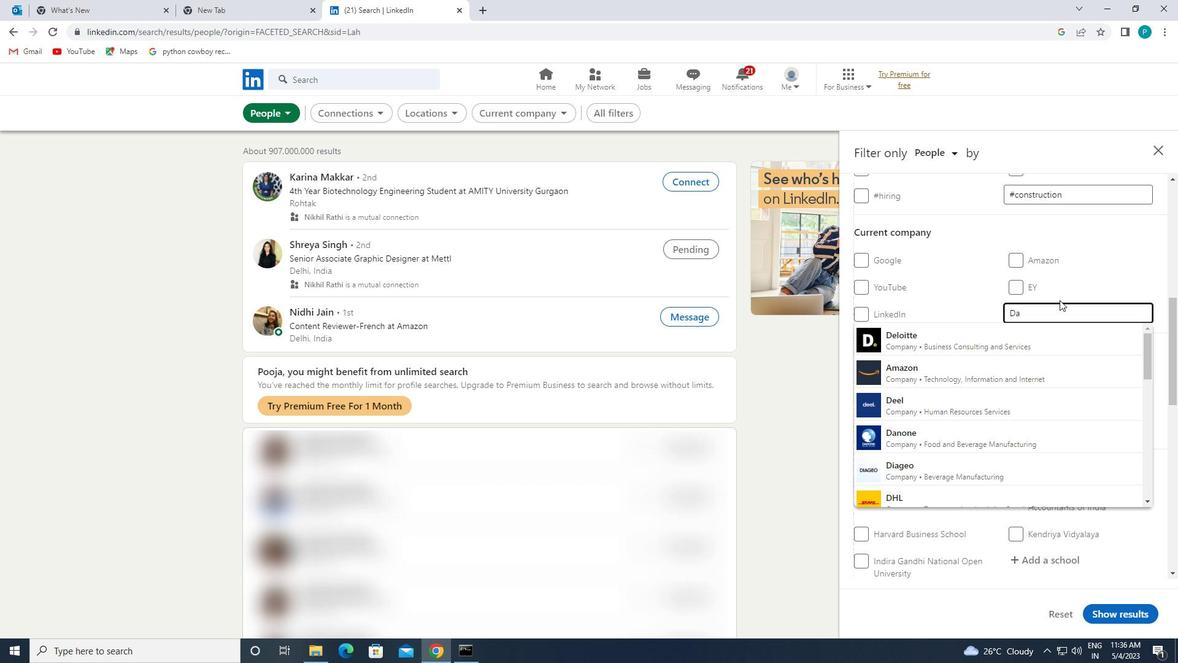 
Action: Mouse moved to (1030, 333)
Screenshot: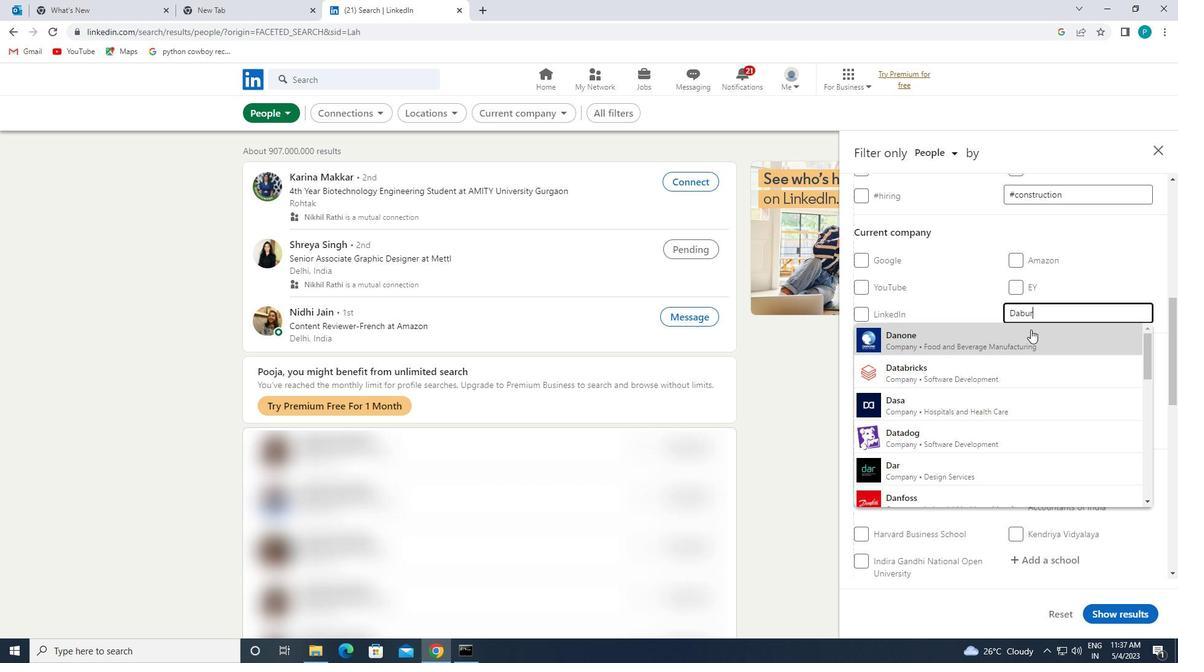 
Action: Mouse pressed left at (1030, 333)
Screenshot: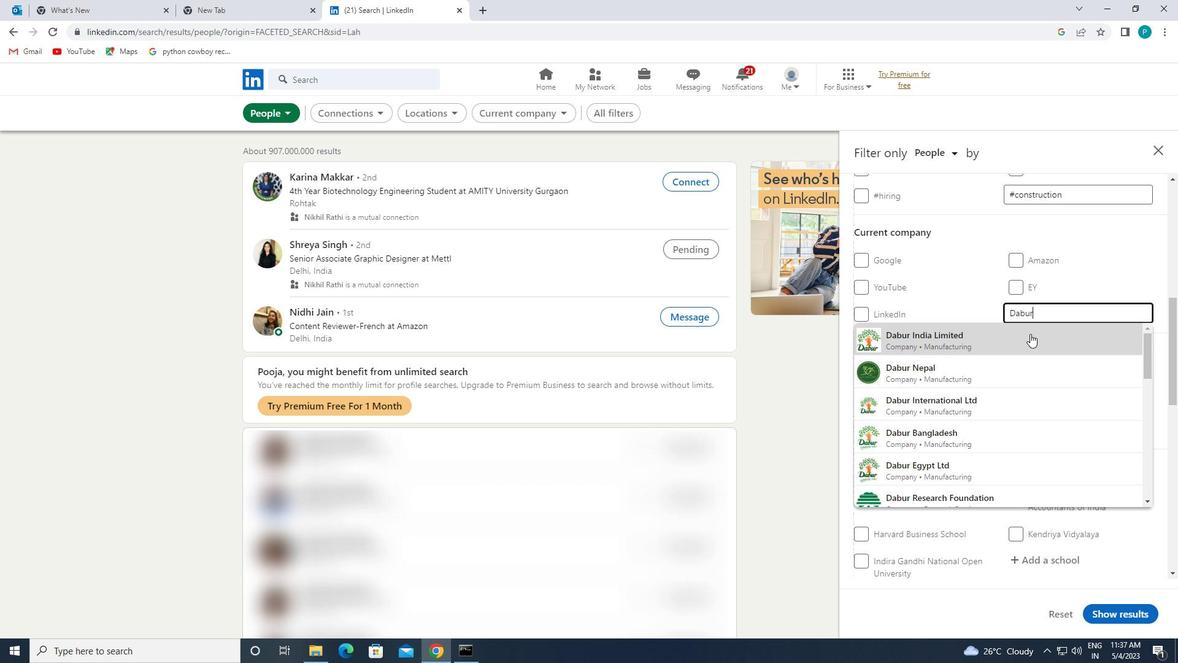 
Action: Mouse scrolled (1030, 333) with delta (0, 0)
Screenshot: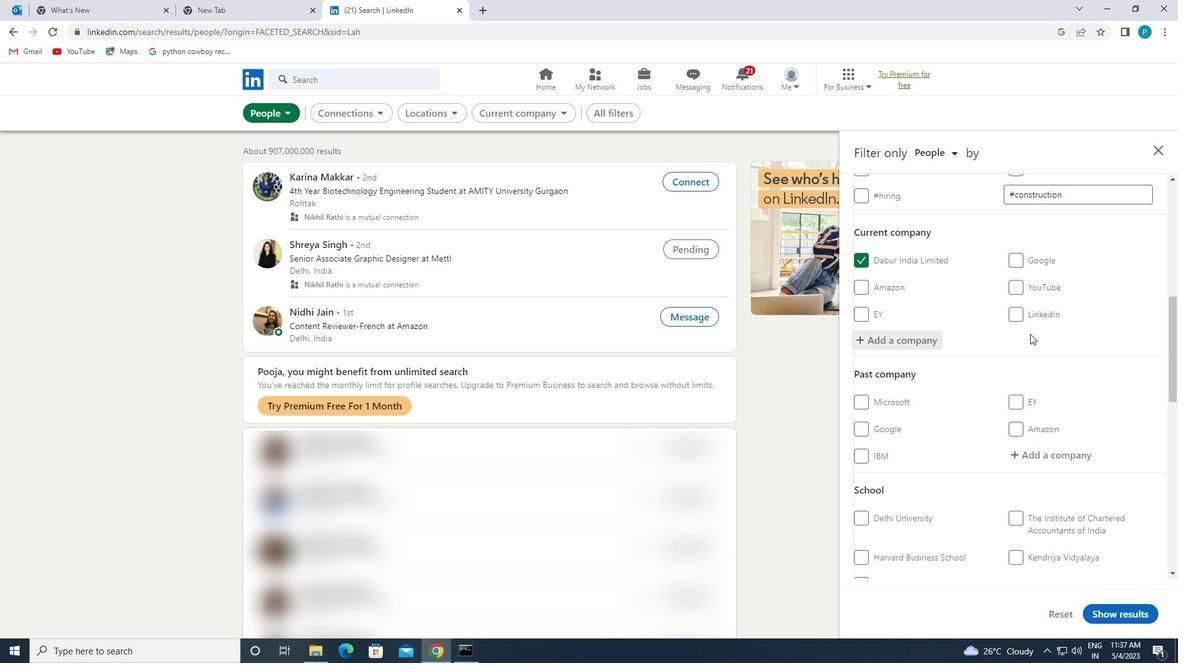 
Action: Mouse scrolled (1030, 333) with delta (0, 0)
Screenshot: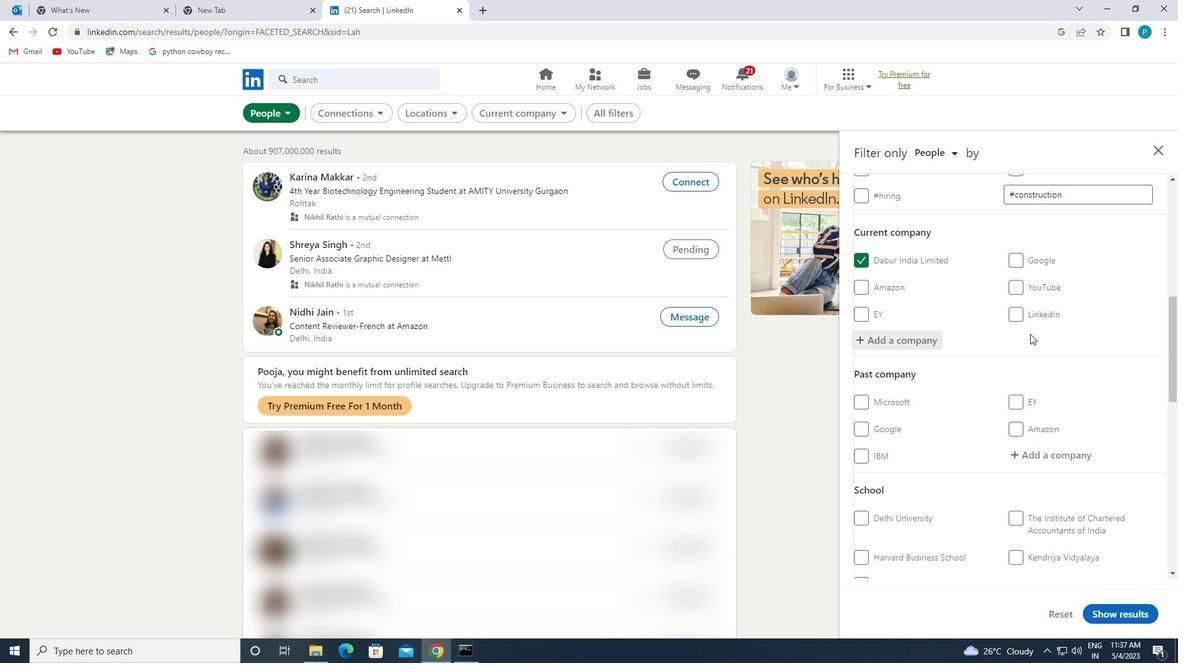 
Action: Mouse scrolled (1030, 333) with delta (0, 0)
Screenshot: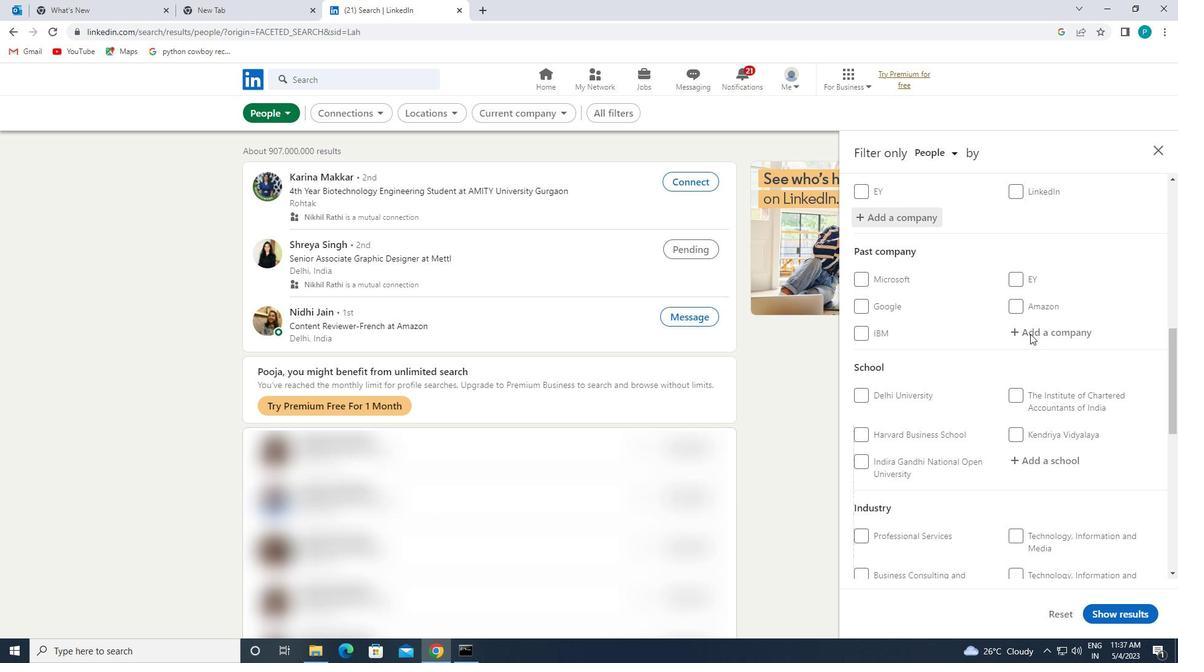 
Action: Mouse scrolled (1030, 333) with delta (0, 0)
Screenshot: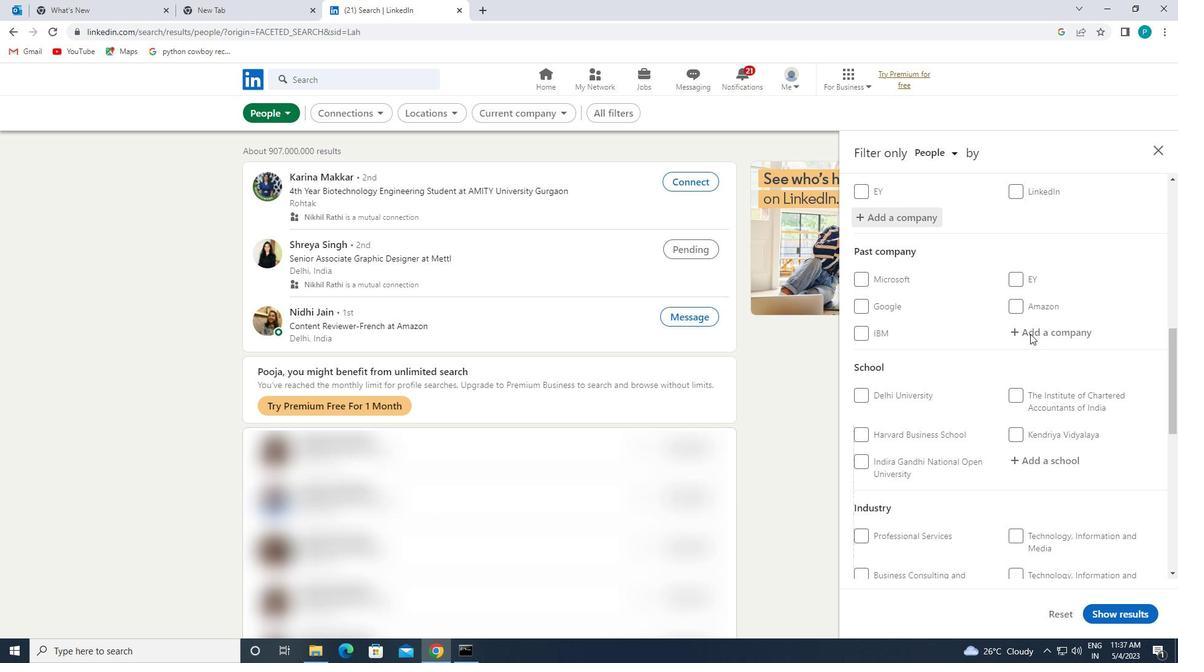 
Action: Mouse pressed left at (1030, 333)
Screenshot: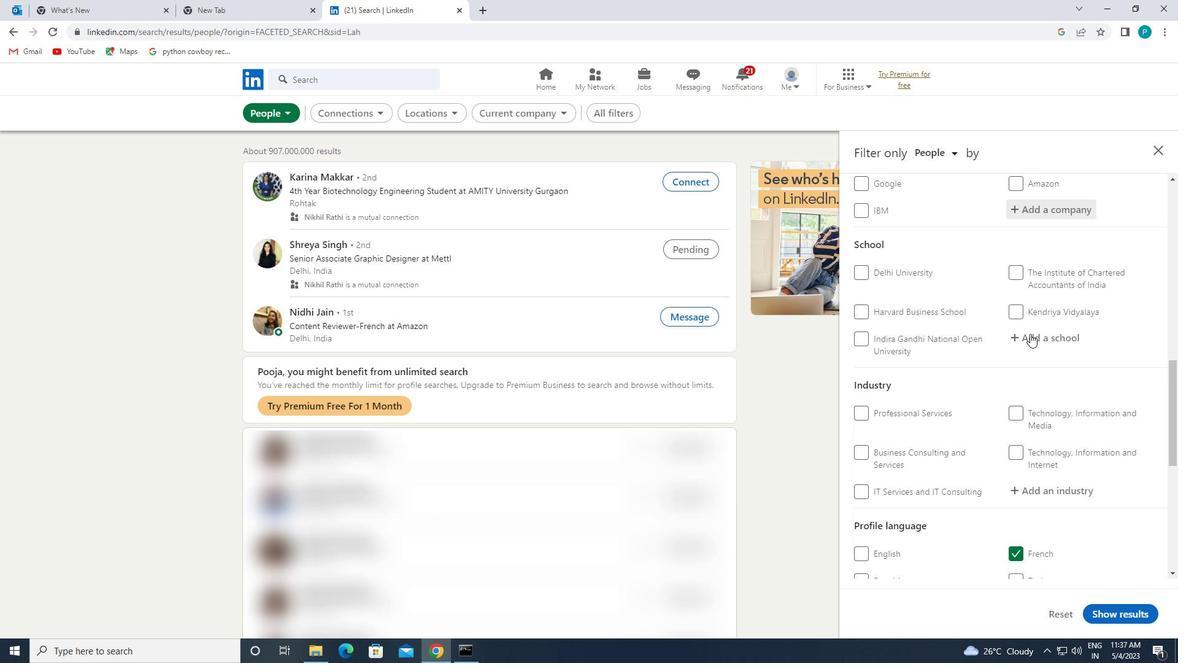 
Action: Key pressed <Key.caps_lock>G<Key.caps_lock>ARGI
Screenshot: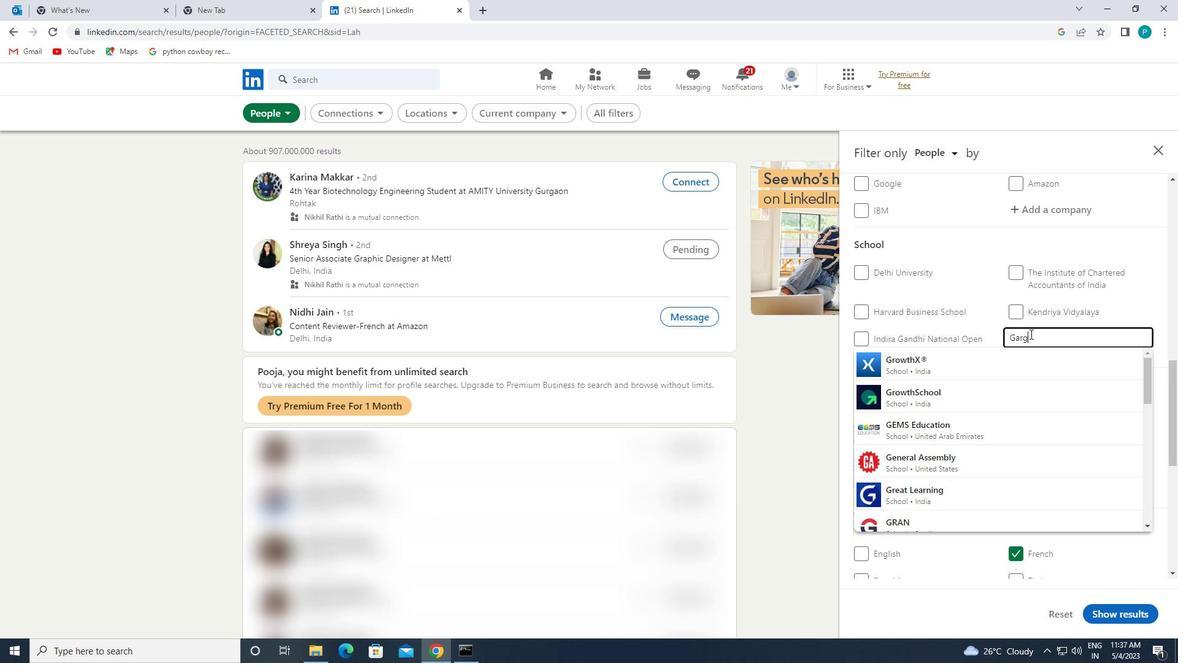 
Action: Mouse moved to (979, 367)
Screenshot: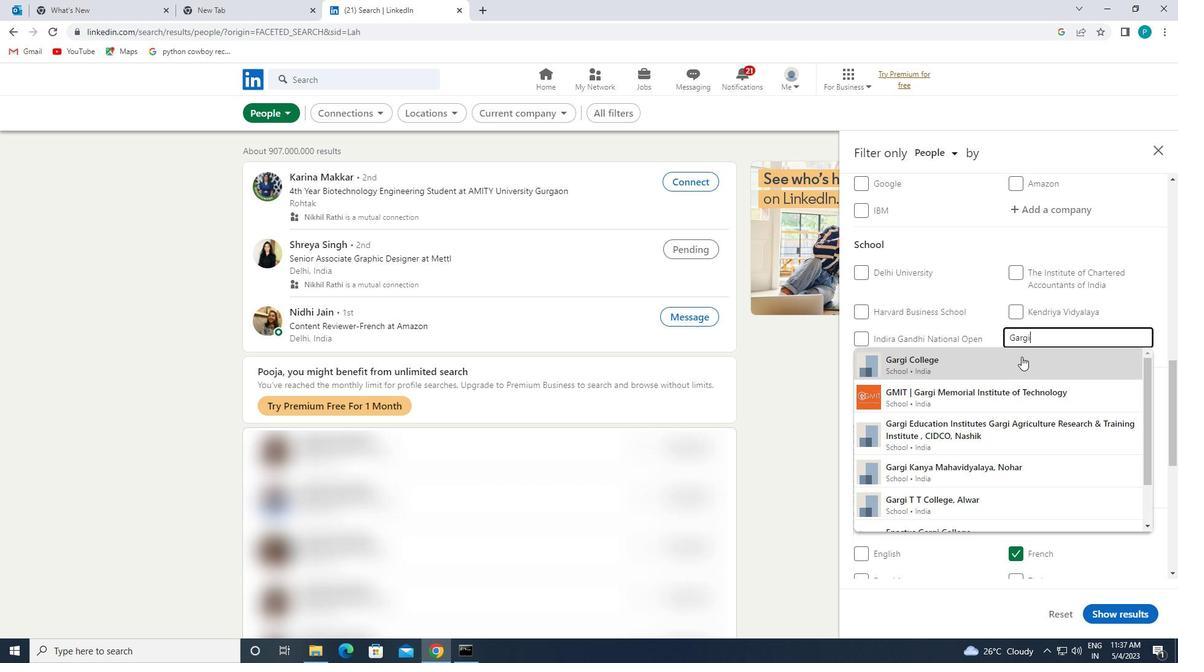 
Action: Mouse pressed left at (979, 367)
Screenshot: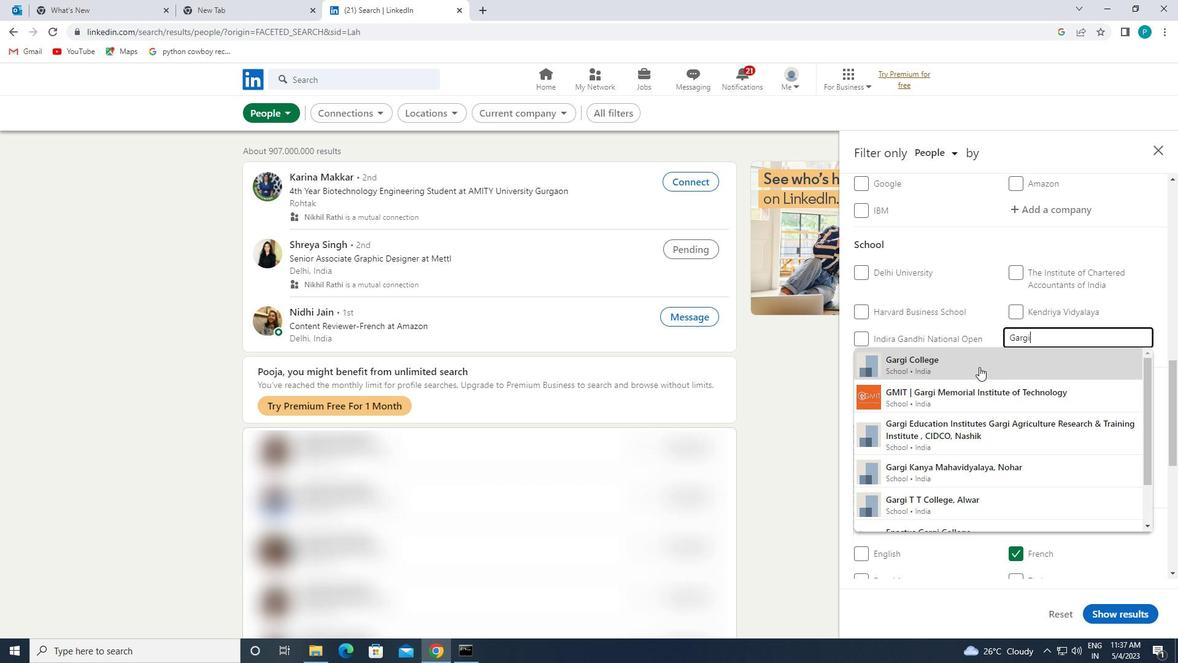 
Action: Mouse moved to (1031, 390)
Screenshot: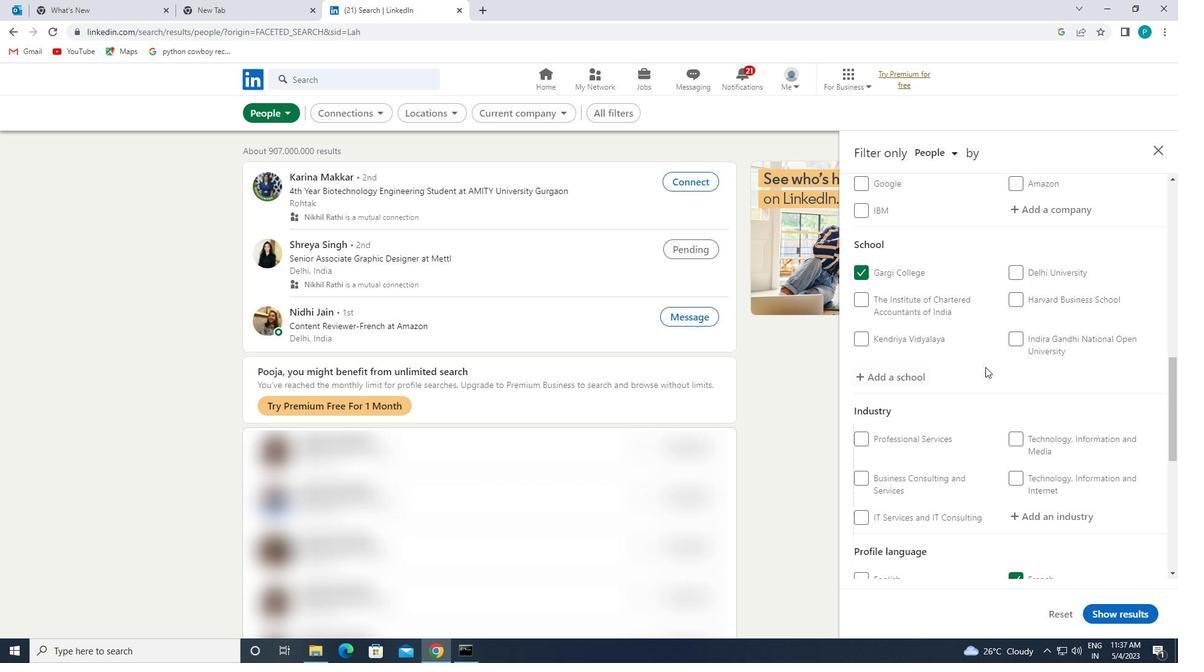 
Action: Mouse scrolled (1031, 389) with delta (0, 0)
Screenshot: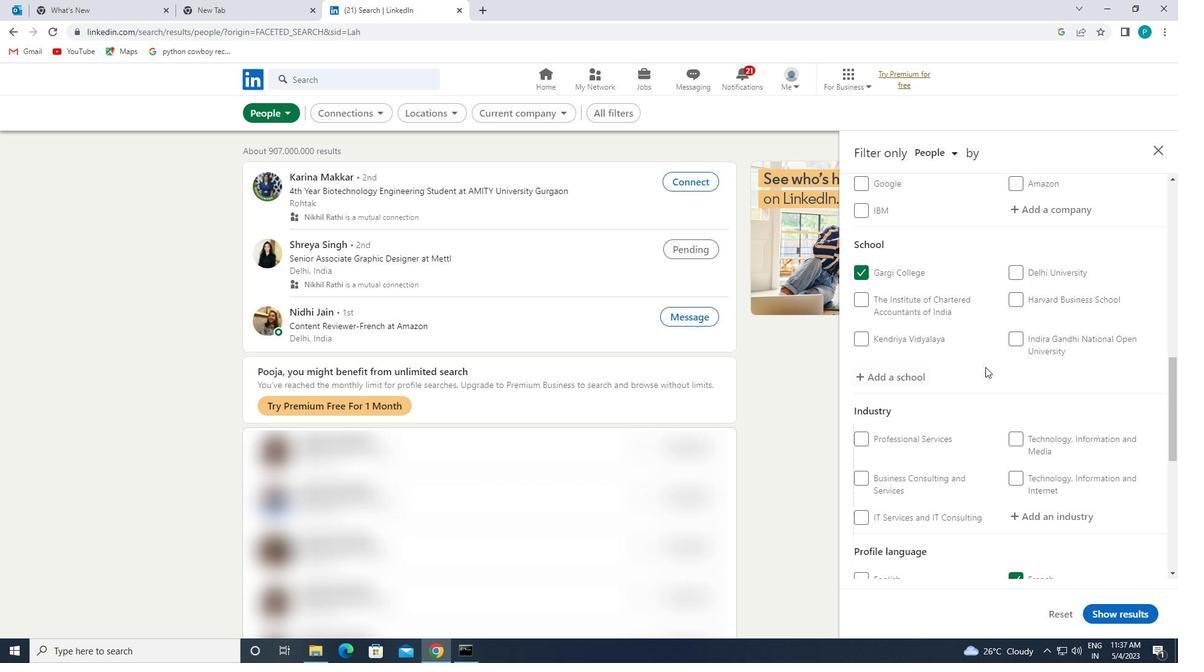 
Action: Mouse scrolled (1031, 389) with delta (0, 0)
Screenshot: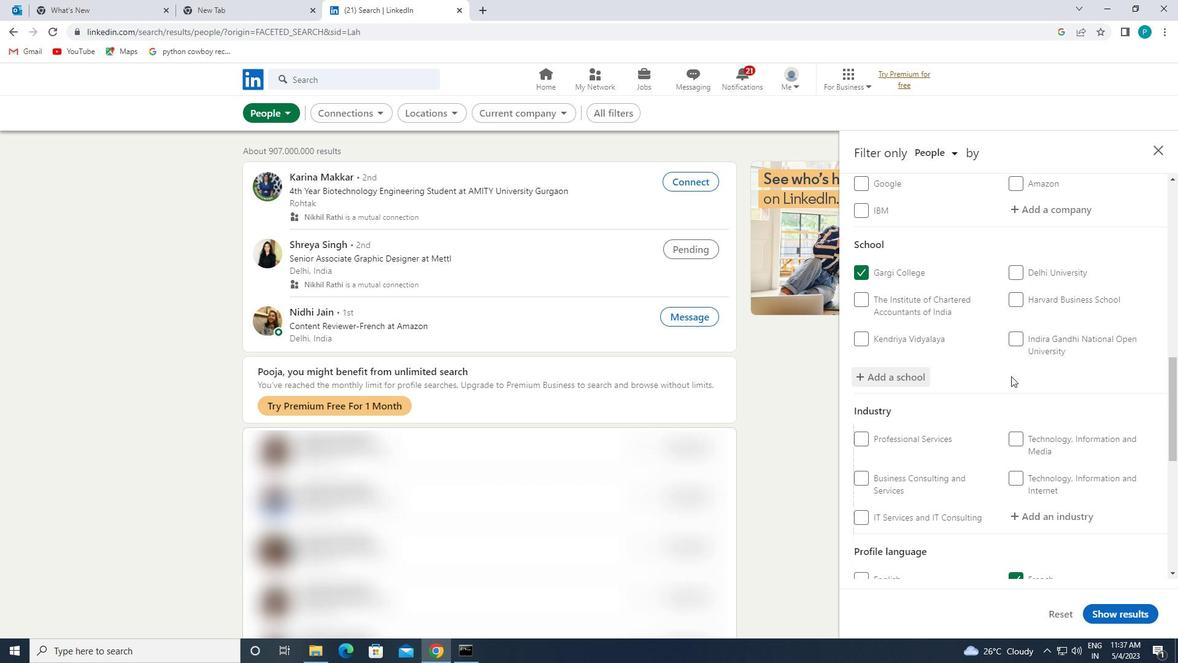 
Action: Mouse scrolled (1031, 389) with delta (0, 0)
Screenshot: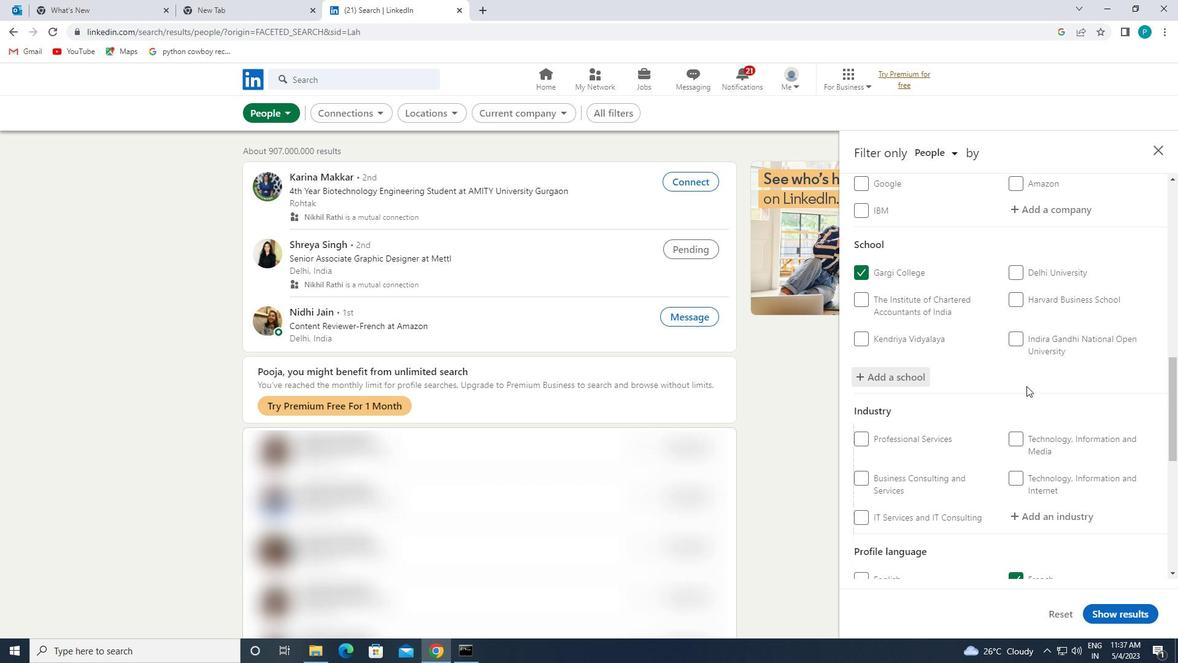 
Action: Mouse moved to (1060, 325)
Screenshot: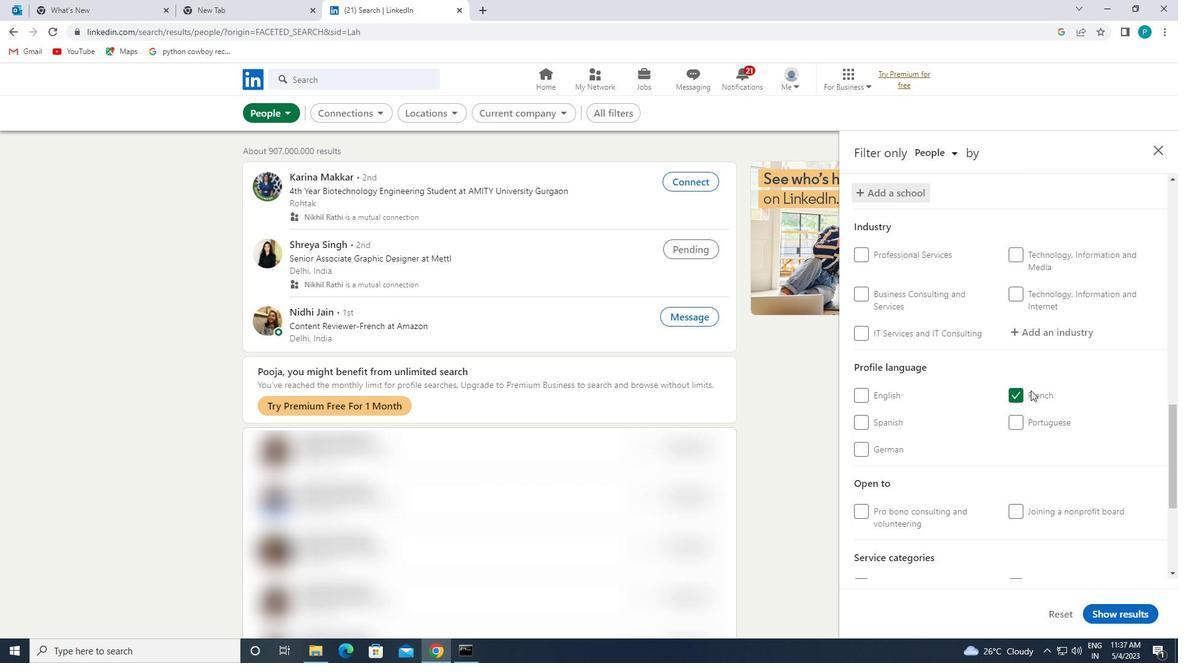 
Action: Mouse pressed left at (1060, 325)
Screenshot: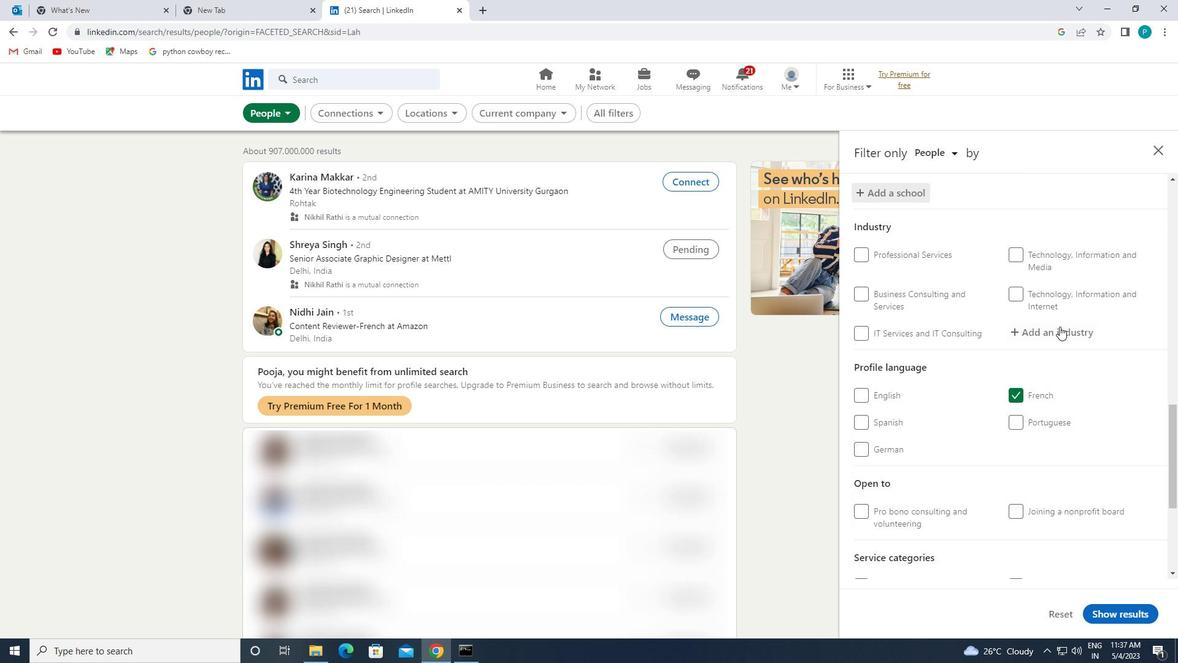 
Action: Mouse moved to (1067, 326)
Screenshot: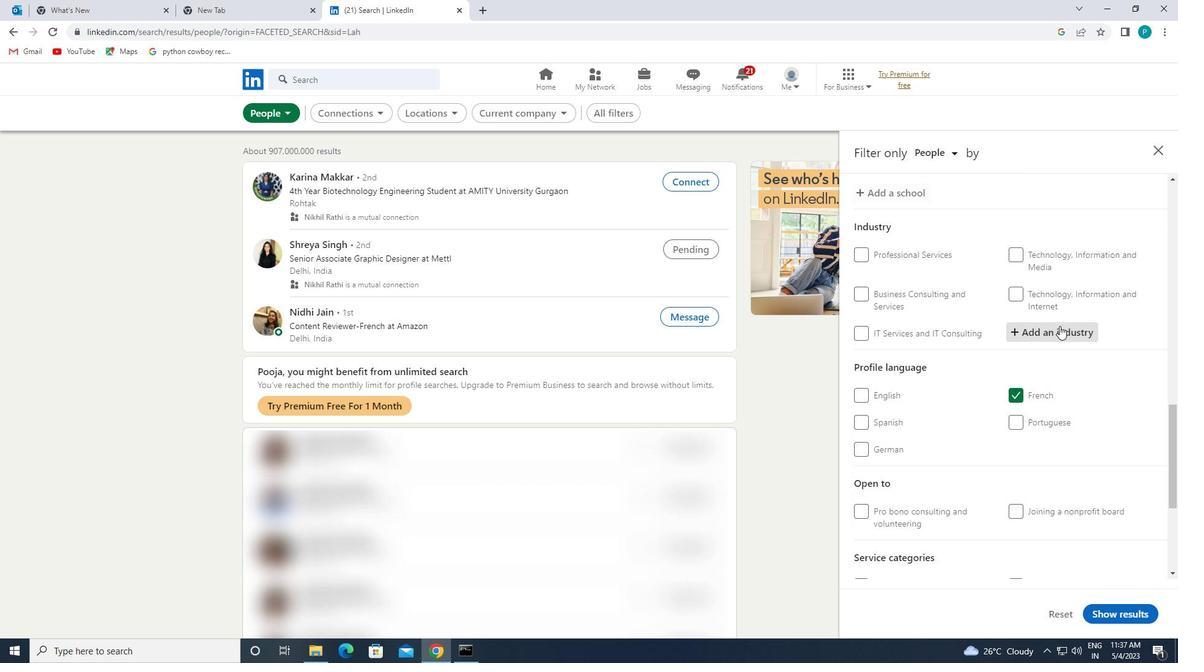 
Action: Key pressed <Key.caps_lock>C<Key.caps_lock>OMMI<Key.backspace>U
Screenshot: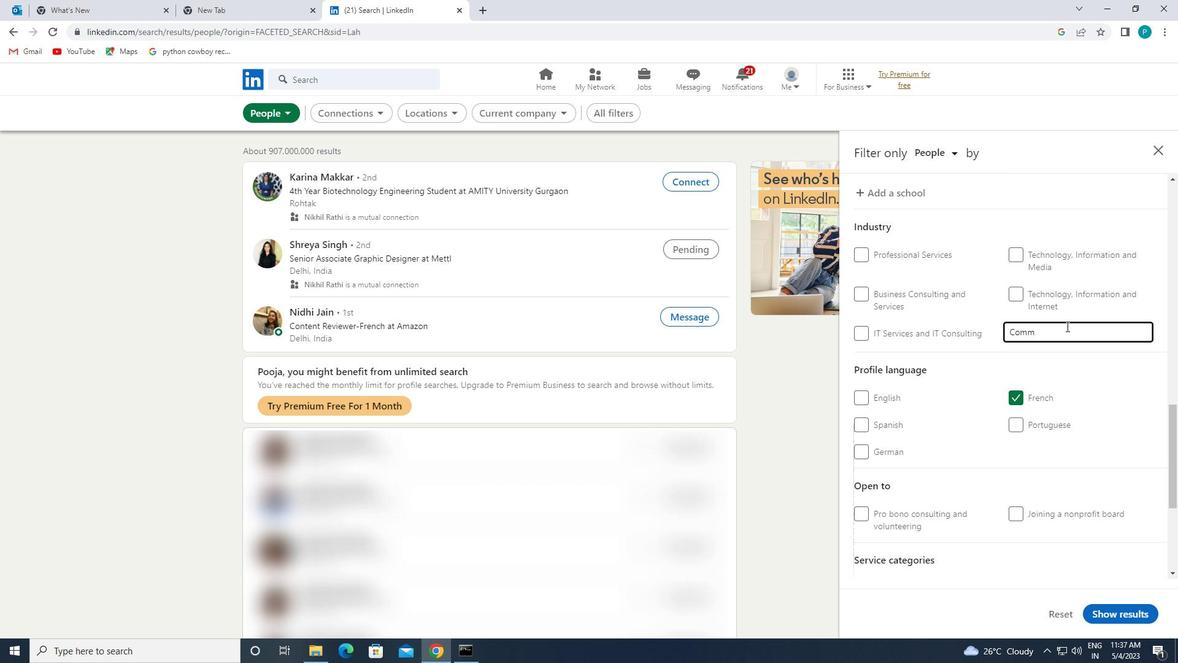 
Action: Mouse moved to (1025, 373)
Screenshot: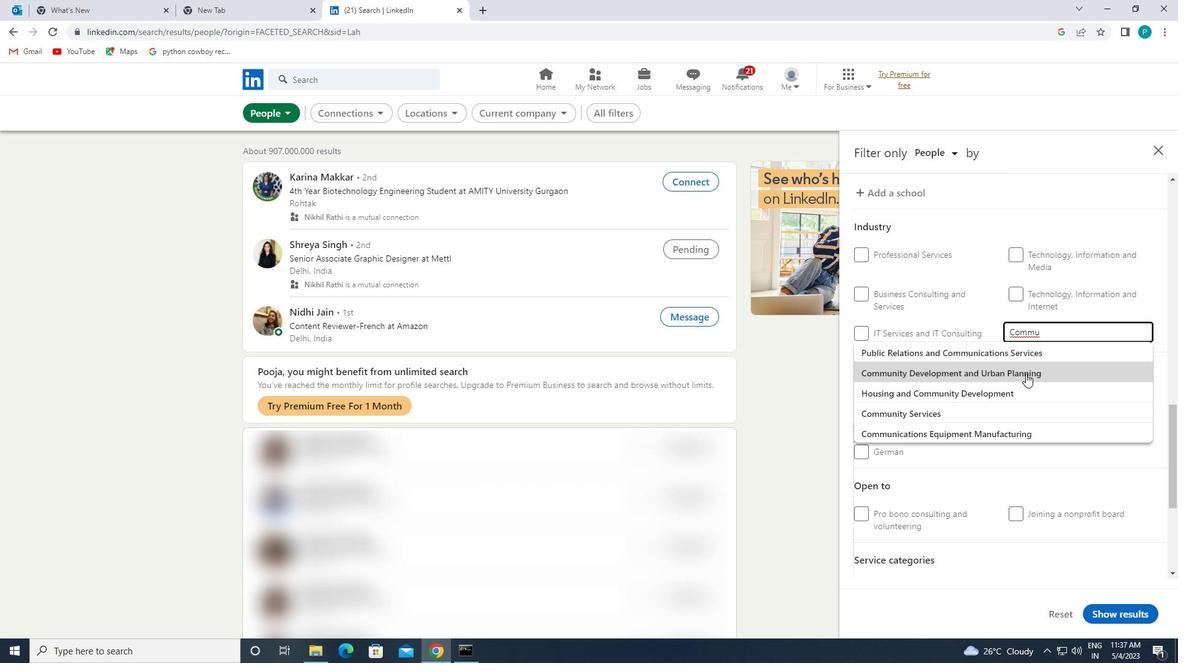 
Action: Mouse pressed left at (1025, 373)
Screenshot: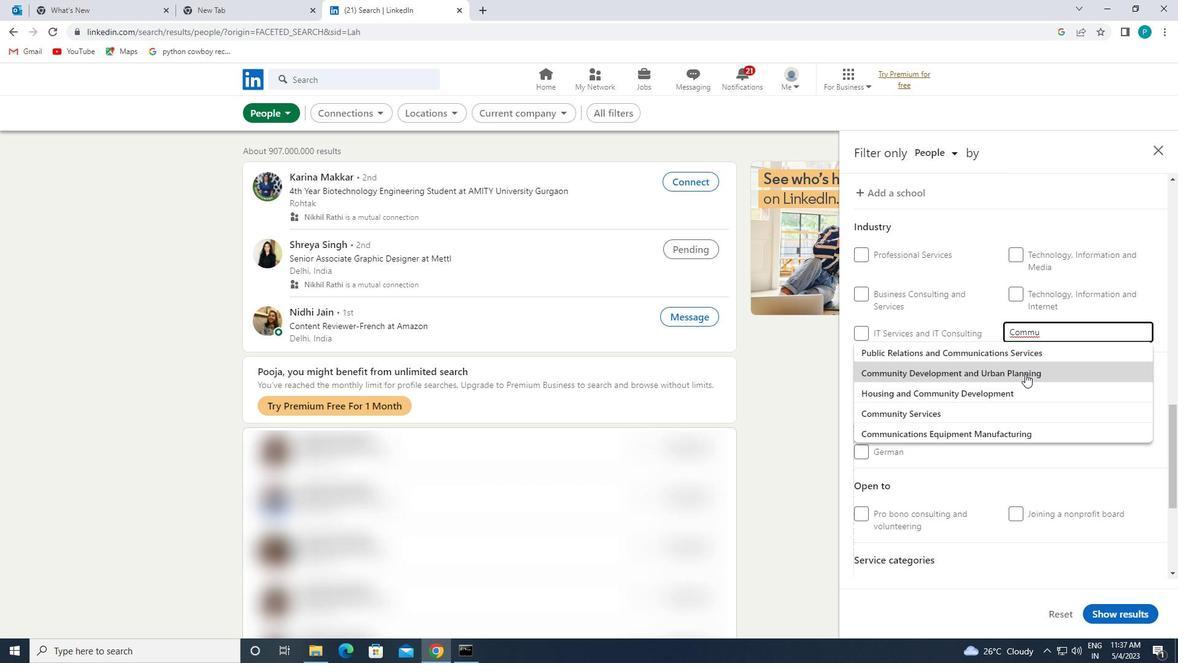 
Action: Mouse moved to (1025, 388)
Screenshot: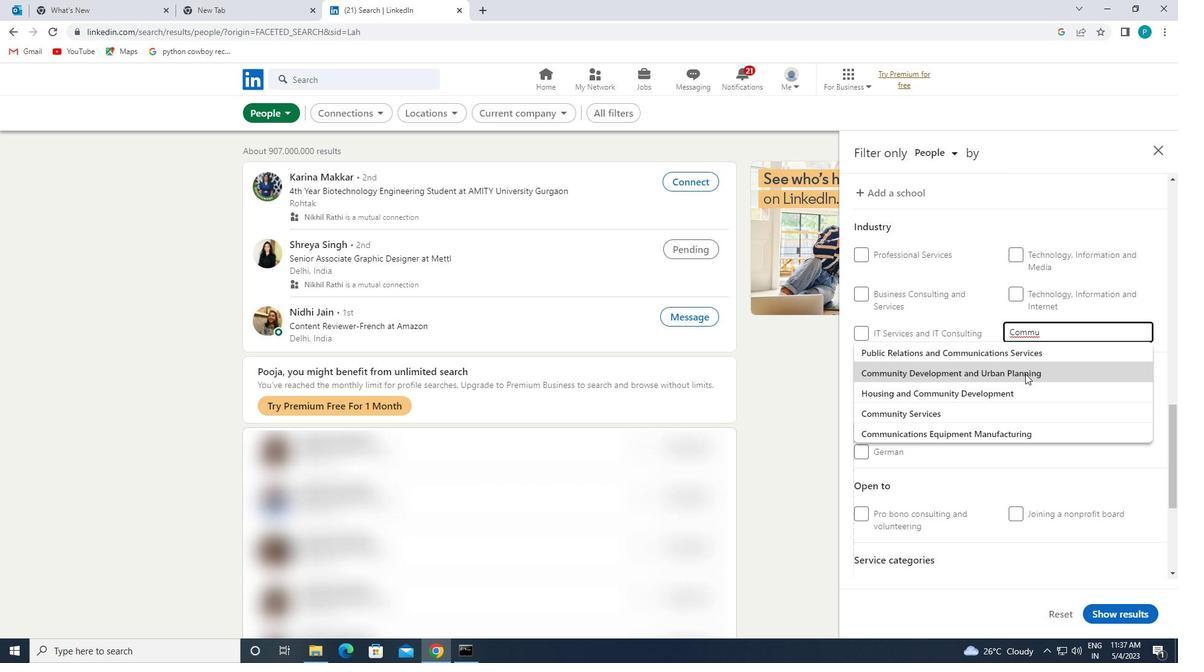 
Action: Mouse scrolled (1025, 387) with delta (0, 0)
Screenshot: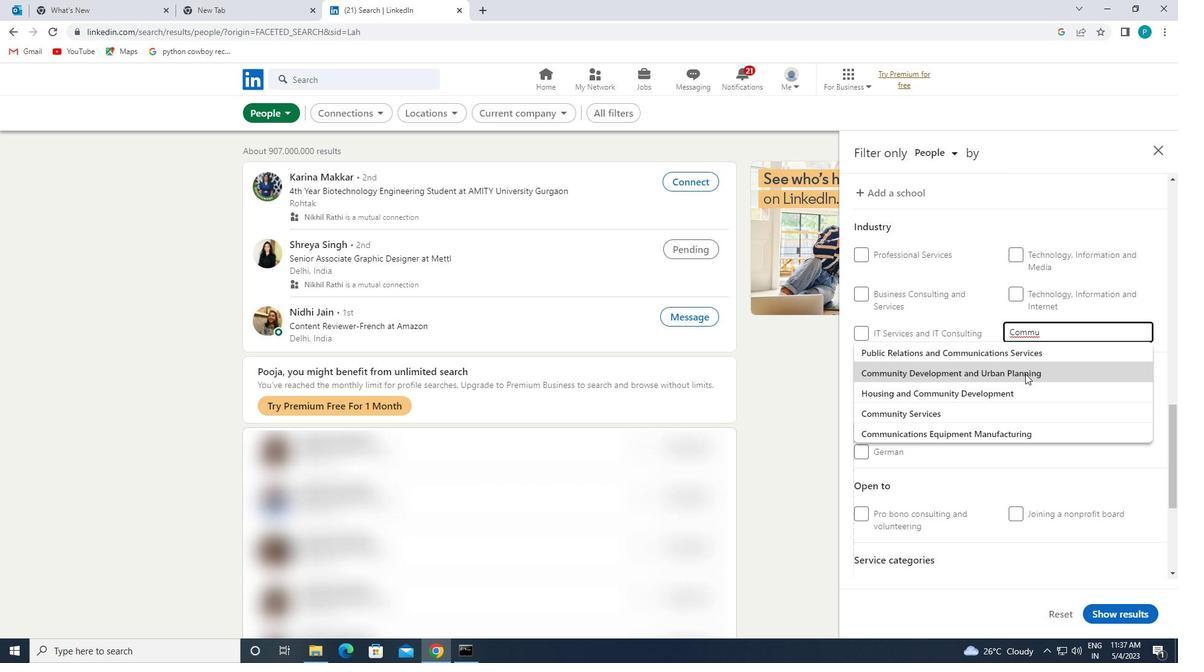 
Action: Mouse moved to (1025, 389)
Screenshot: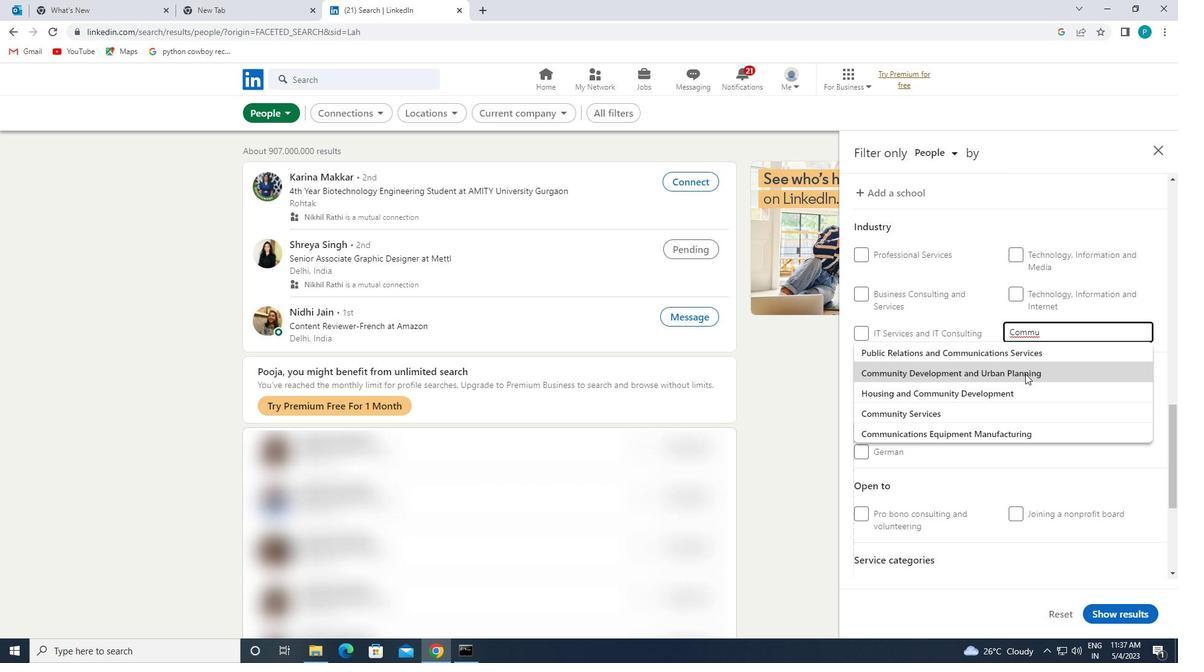 
Action: Mouse scrolled (1025, 389) with delta (0, 0)
Screenshot: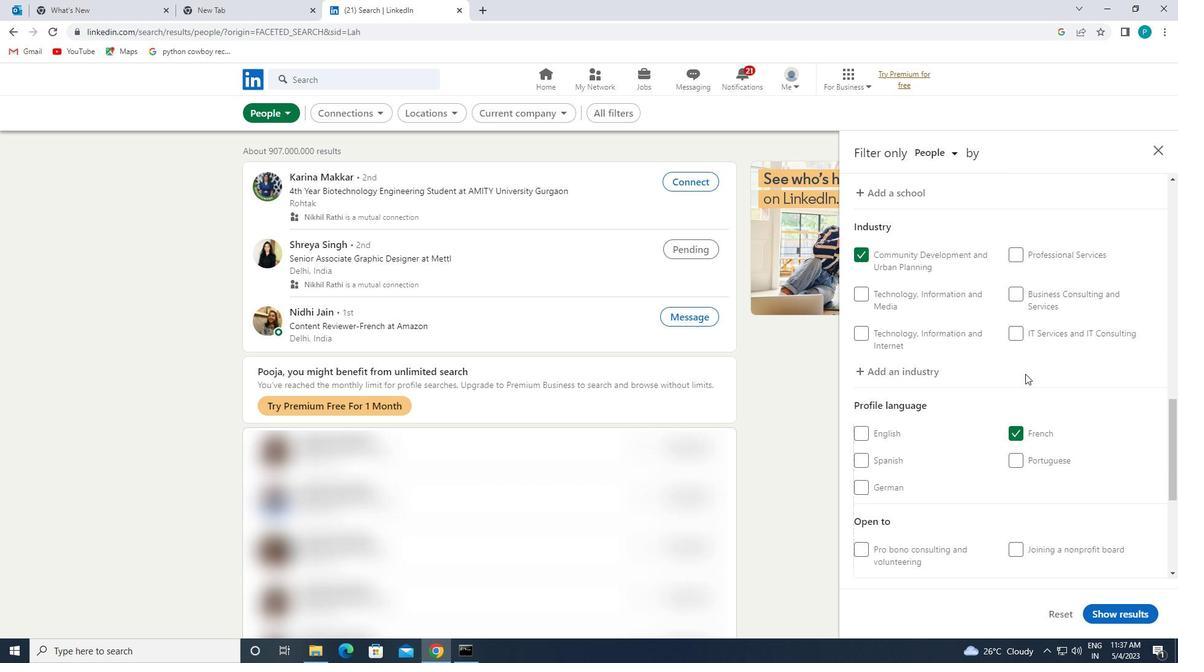 
Action: Mouse moved to (1024, 390)
Screenshot: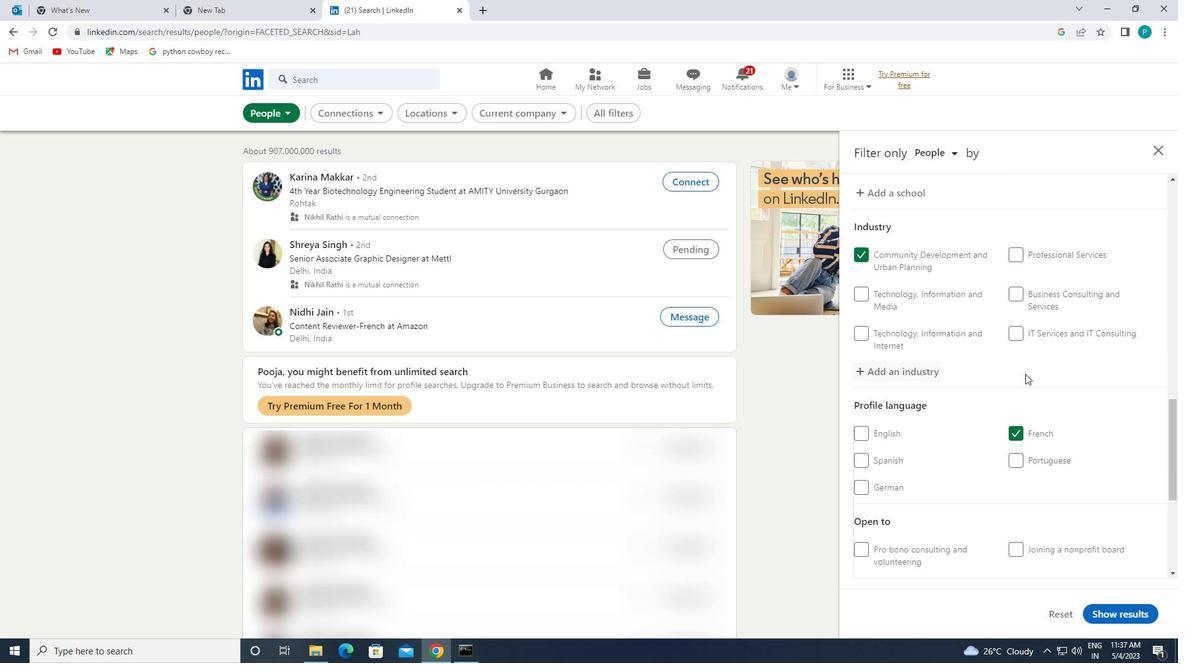 
Action: Mouse scrolled (1024, 389) with delta (0, 0)
Screenshot: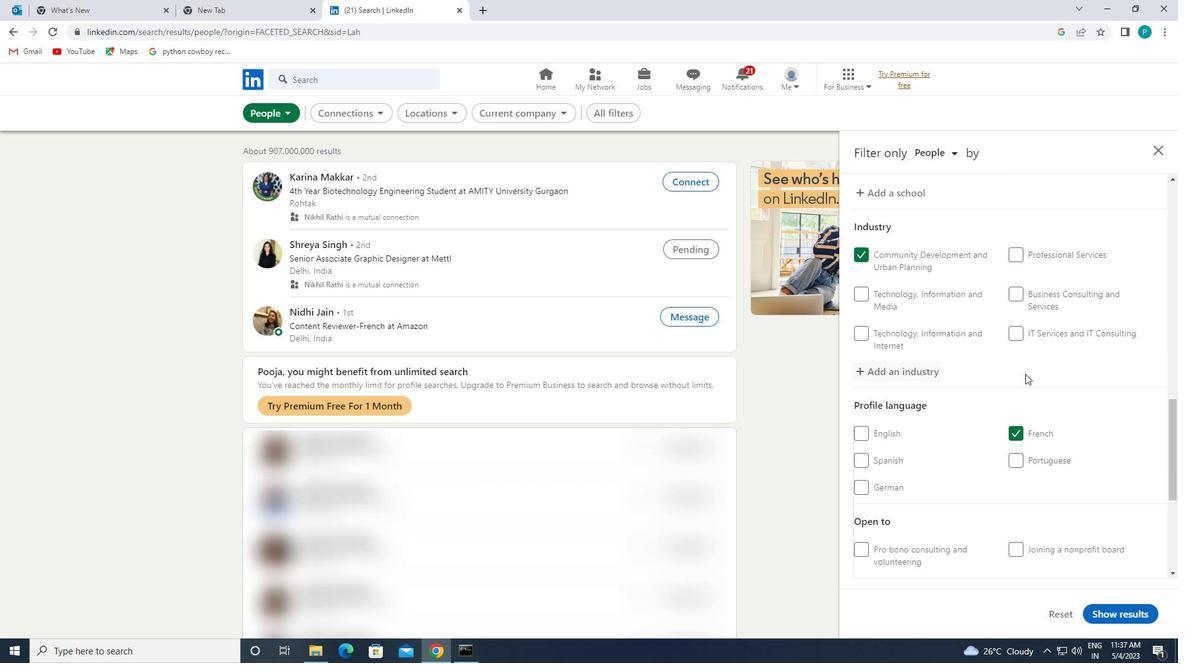 
Action: Mouse scrolled (1024, 389) with delta (0, 0)
Screenshot: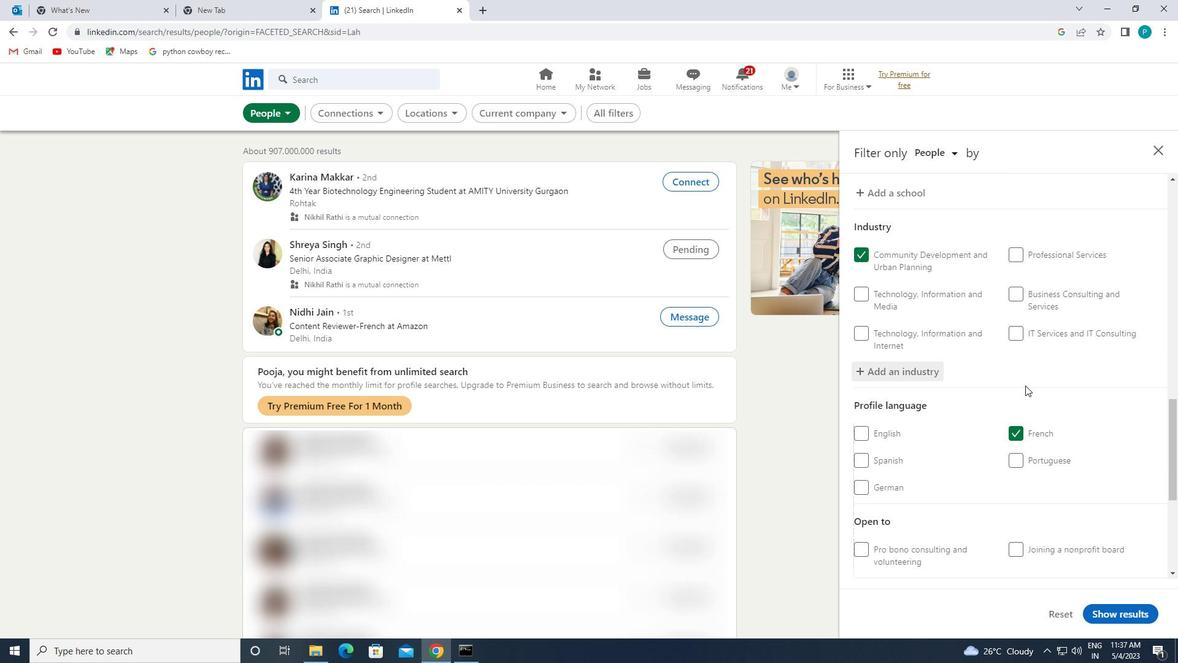 
Action: Mouse moved to (1028, 426)
Screenshot: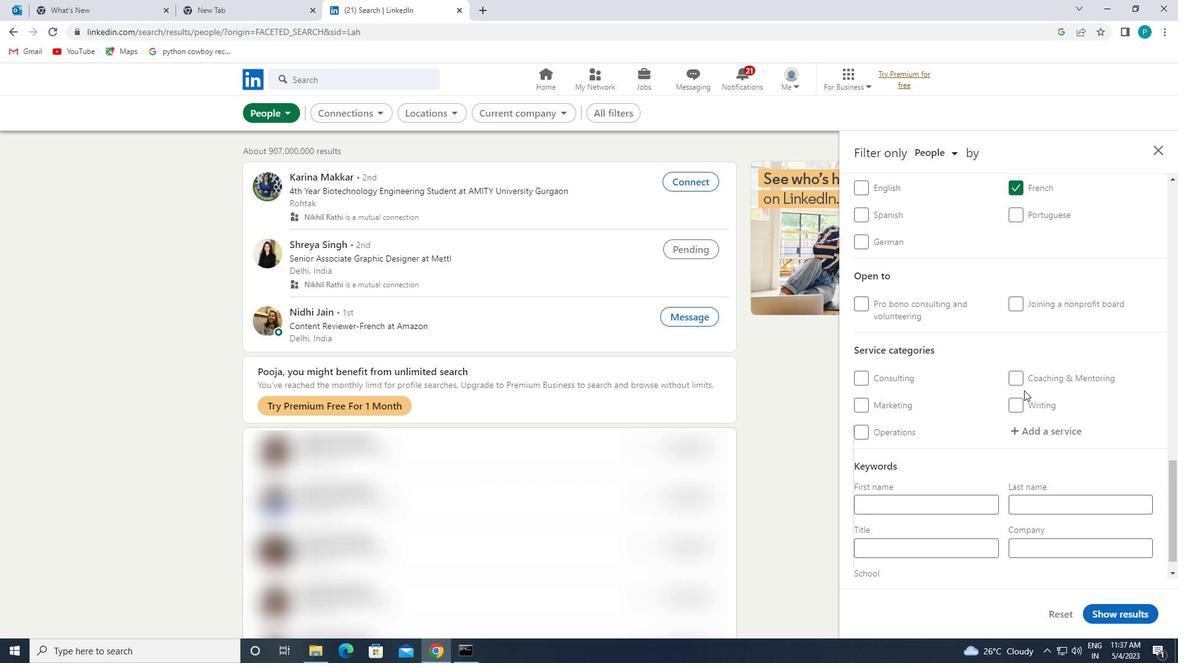 
Action: Mouse pressed left at (1028, 426)
Screenshot: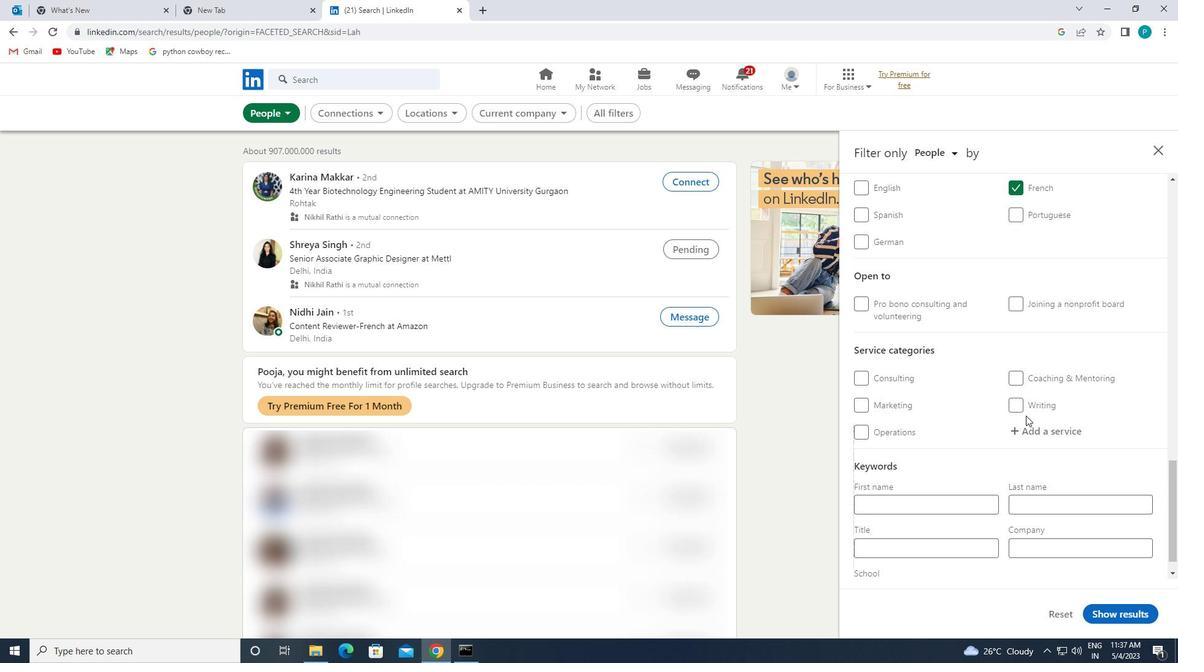 
Action: Mouse moved to (1030, 426)
Screenshot: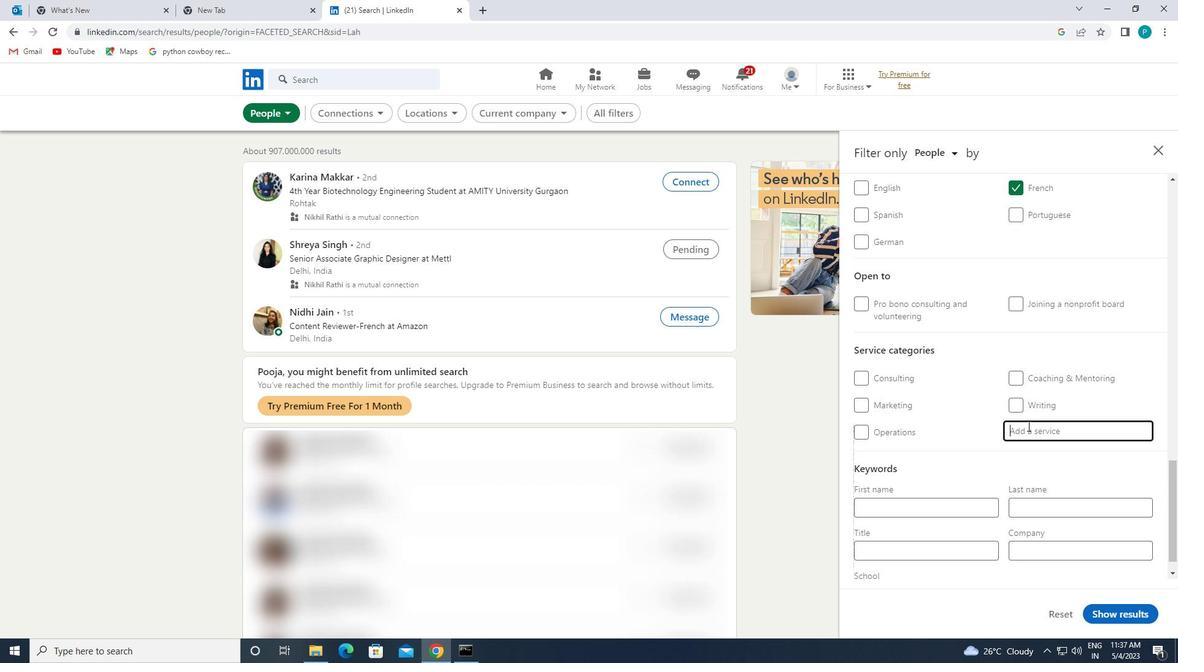 
Action: Key pressed <Key.caps_lock>E<Key.caps_lock>XECUTI
Screenshot: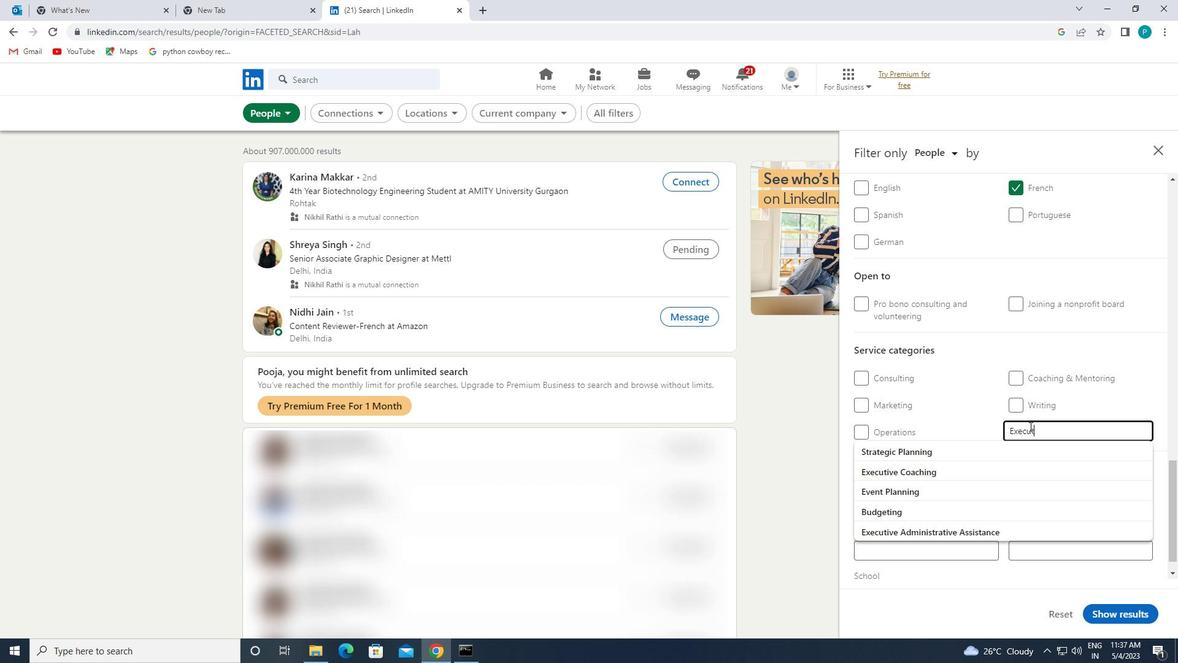 
Action: Mouse moved to (967, 465)
Screenshot: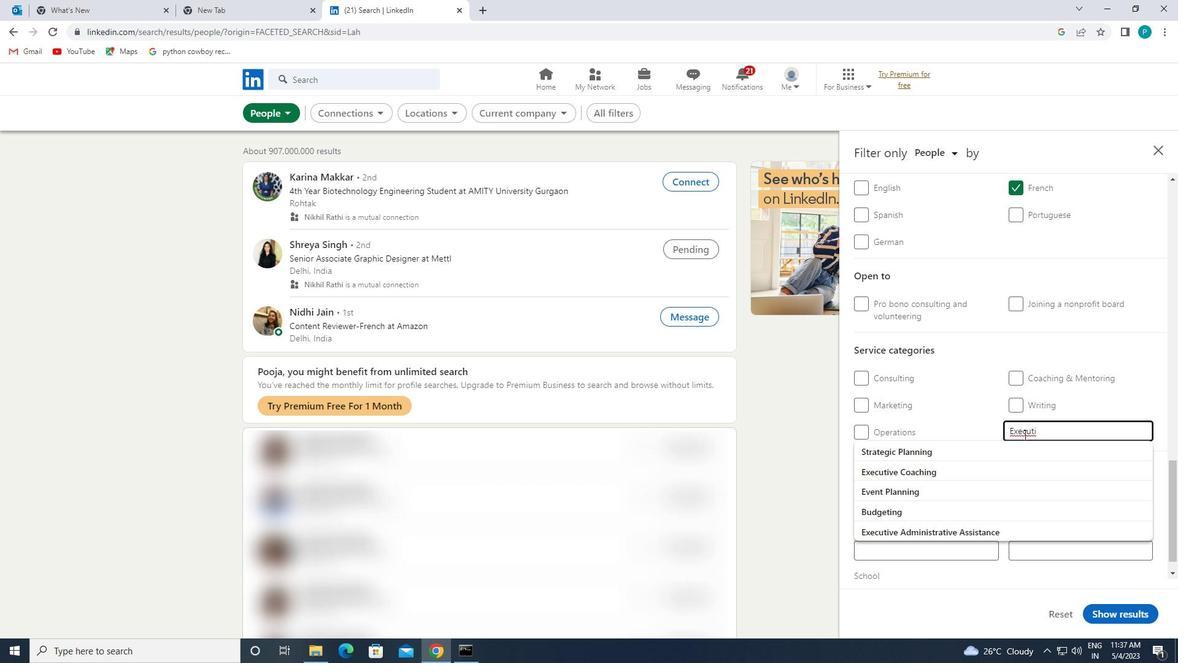 
Action: Mouse pressed left at (967, 465)
Screenshot: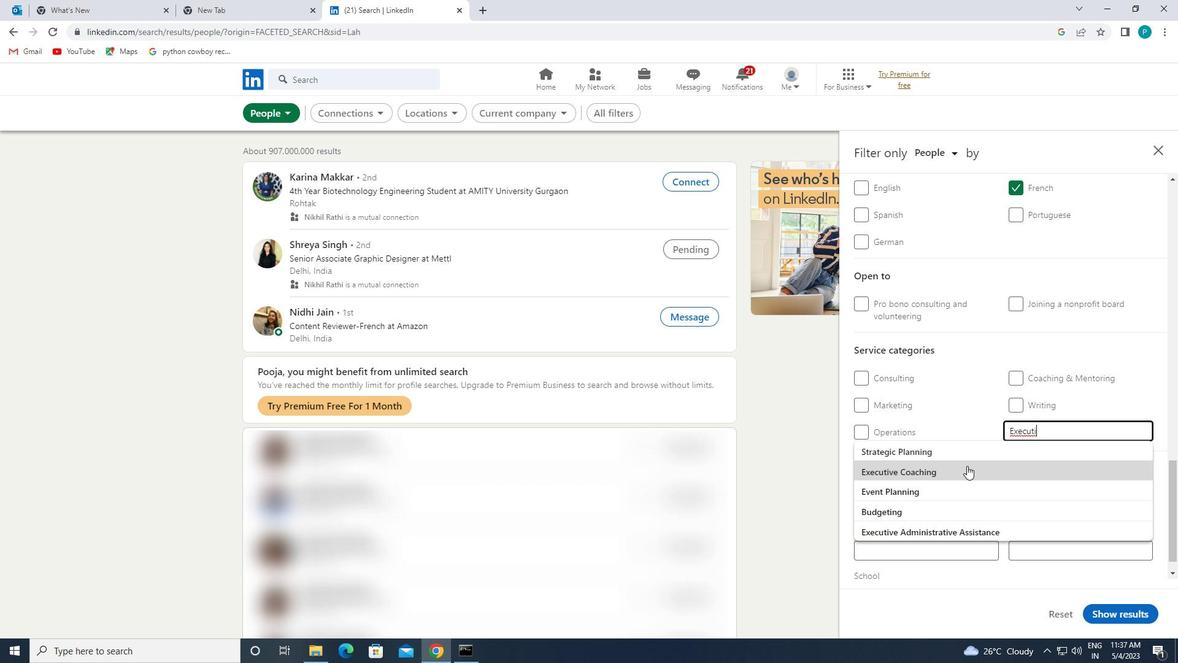 
Action: Mouse scrolled (967, 465) with delta (0, 0)
Screenshot: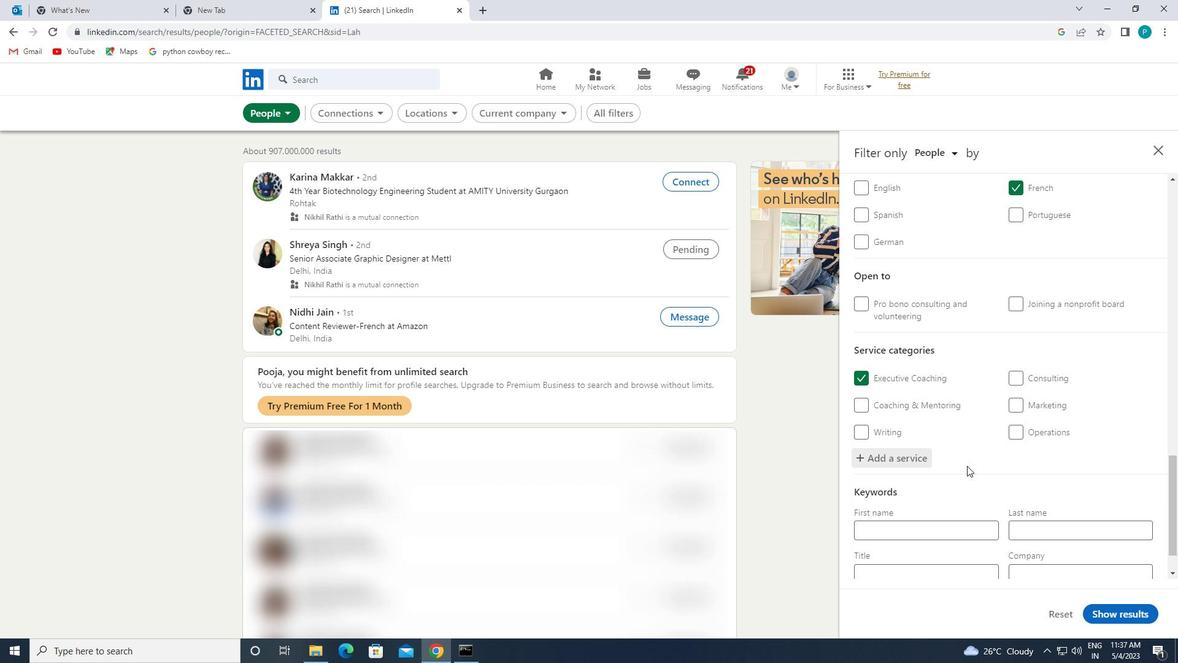 
Action: Mouse scrolled (967, 465) with delta (0, 0)
Screenshot: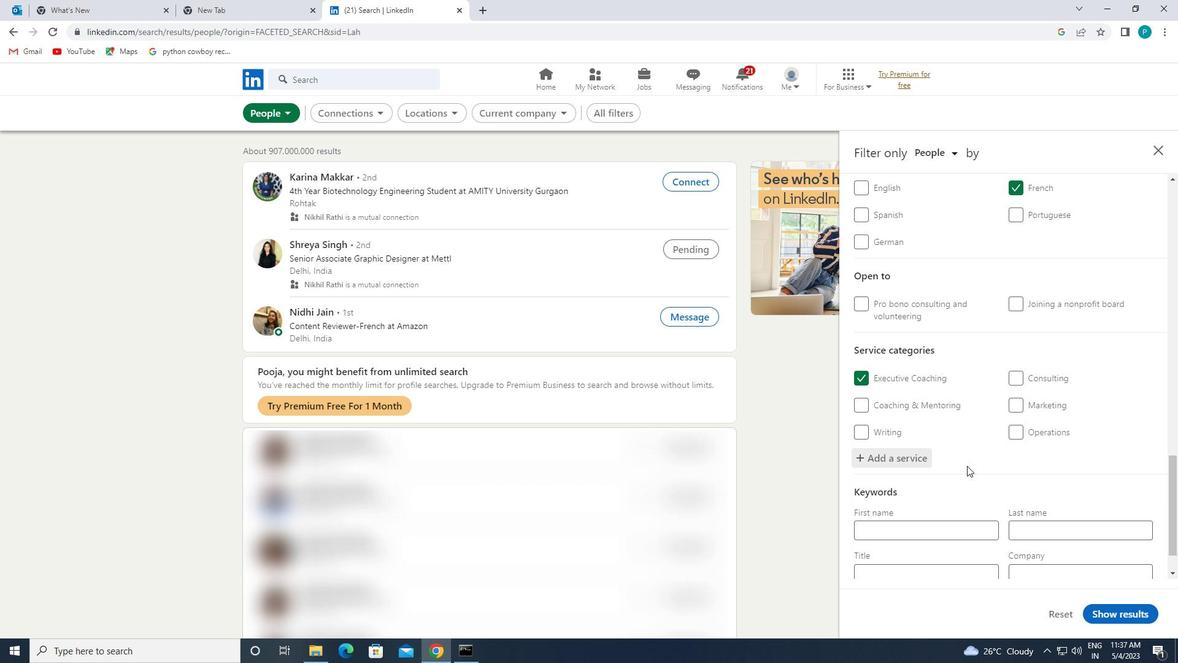 
Action: Mouse scrolled (967, 465) with delta (0, 0)
Screenshot: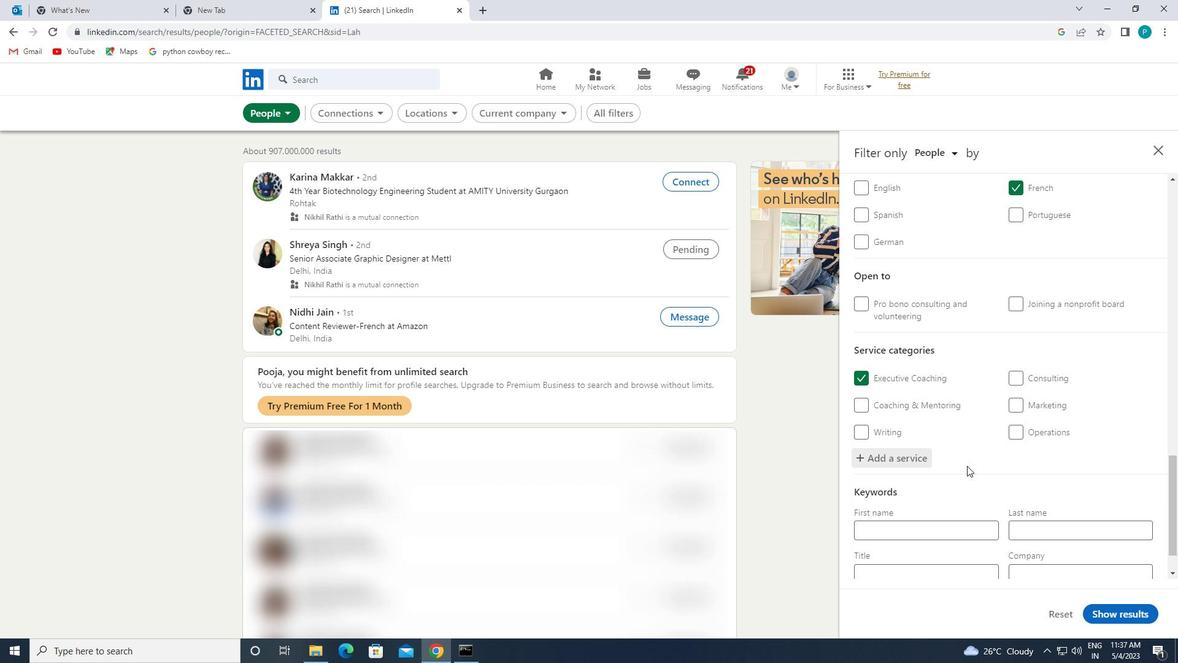 
Action: Mouse moved to (895, 525)
Screenshot: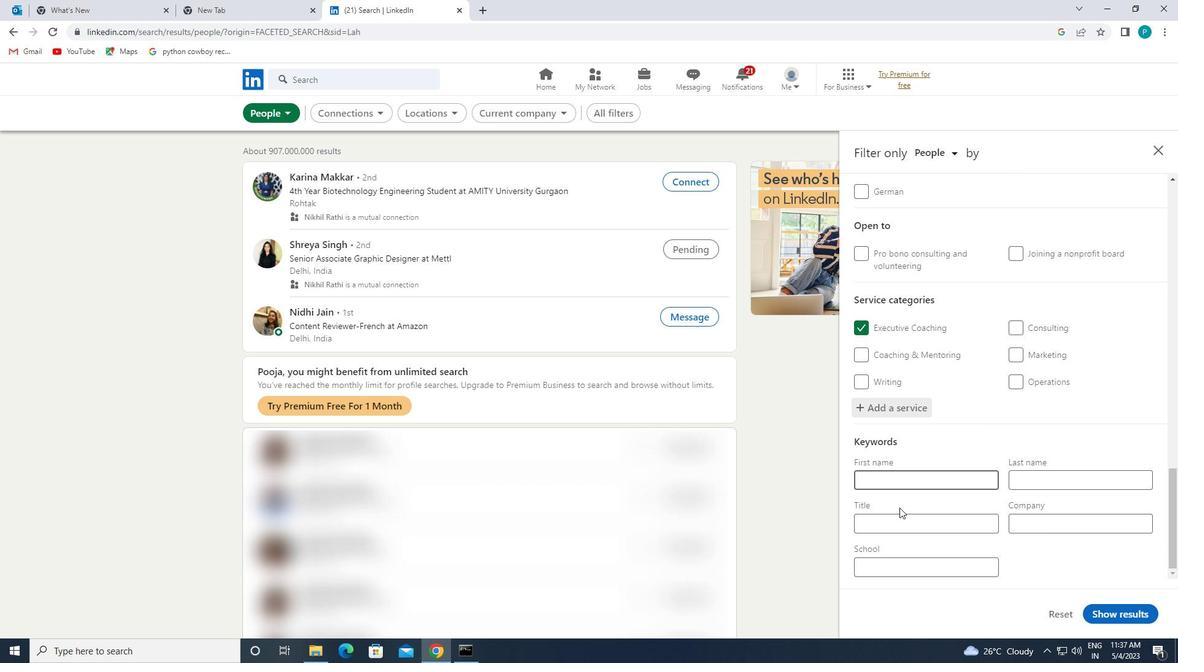 
Action: Mouse pressed left at (895, 525)
Screenshot: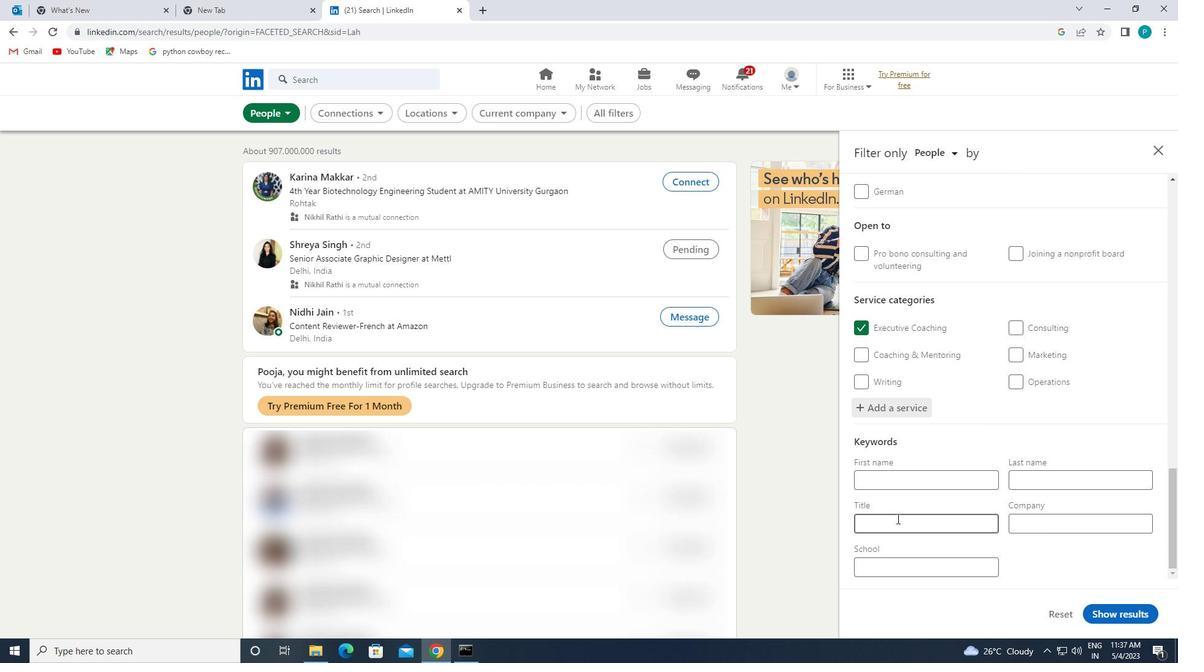 
Action: Mouse moved to (890, 523)
Screenshot: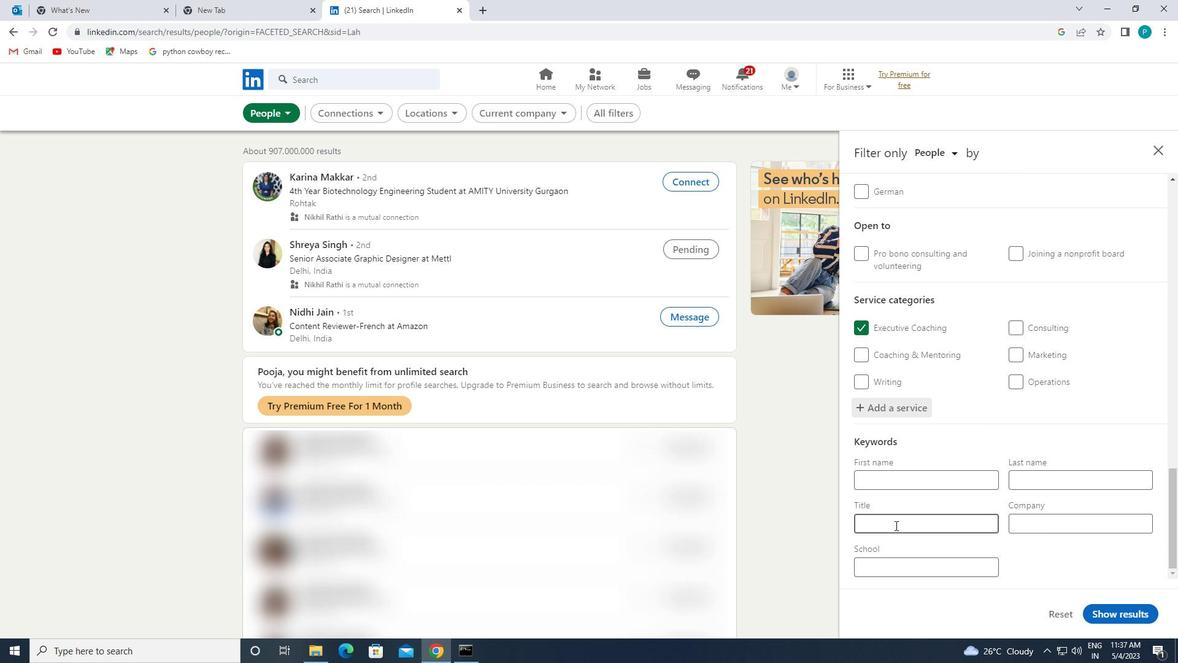 
Action: Key pressed <Key.caps_lock>S<Key.caps_lock>PPA<Key.space><Key.caps_lock>M<Key.caps_lock>ANAGER
Screenshot: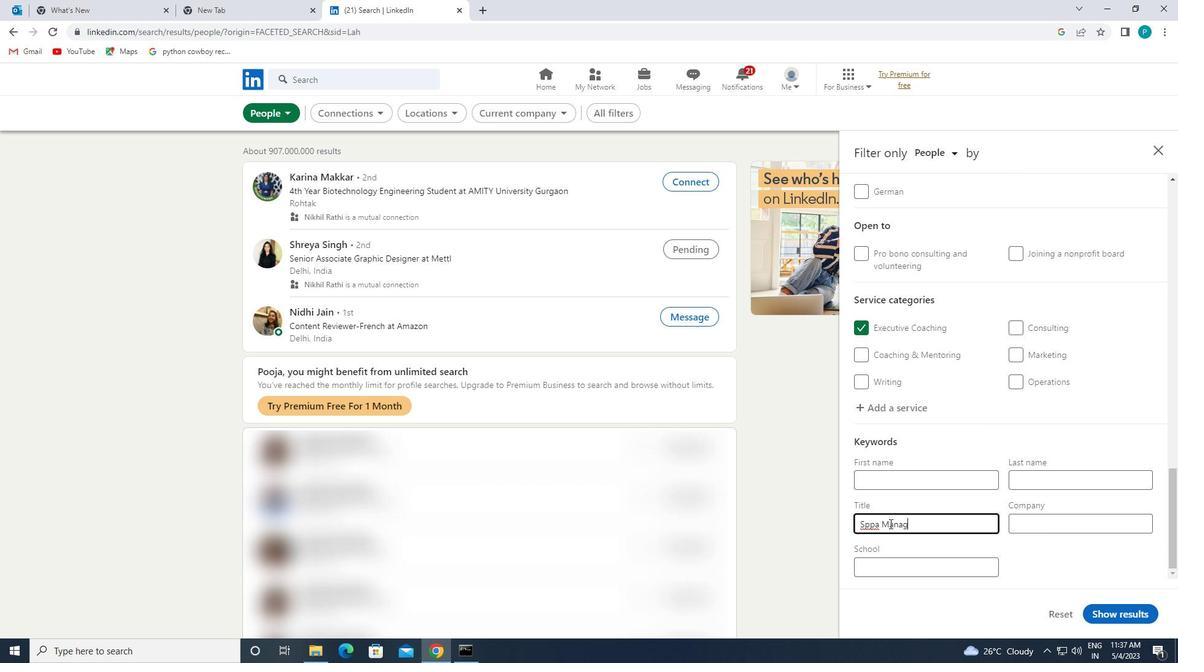 
Action: Mouse moved to (1108, 610)
Screenshot: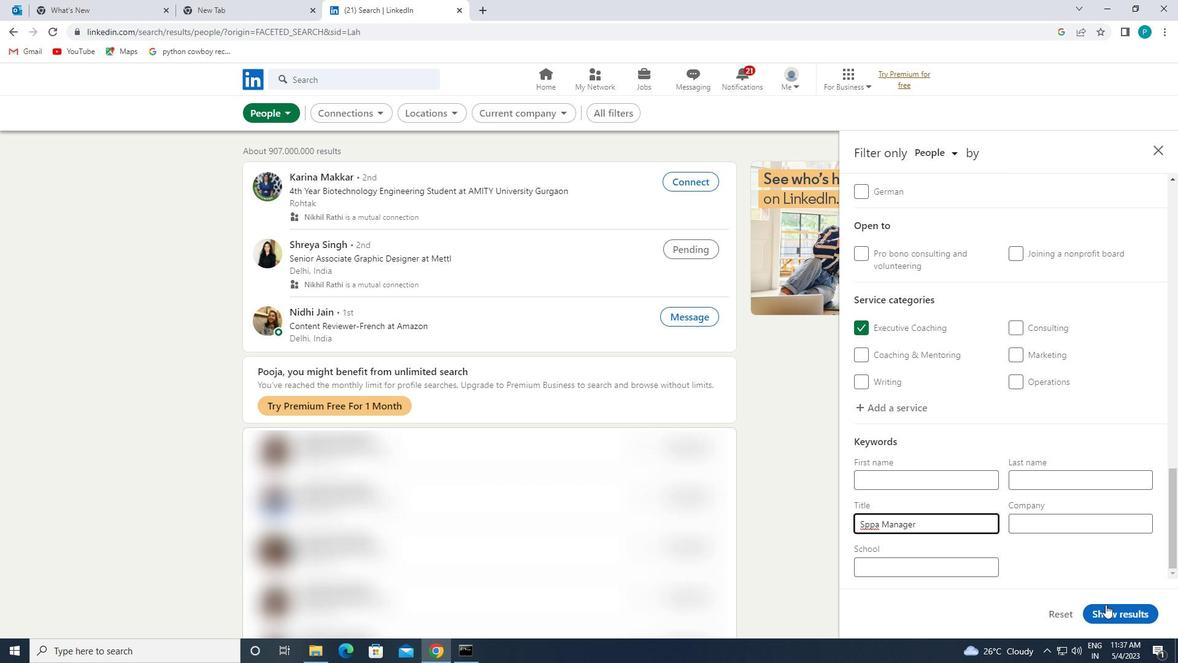 
Action: Mouse pressed left at (1108, 610)
Screenshot: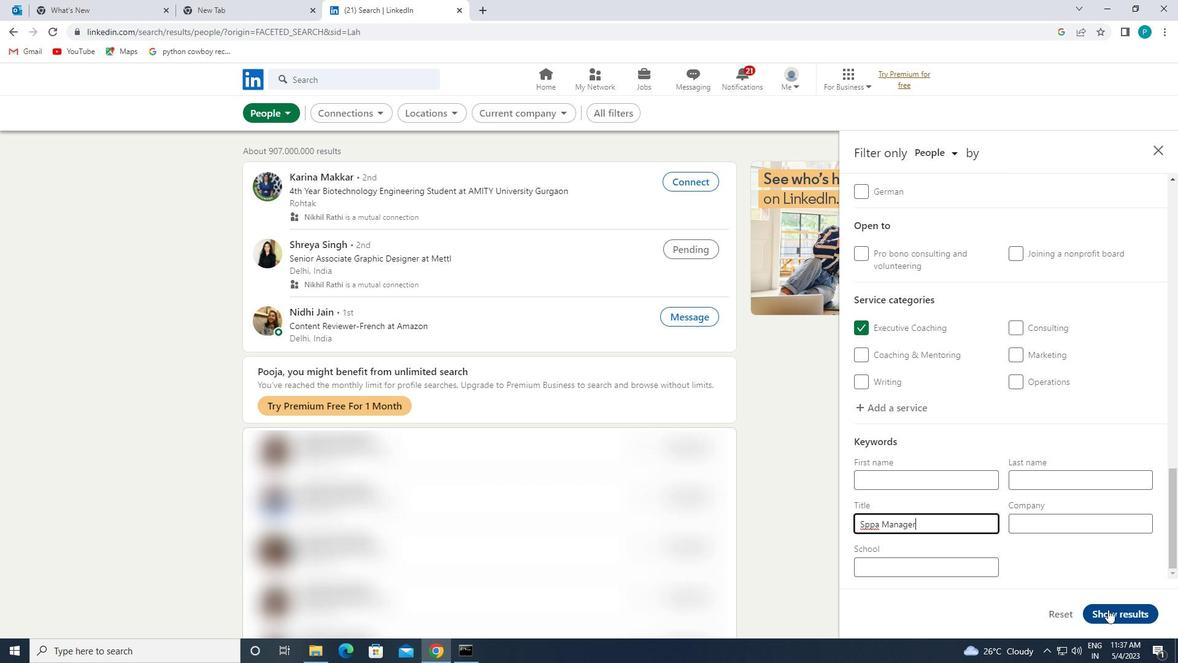 
